 Task: Search one way flight ticket for 1 adult, 6 children, 1 infant in seat and 1 infant on lap in business from Tulsa: Tulsa International Airport to Fort Wayne: Fort Wayne International Airport on 8-4-2023. Choice of flights is Westjet. Number of bags: 8 checked bags. Price is upto 85000. Outbound departure time preference is 20:00.
Action: Mouse moved to (393, 340)
Screenshot: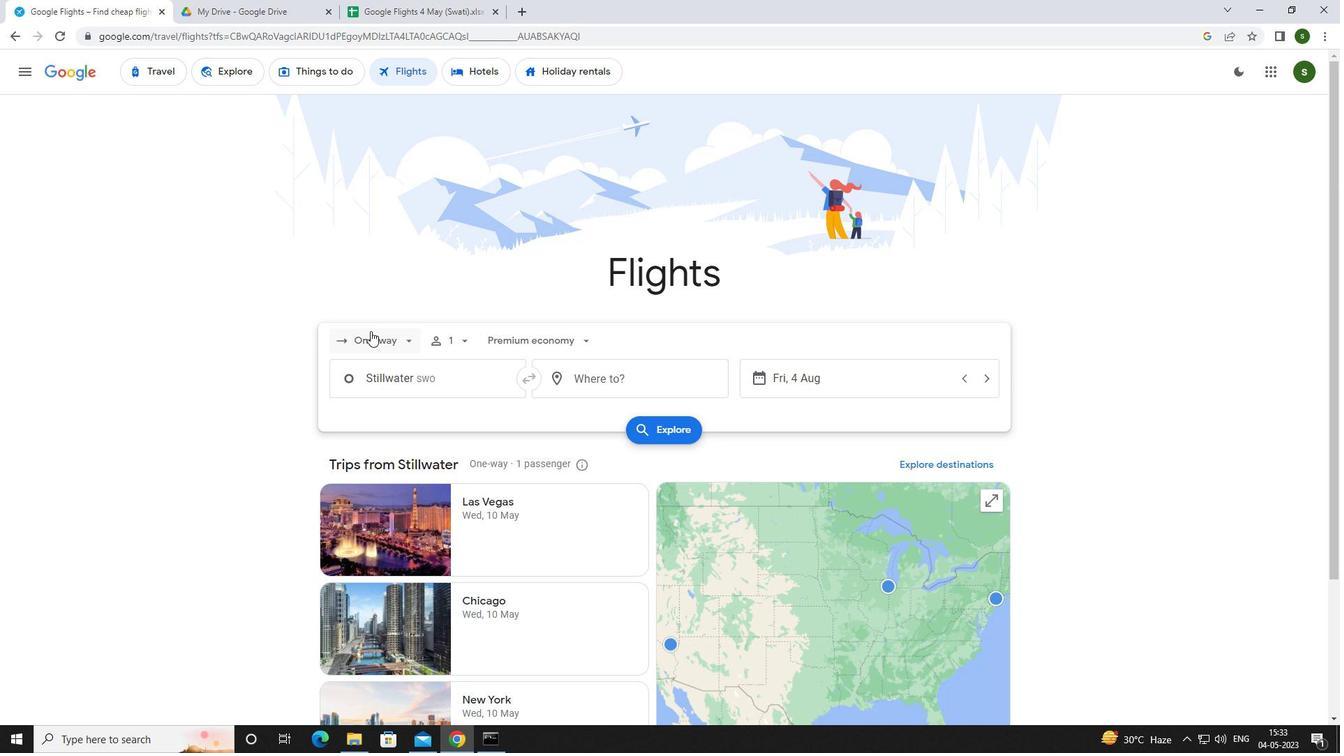 
Action: Mouse pressed left at (393, 340)
Screenshot: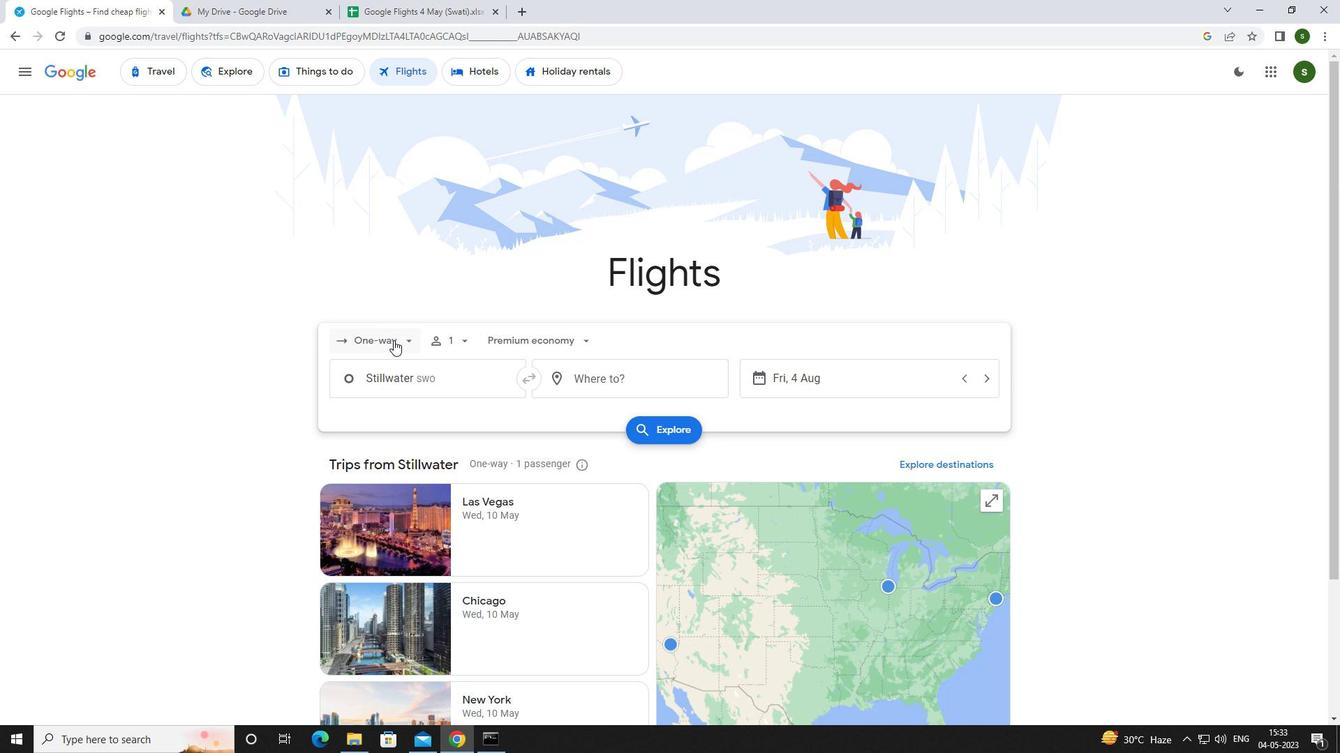 
Action: Mouse moved to (405, 404)
Screenshot: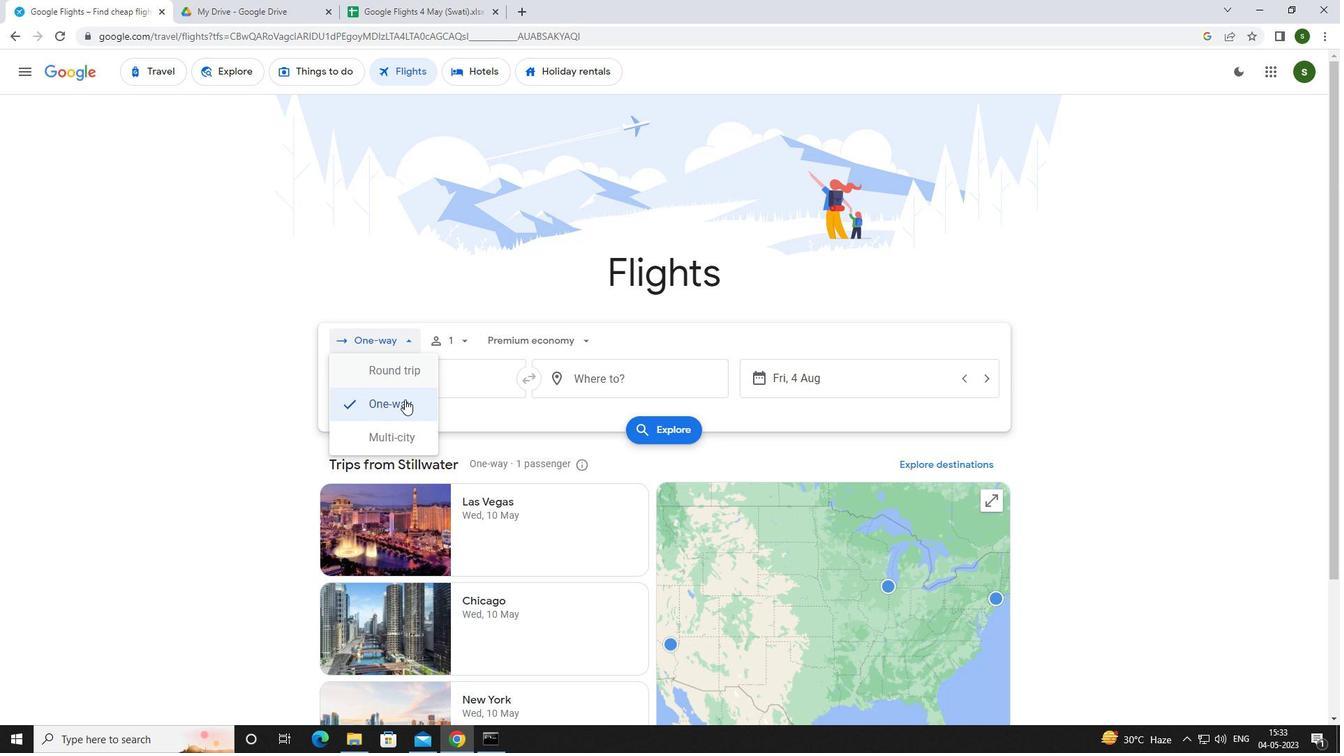 
Action: Mouse pressed left at (405, 404)
Screenshot: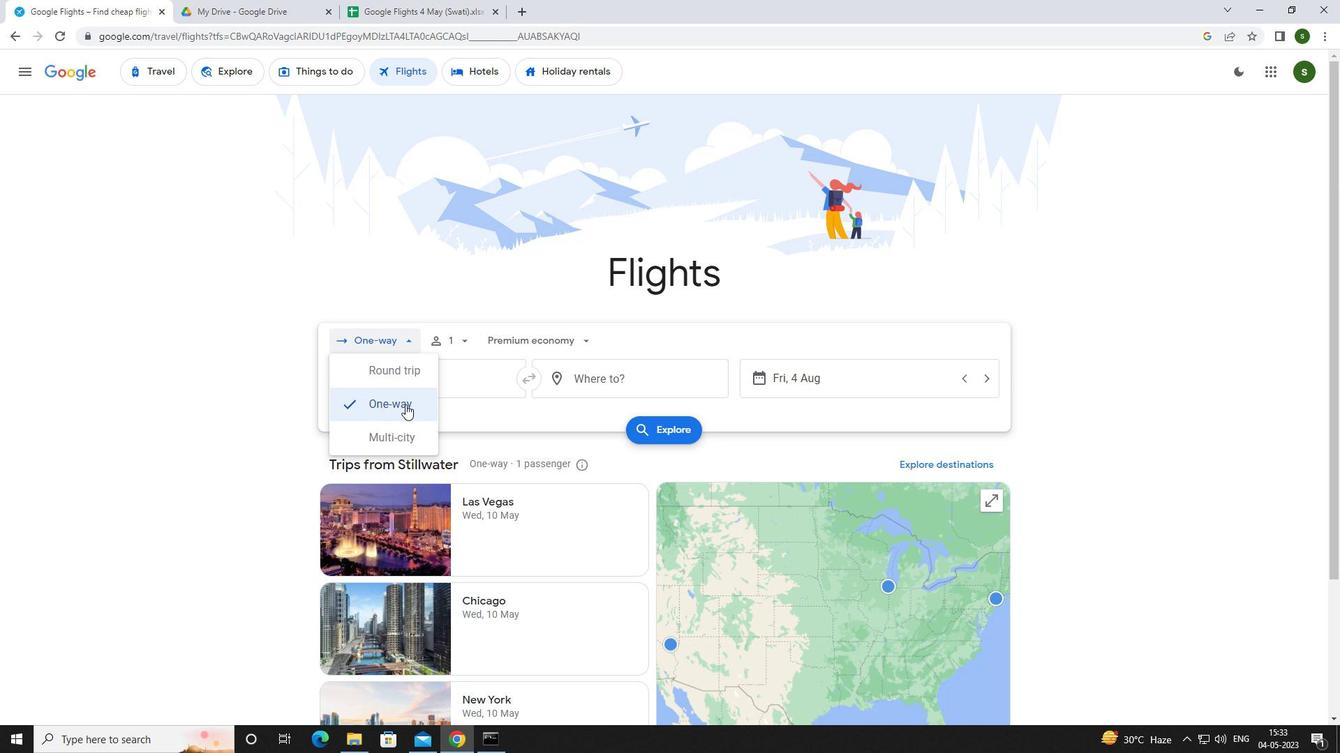 
Action: Mouse moved to (455, 337)
Screenshot: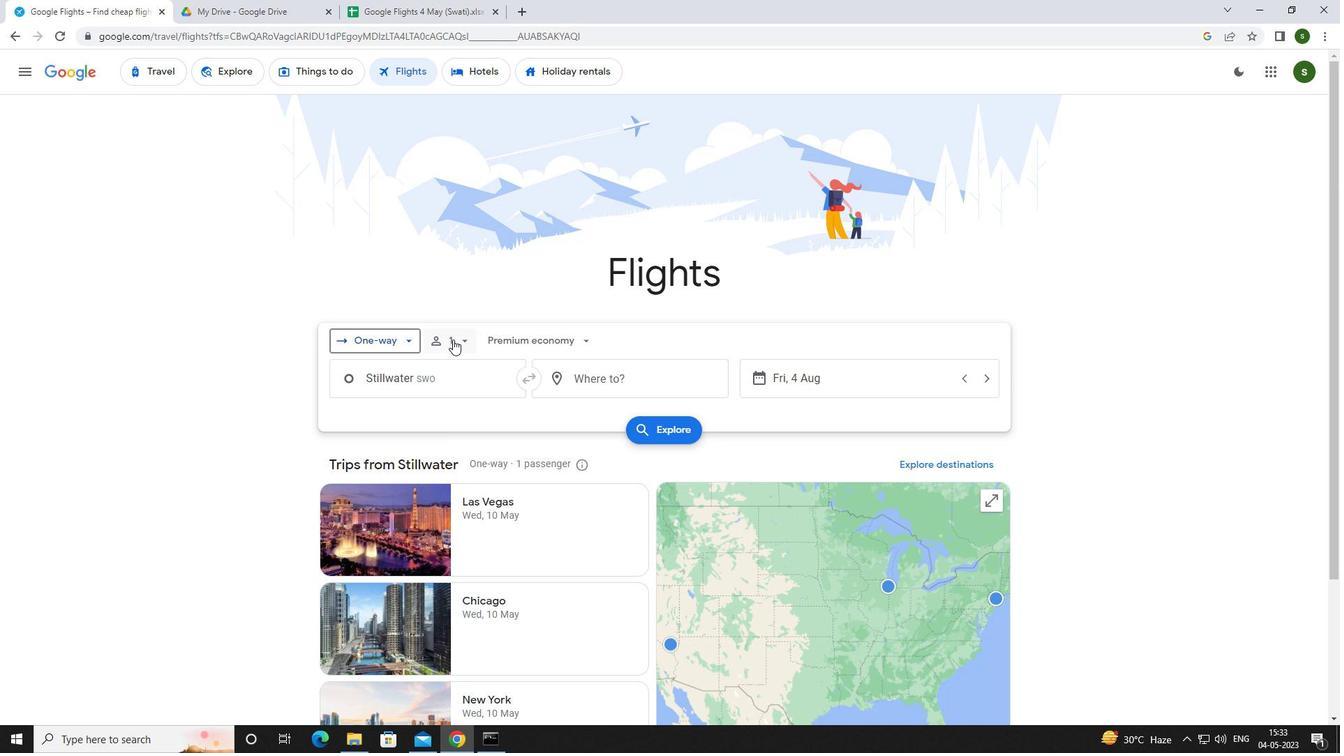 
Action: Mouse pressed left at (455, 337)
Screenshot: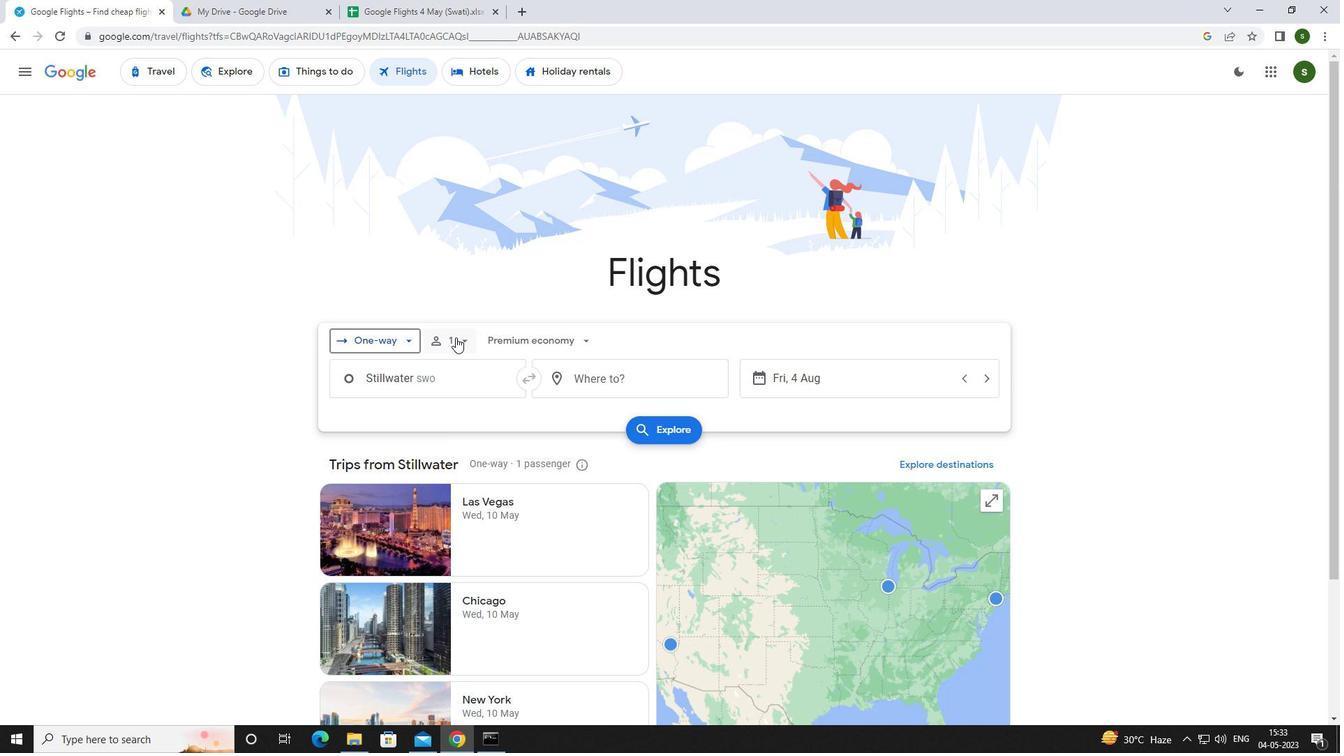 
Action: Mouse moved to (577, 413)
Screenshot: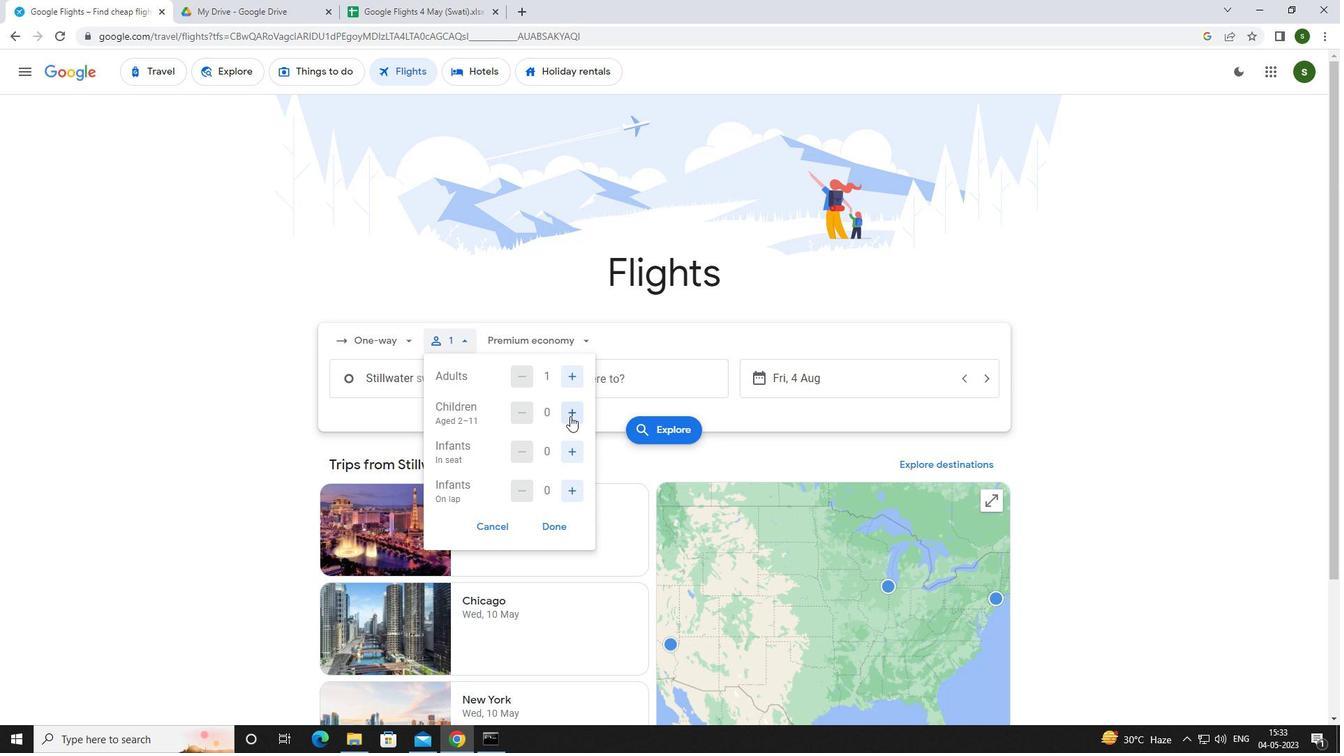
Action: Mouse pressed left at (577, 413)
Screenshot: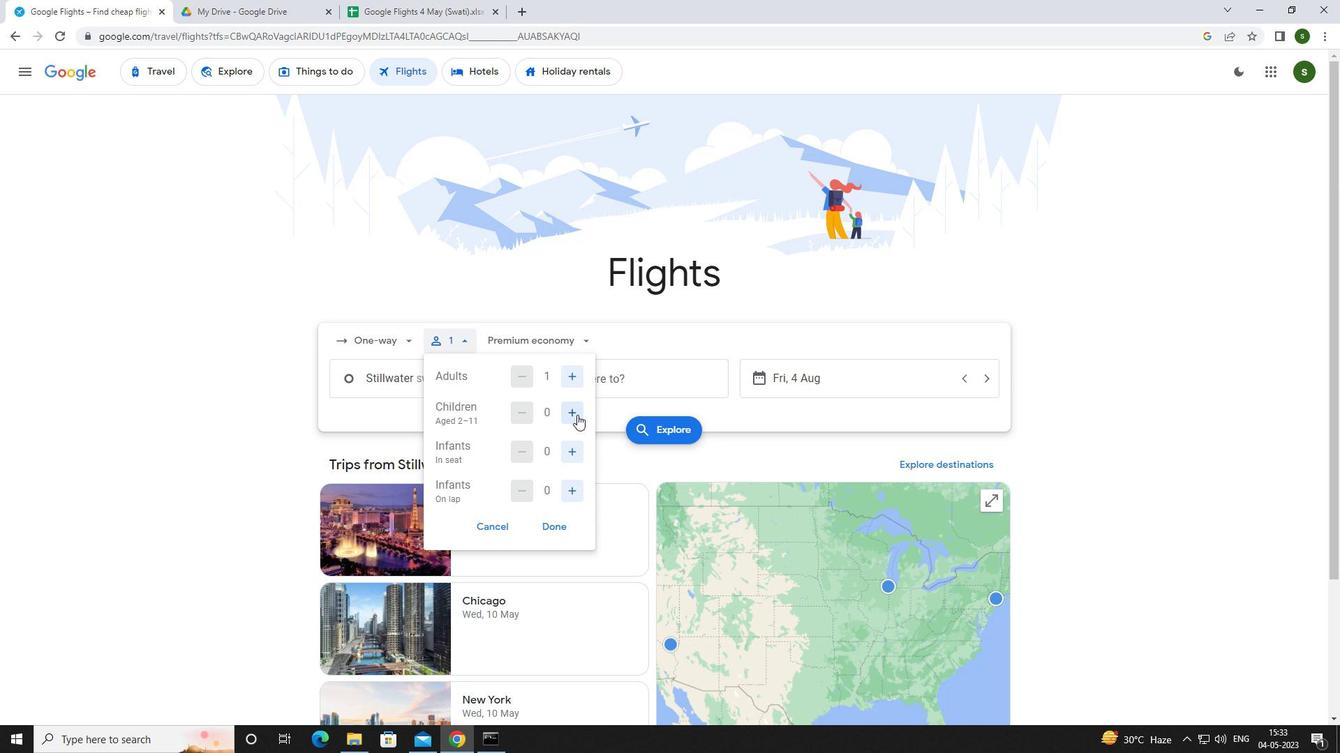 
Action: Mouse pressed left at (577, 413)
Screenshot: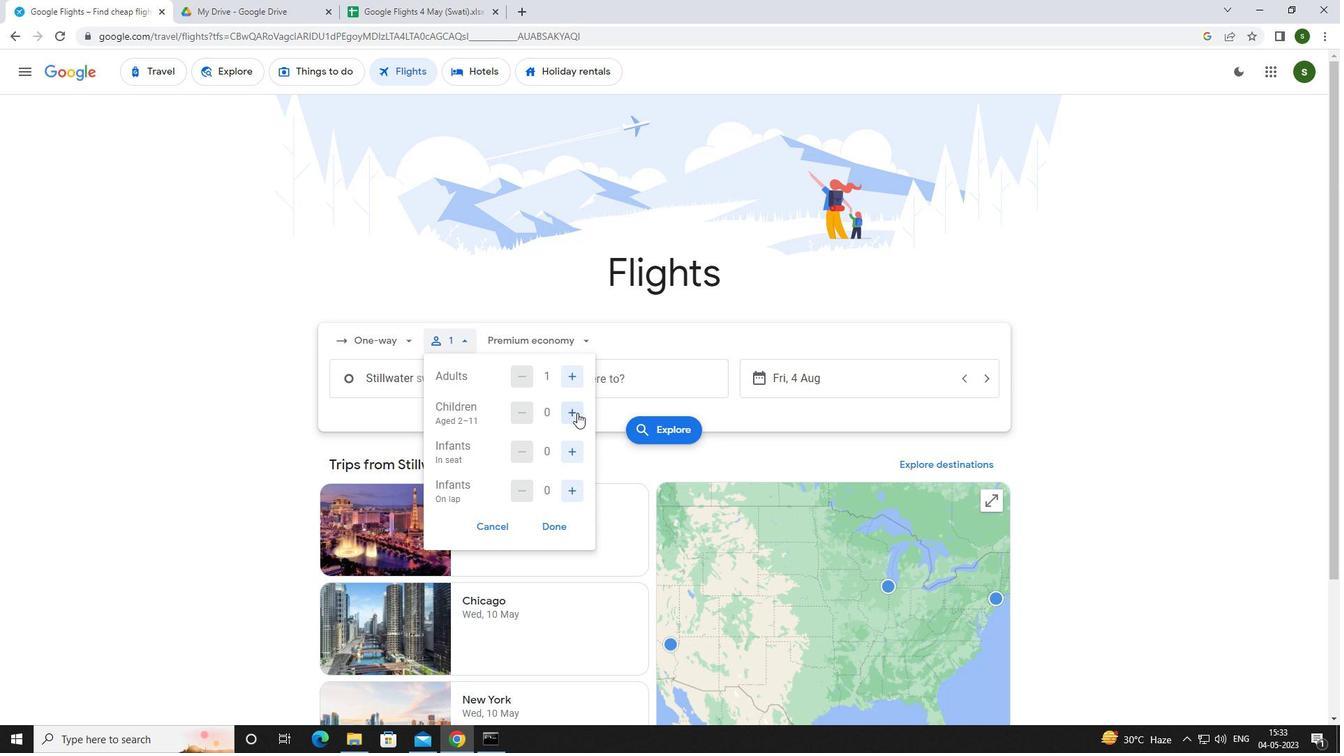
Action: Mouse pressed left at (577, 413)
Screenshot: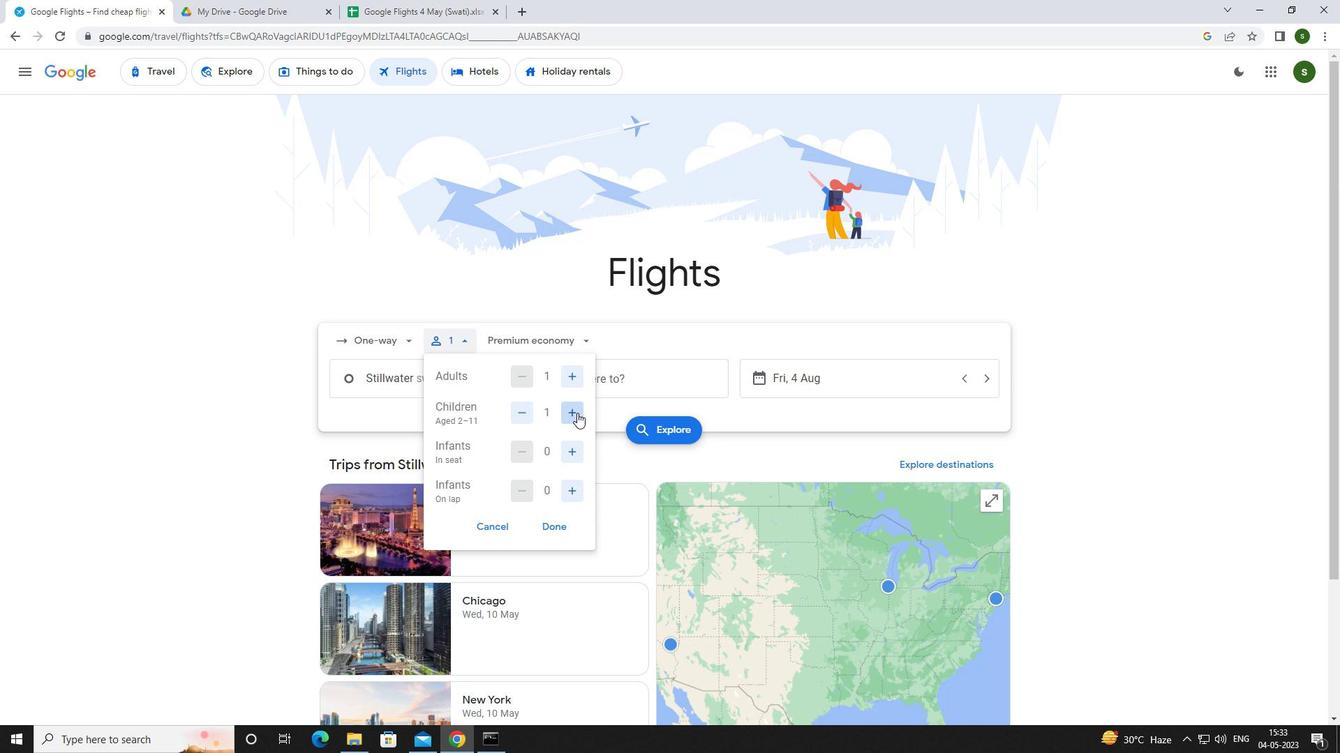 
Action: Mouse pressed left at (577, 413)
Screenshot: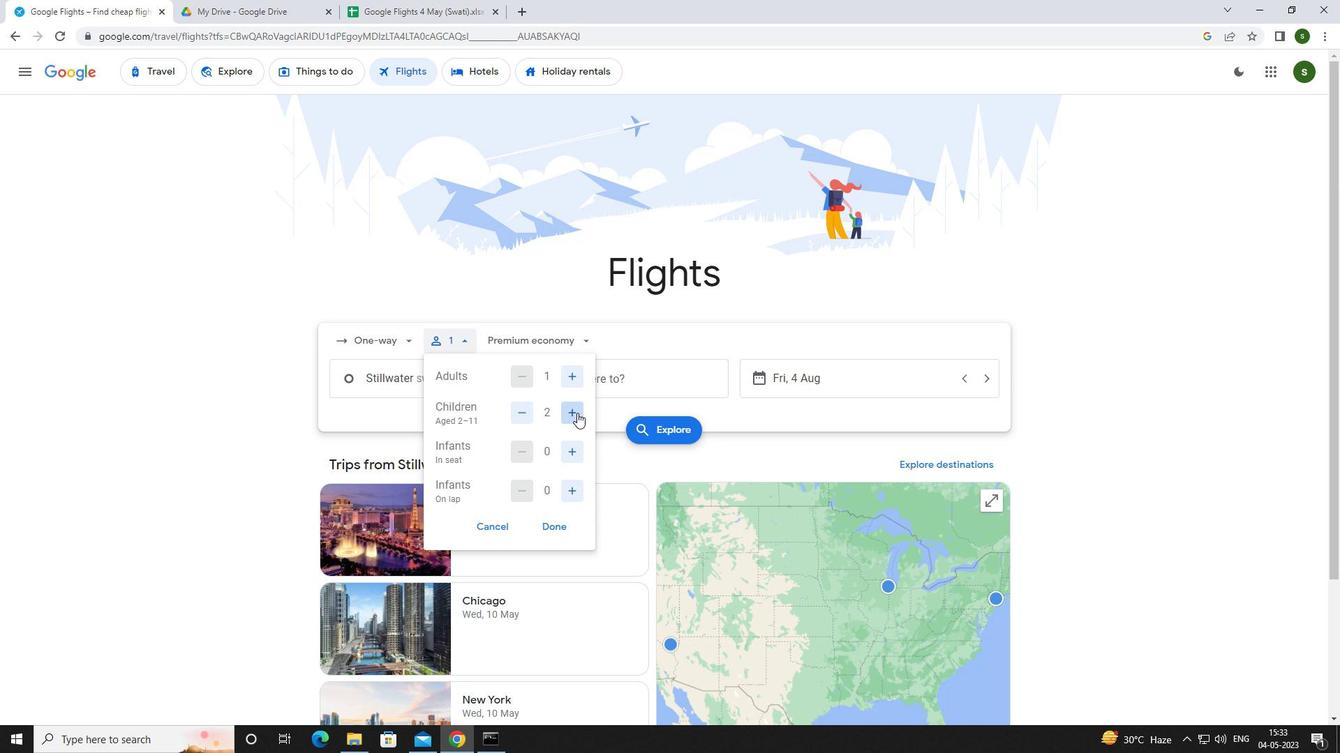 
Action: Mouse pressed left at (577, 413)
Screenshot: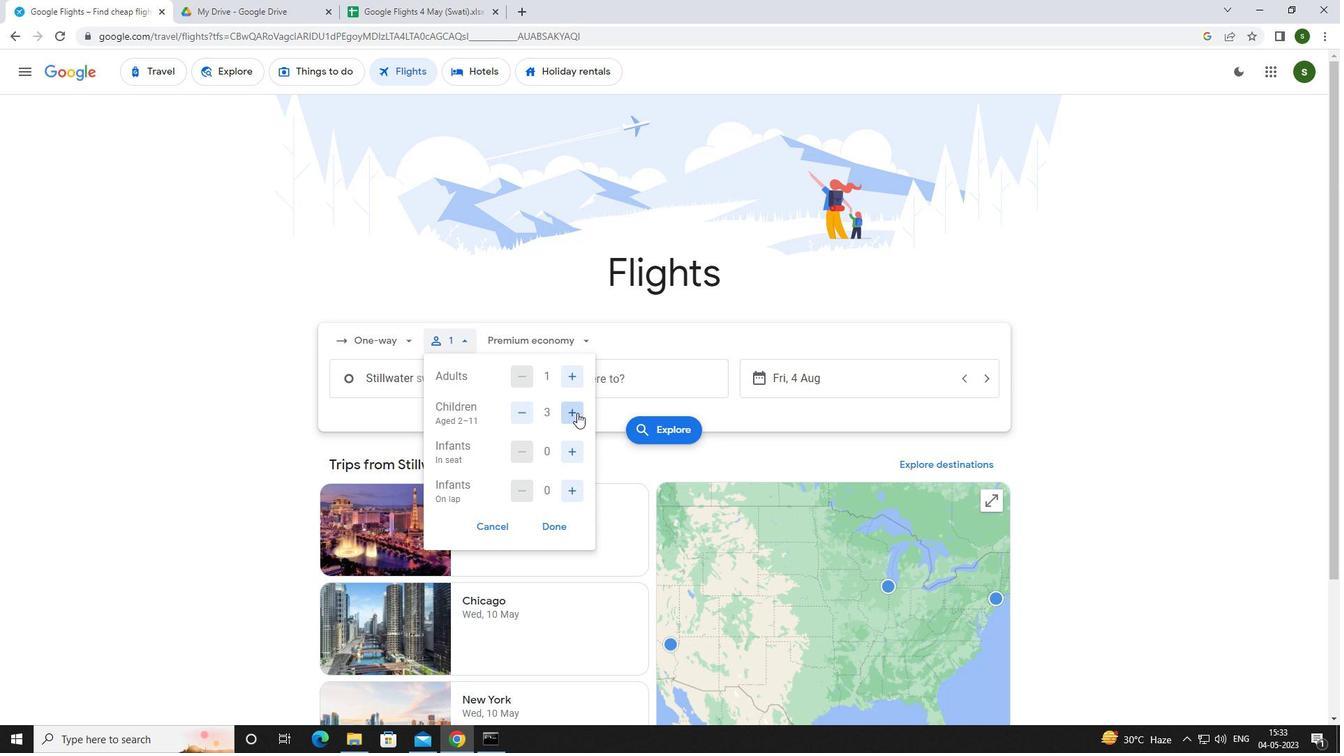 
Action: Mouse moved to (577, 412)
Screenshot: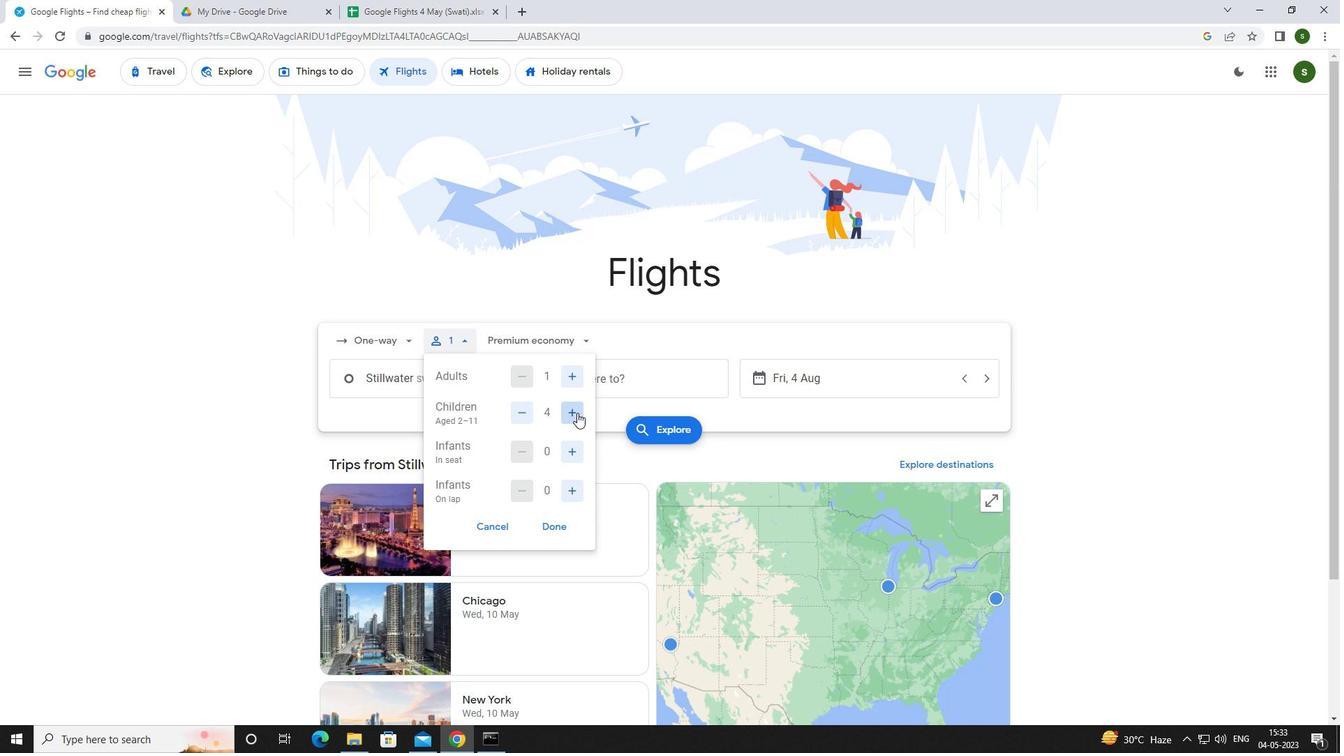 
Action: Mouse pressed left at (577, 412)
Screenshot: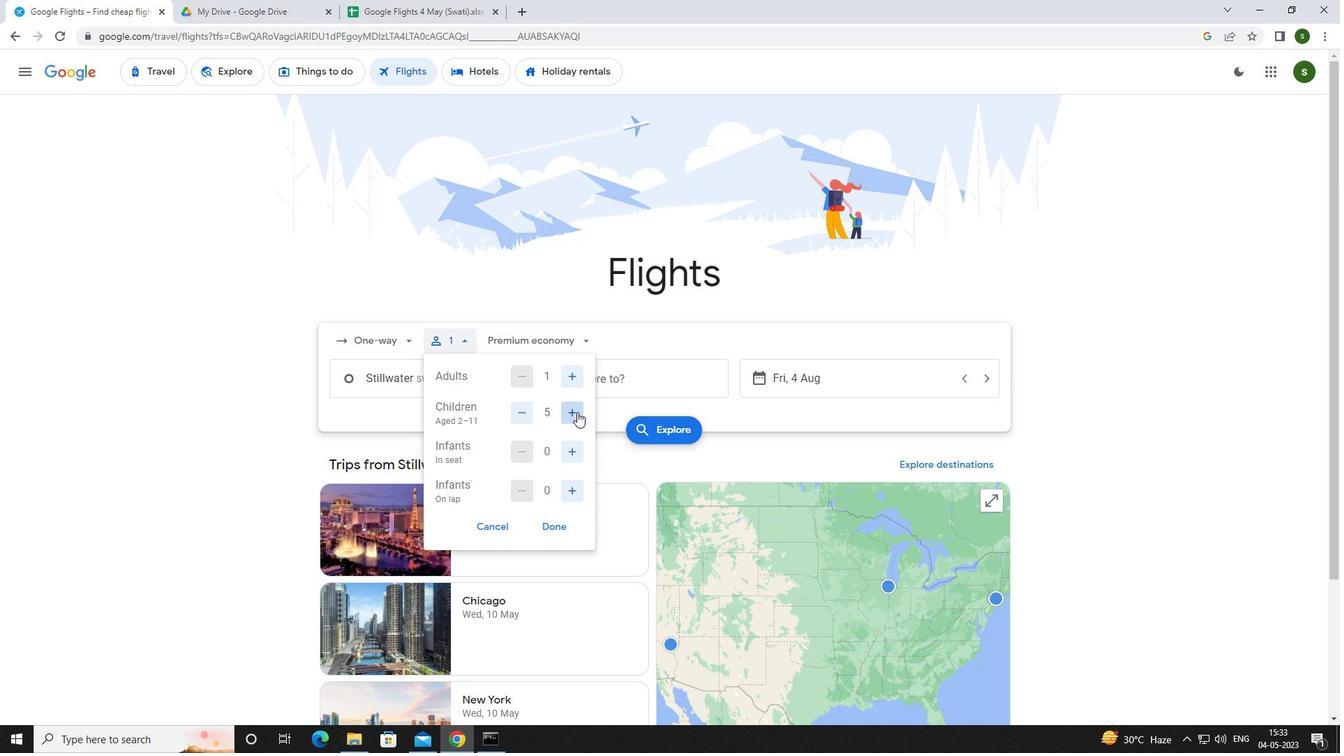 
Action: Mouse moved to (568, 455)
Screenshot: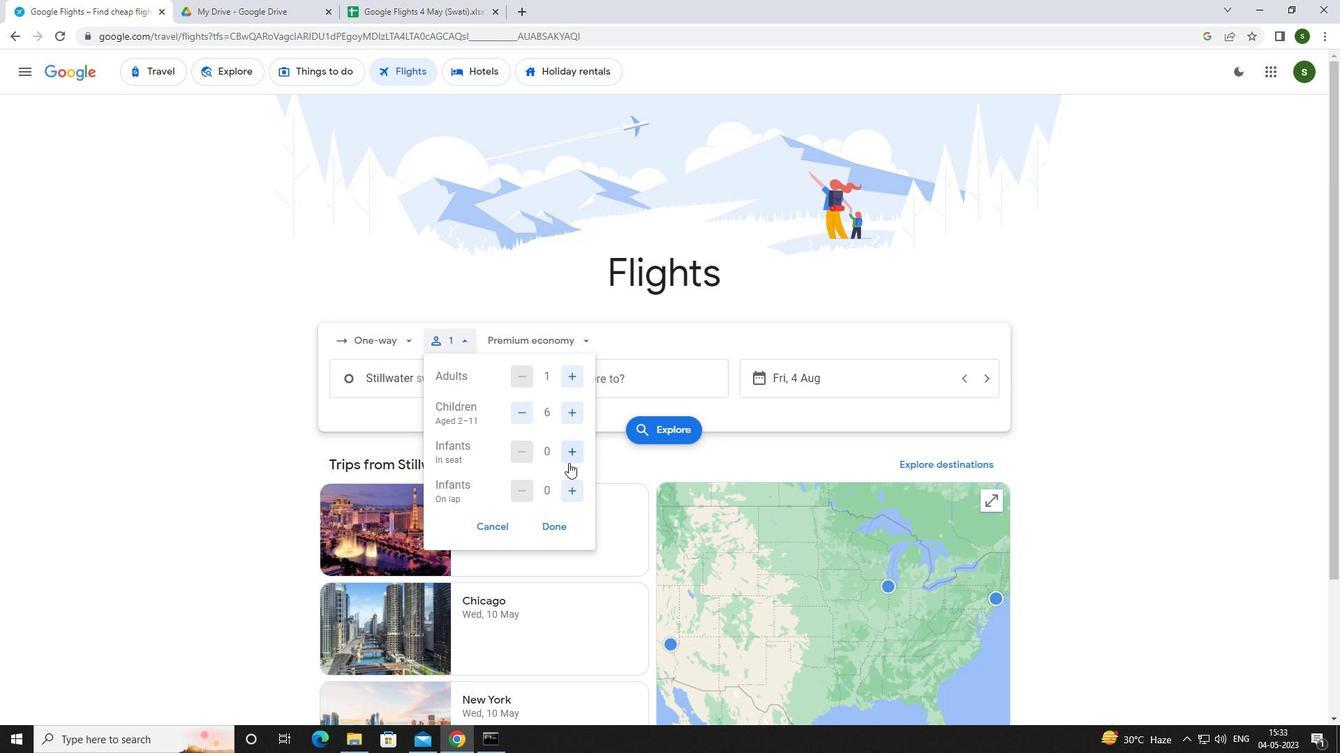 
Action: Mouse pressed left at (568, 455)
Screenshot: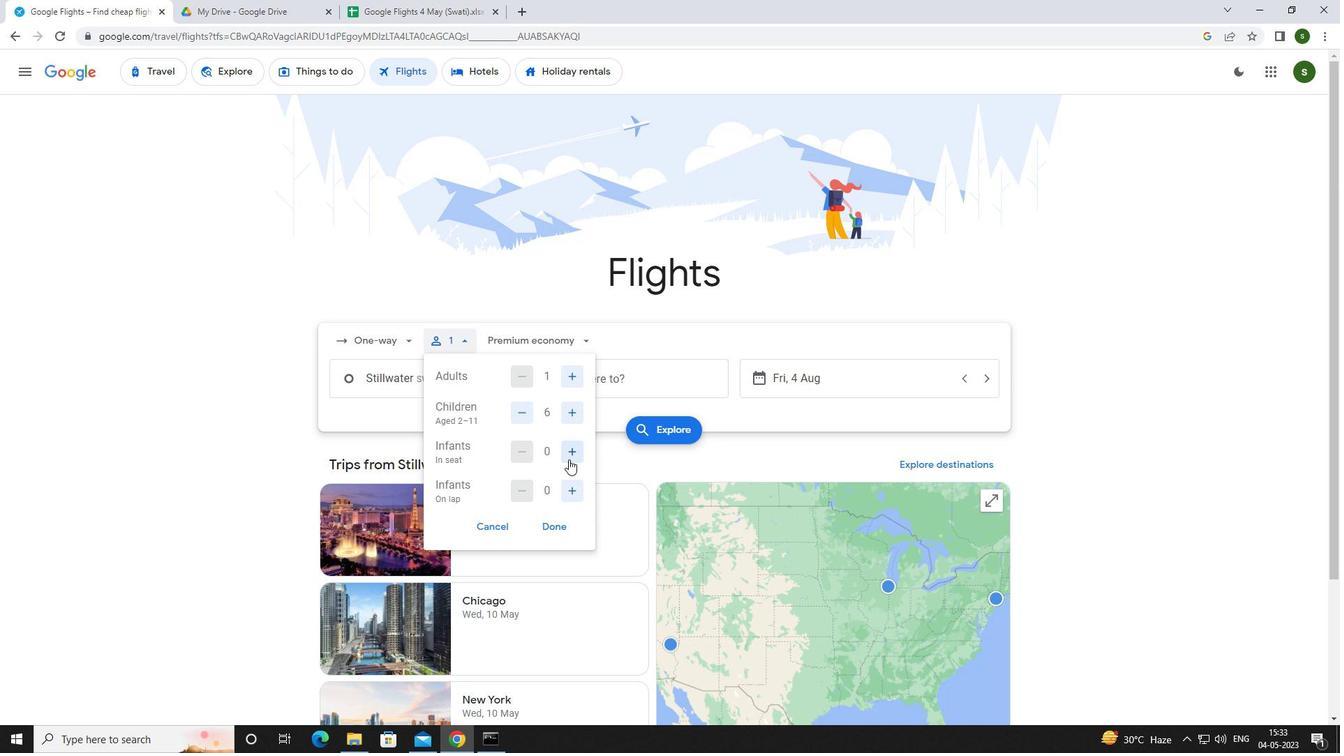 
Action: Mouse moved to (568, 492)
Screenshot: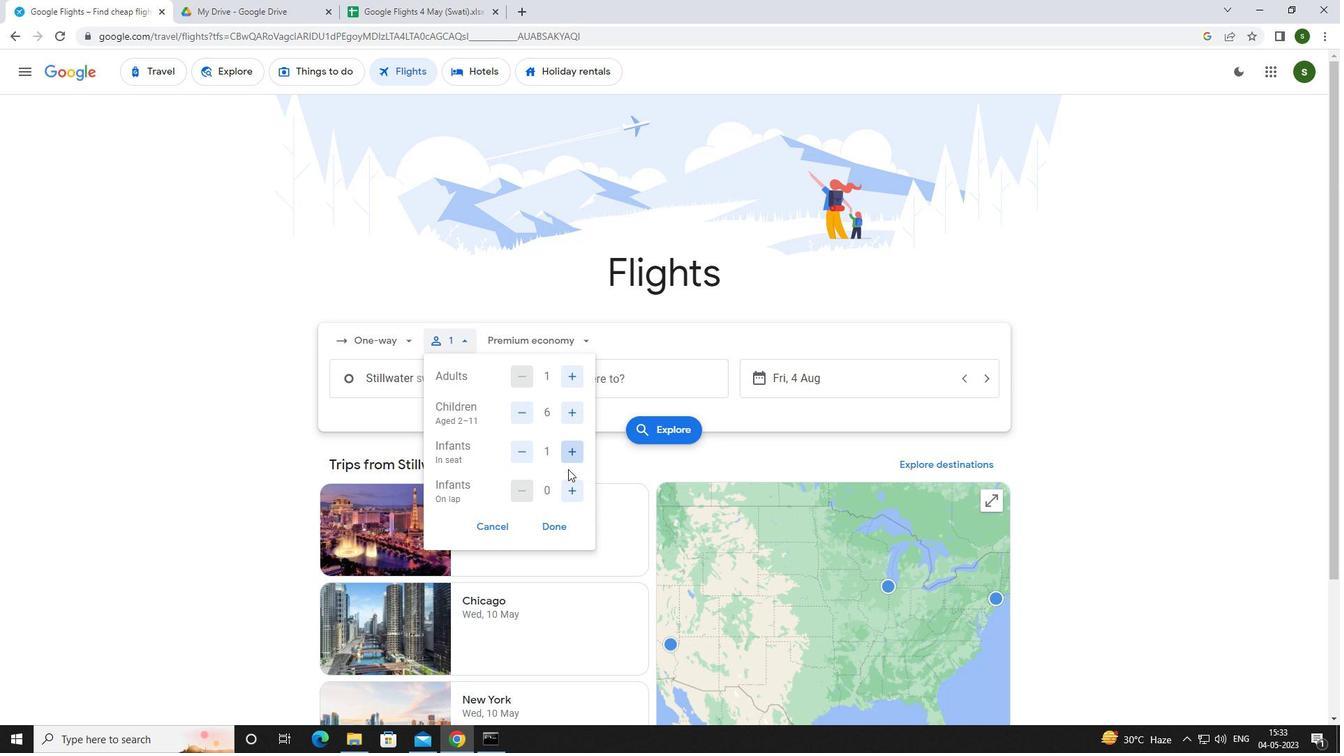
Action: Mouse pressed left at (568, 492)
Screenshot: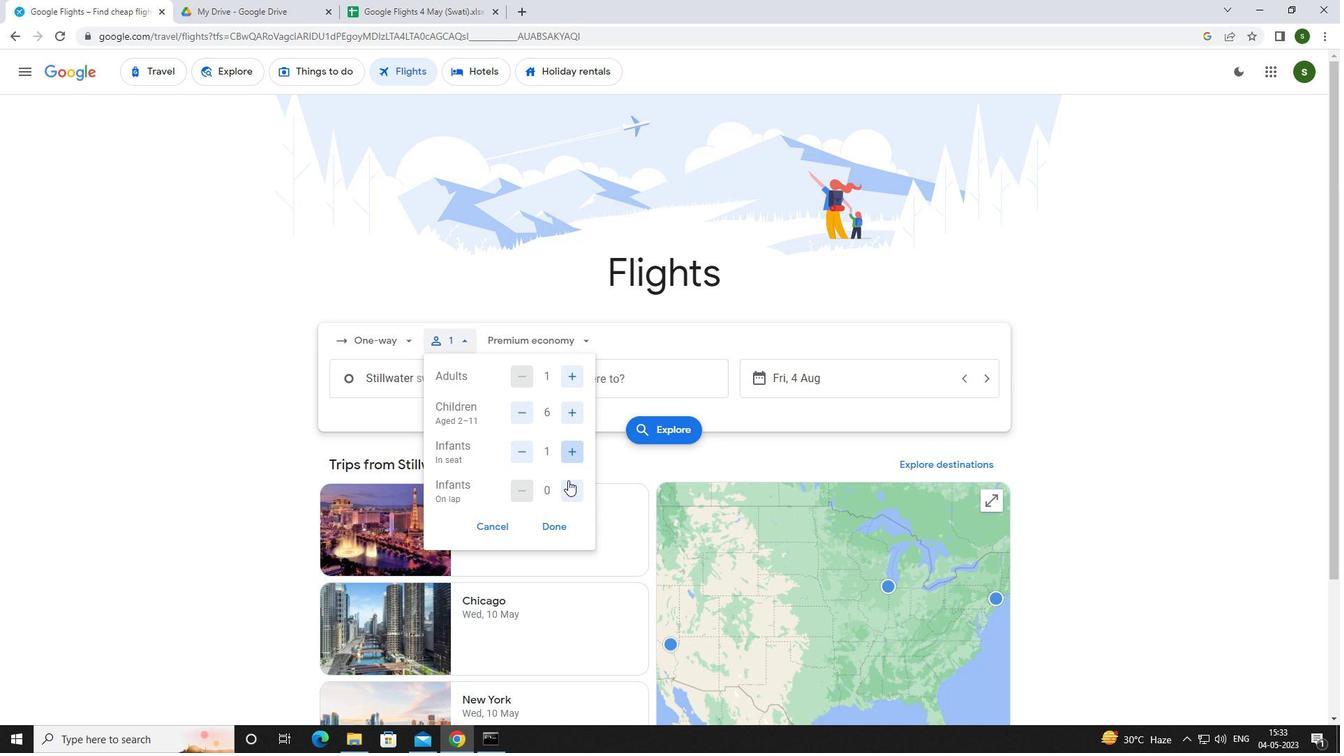 
Action: Mouse moved to (559, 345)
Screenshot: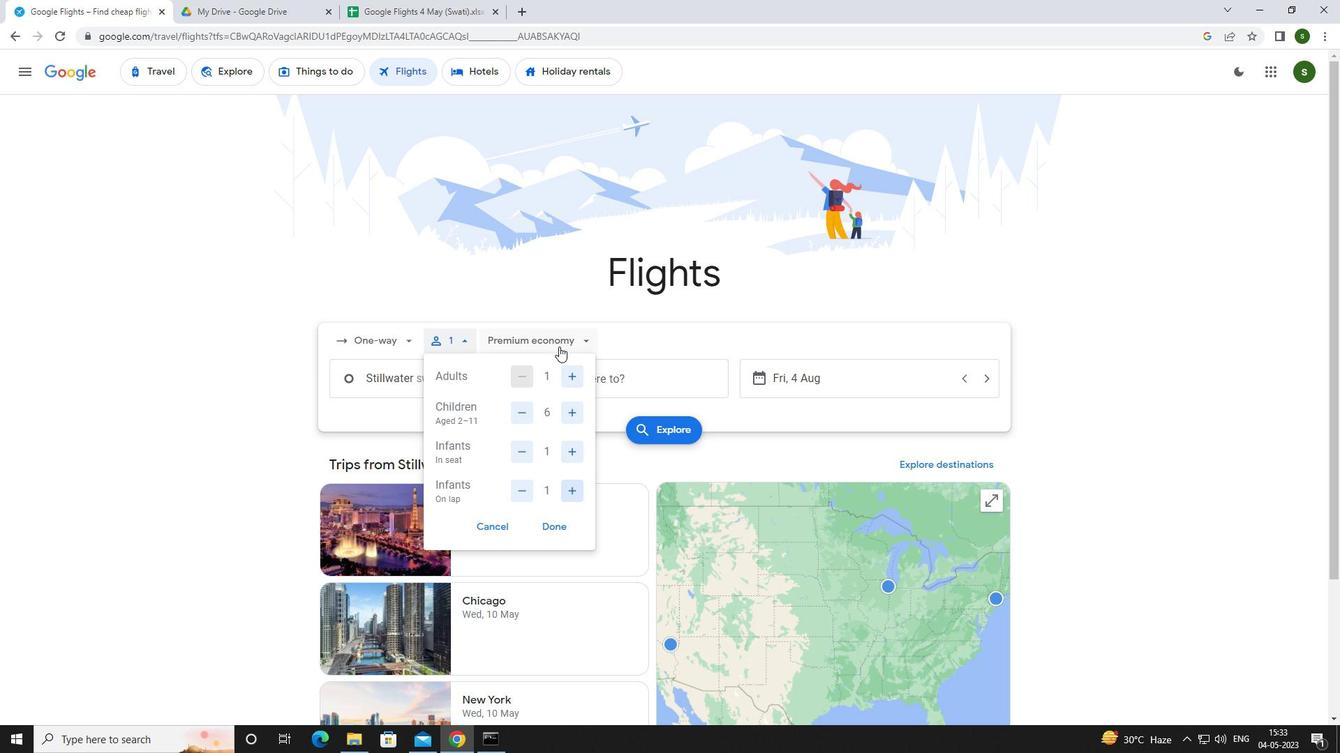 
Action: Mouse pressed left at (559, 345)
Screenshot: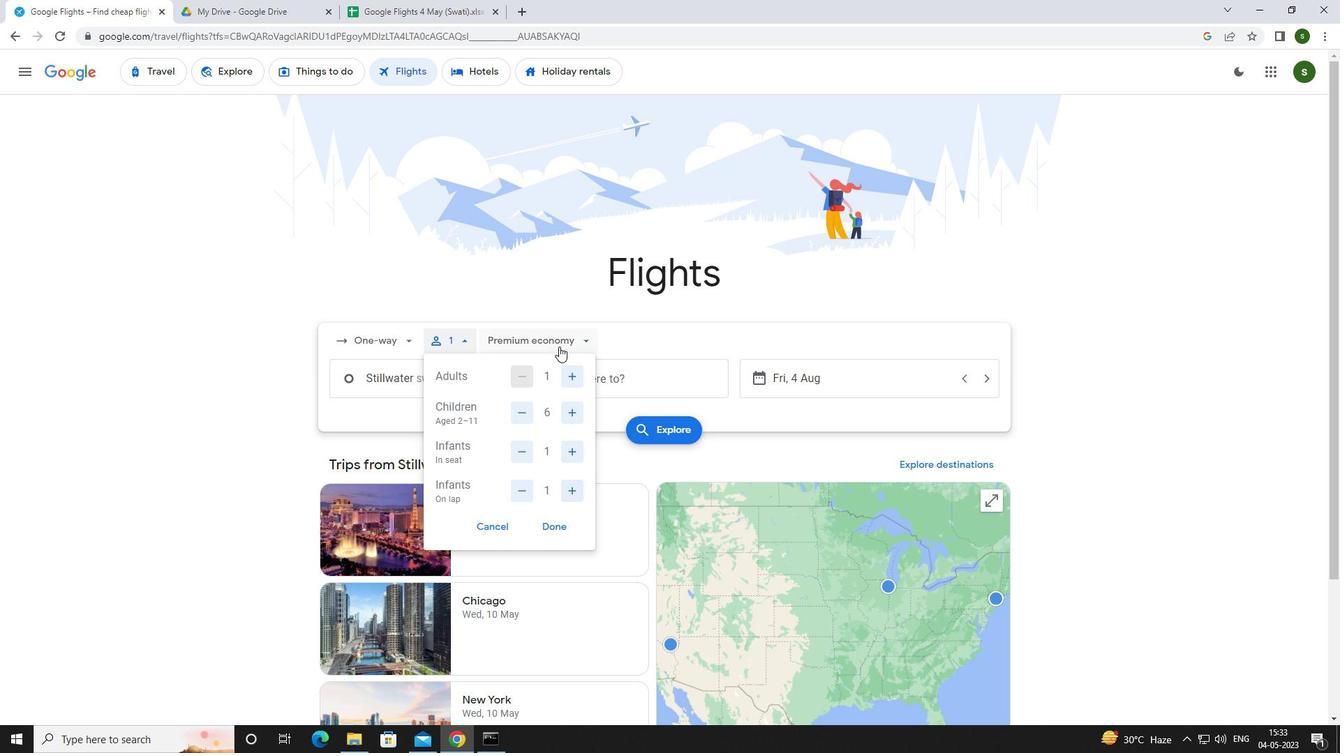 
Action: Mouse moved to (550, 441)
Screenshot: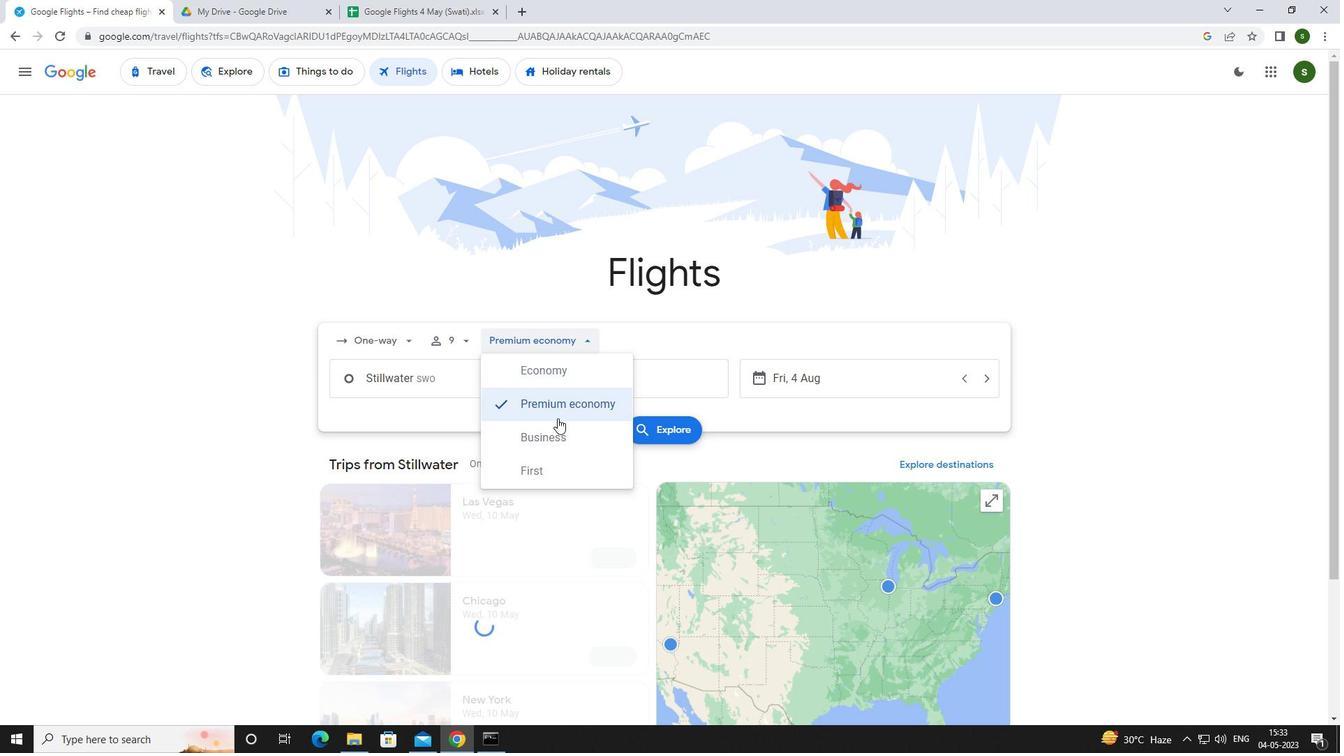 
Action: Mouse pressed left at (550, 441)
Screenshot: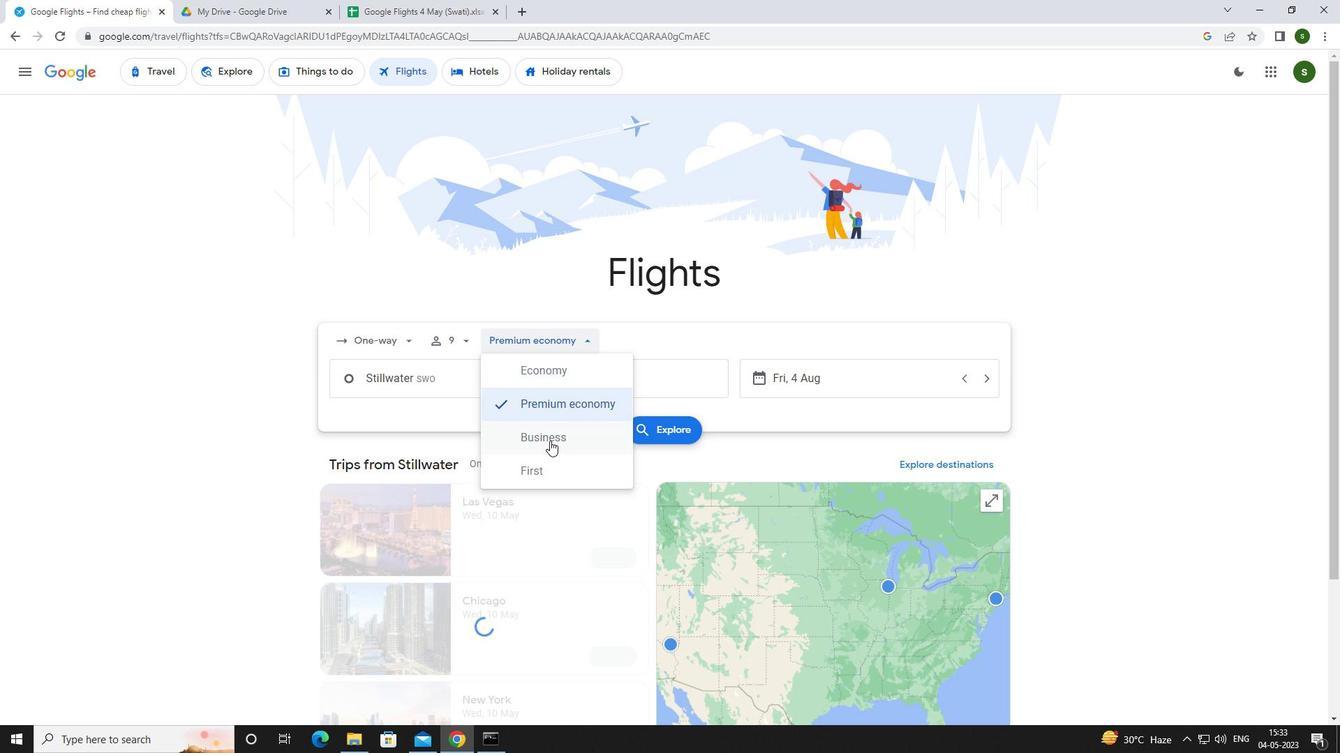 
Action: Mouse moved to (486, 386)
Screenshot: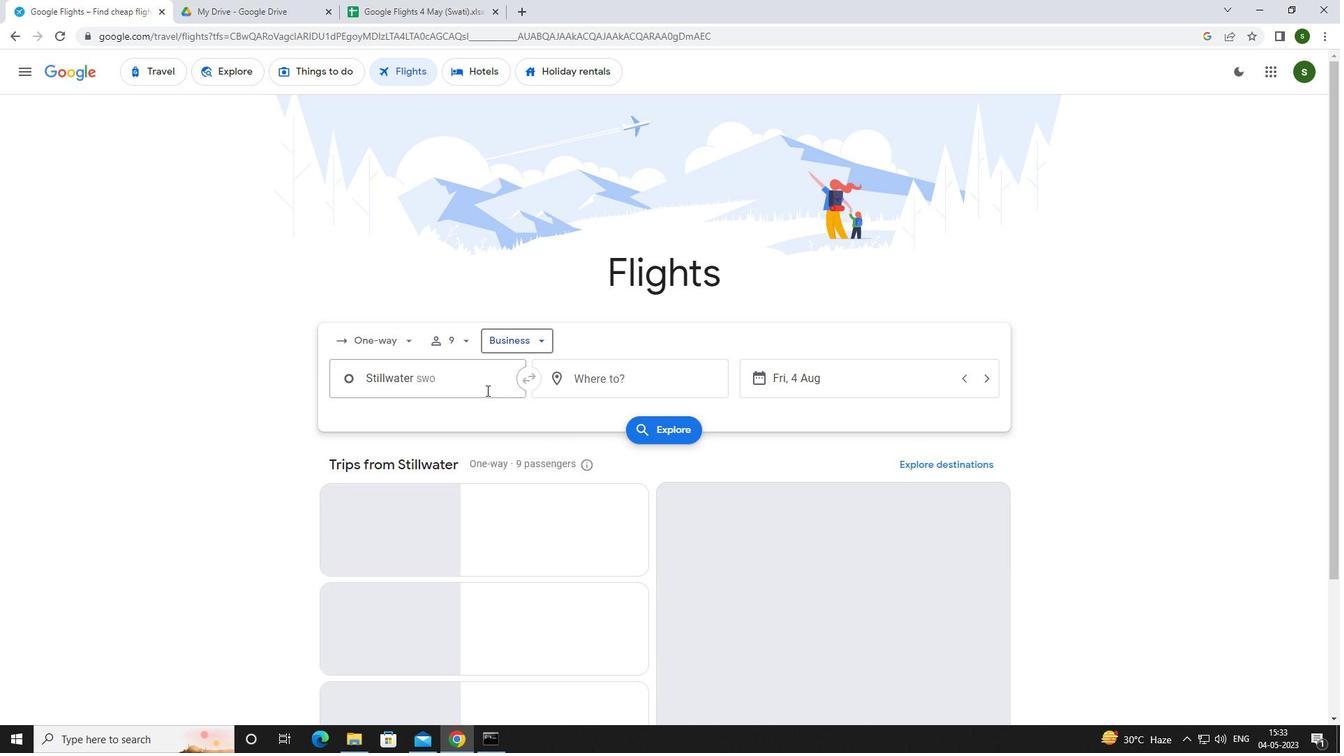 
Action: Mouse pressed left at (486, 386)
Screenshot: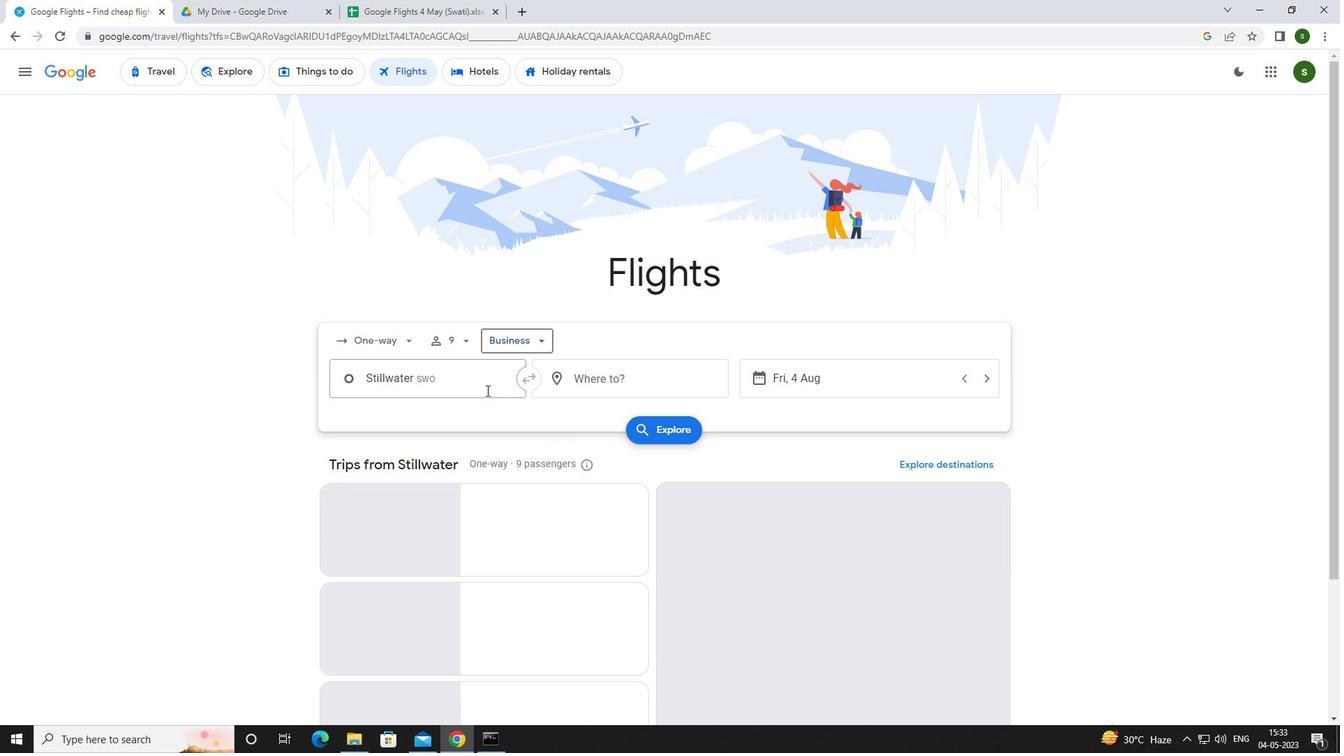 
Action: Mouse moved to (486, 383)
Screenshot: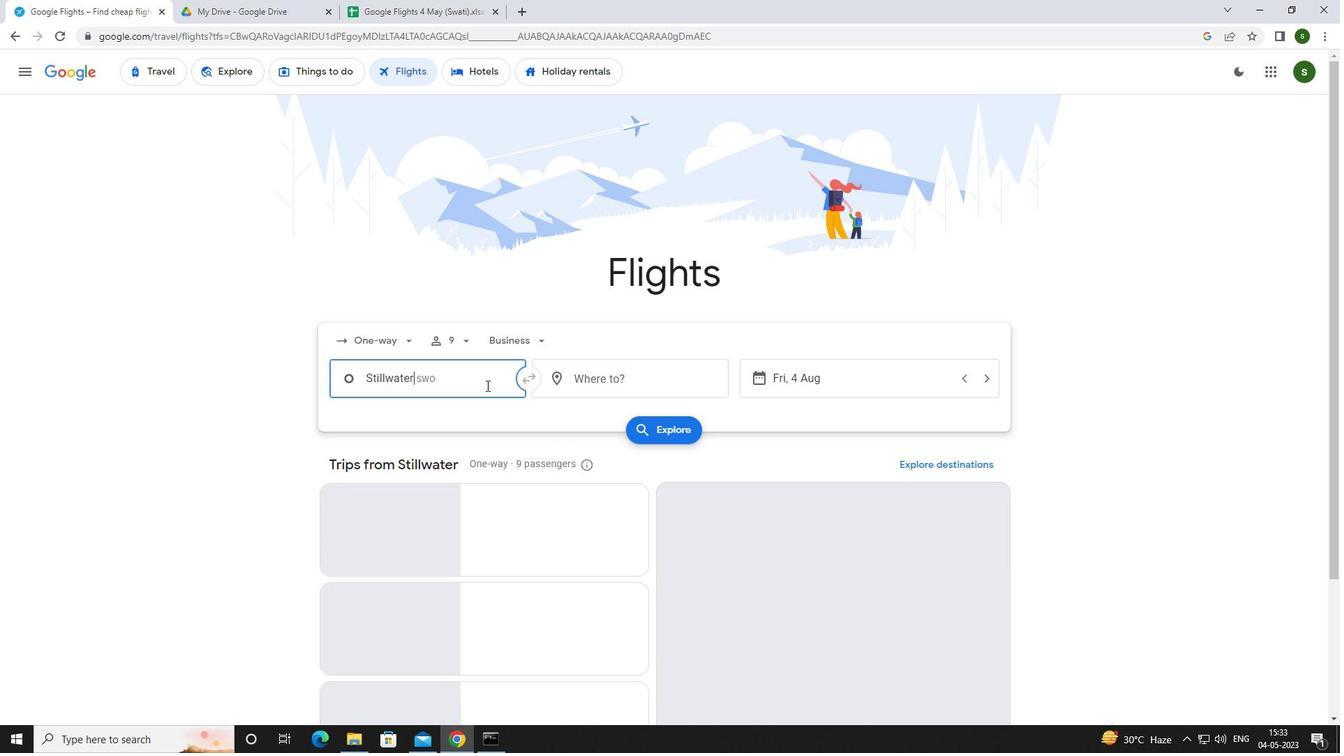 
Action: Key pressed <Key.caps_lock>tuls
Screenshot: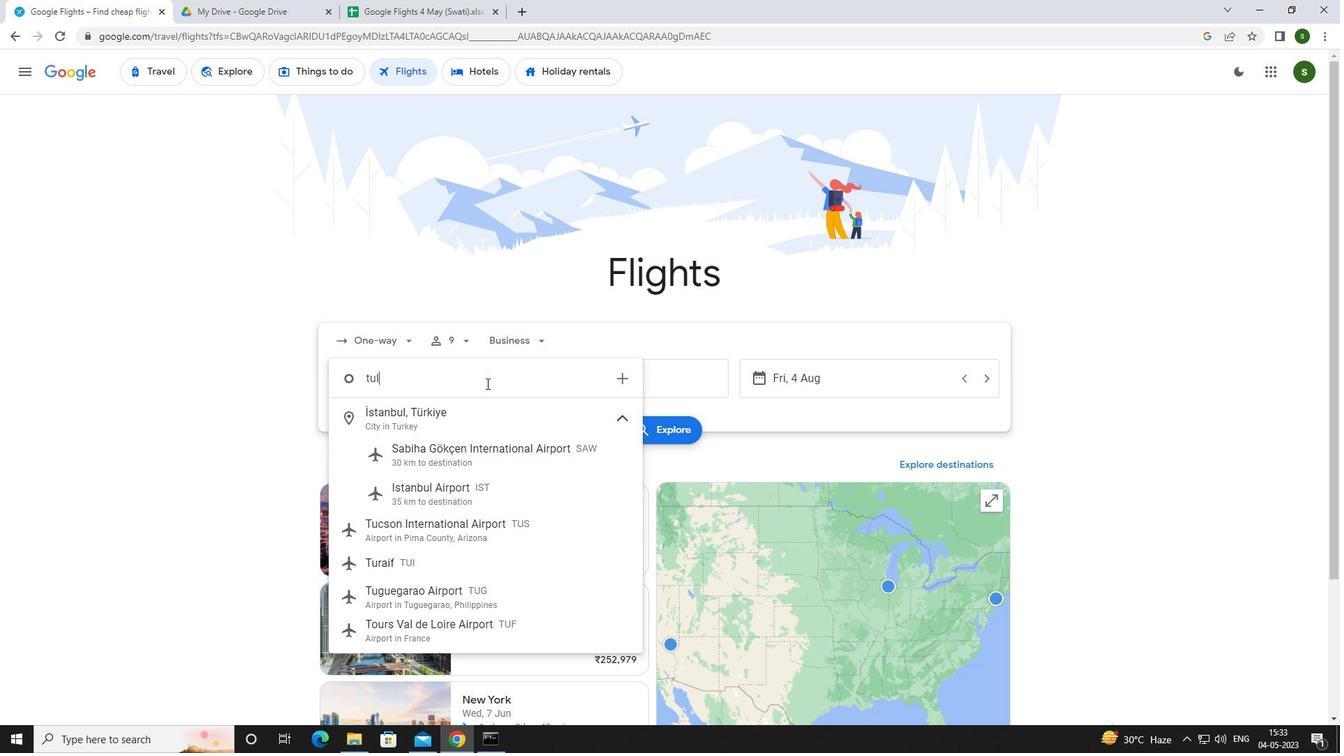 
Action: Mouse moved to (483, 450)
Screenshot: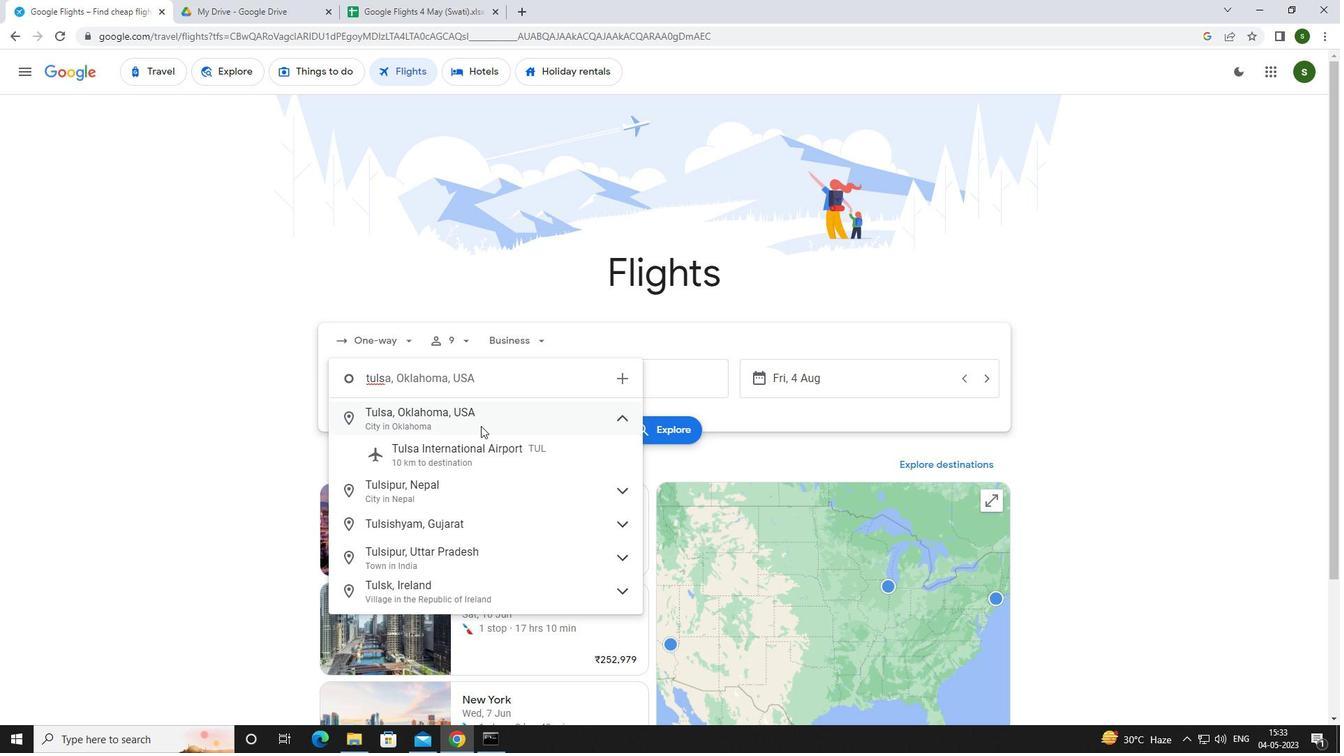 
Action: Mouse pressed left at (483, 450)
Screenshot: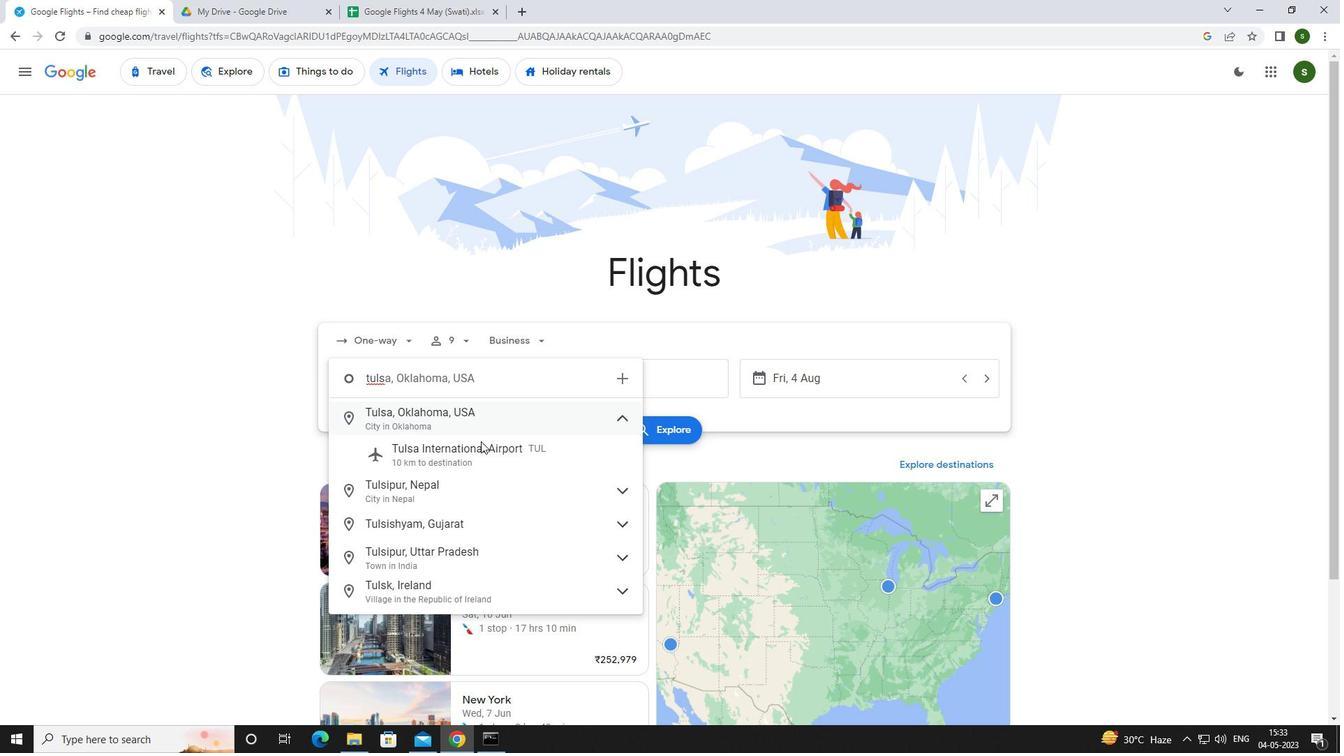 
Action: Mouse moved to (615, 380)
Screenshot: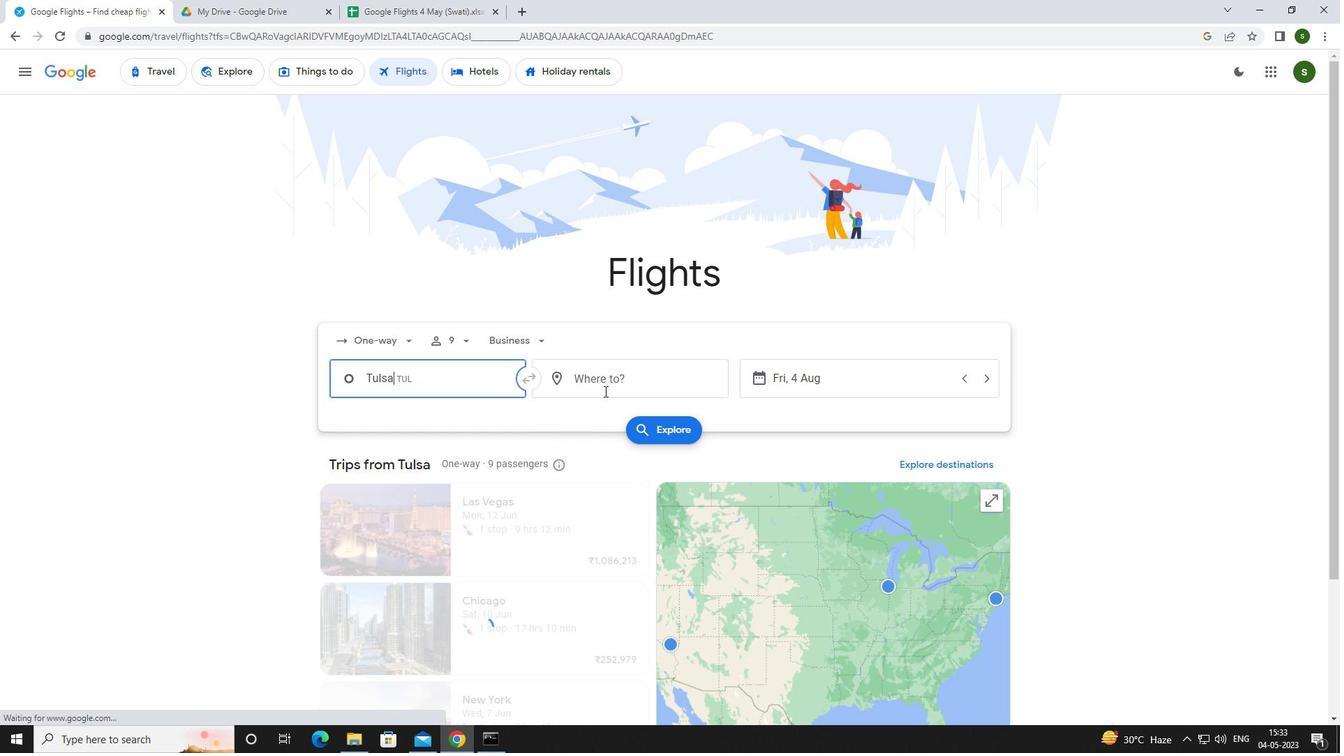 
Action: Mouse pressed left at (615, 380)
Screenshot: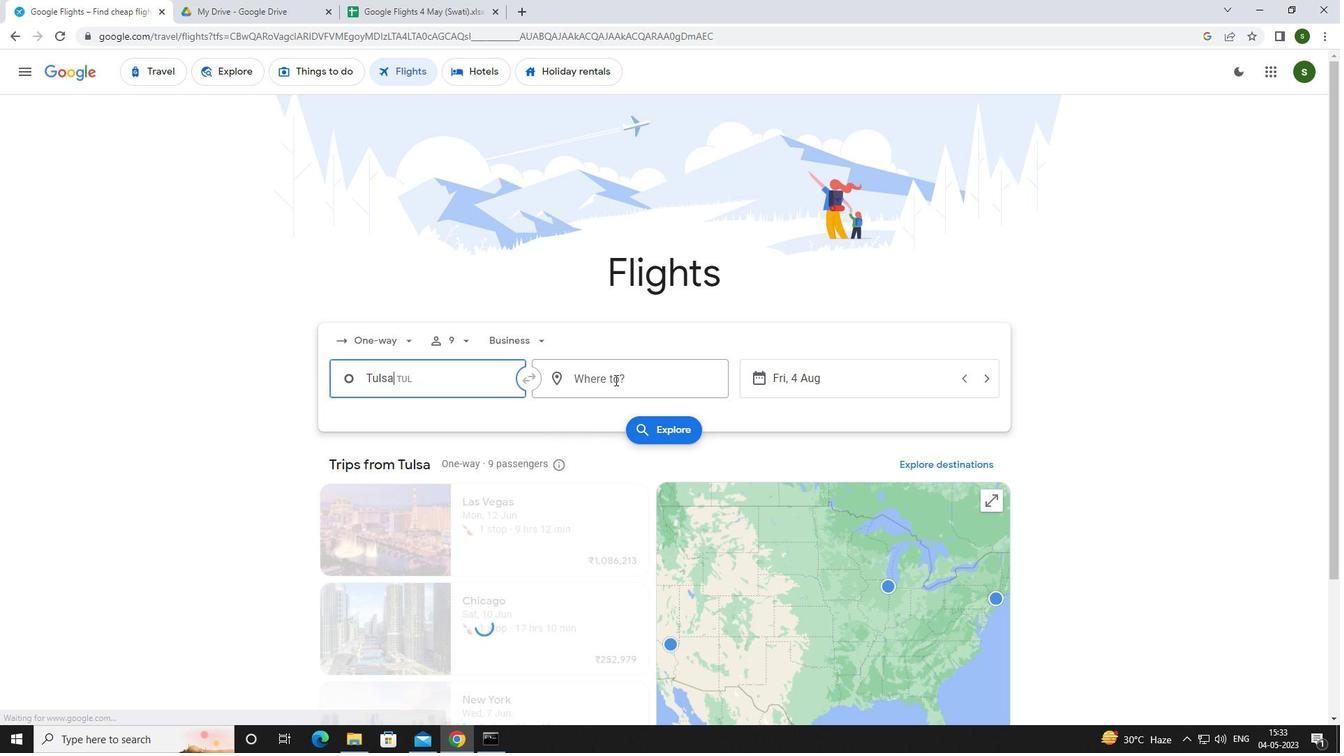 
Action: Mouse moved to (591, 352)
Screenshot: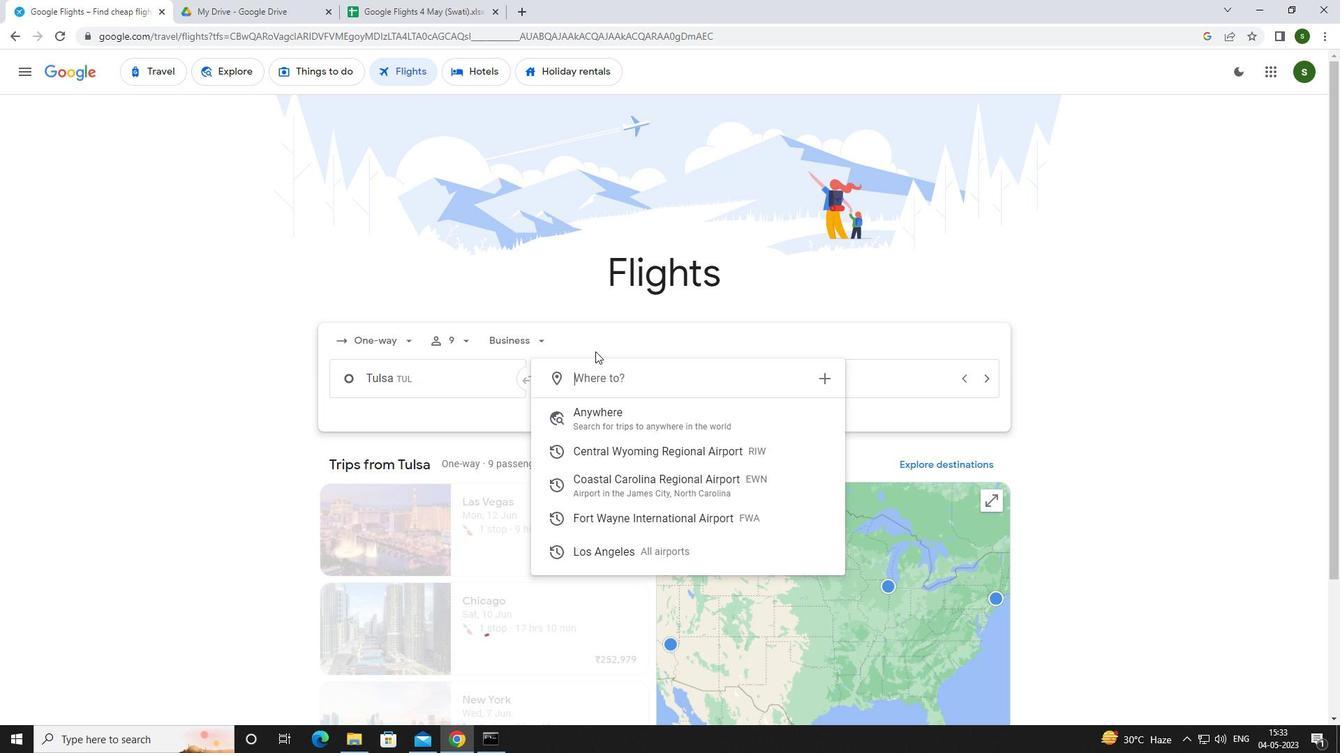 
Action: Key pressed <Key.caps_lock>f<Key.caps_lock>ort<Key.space><Key.caps_lock>w<Key.caps_lock>ay
Screenshot: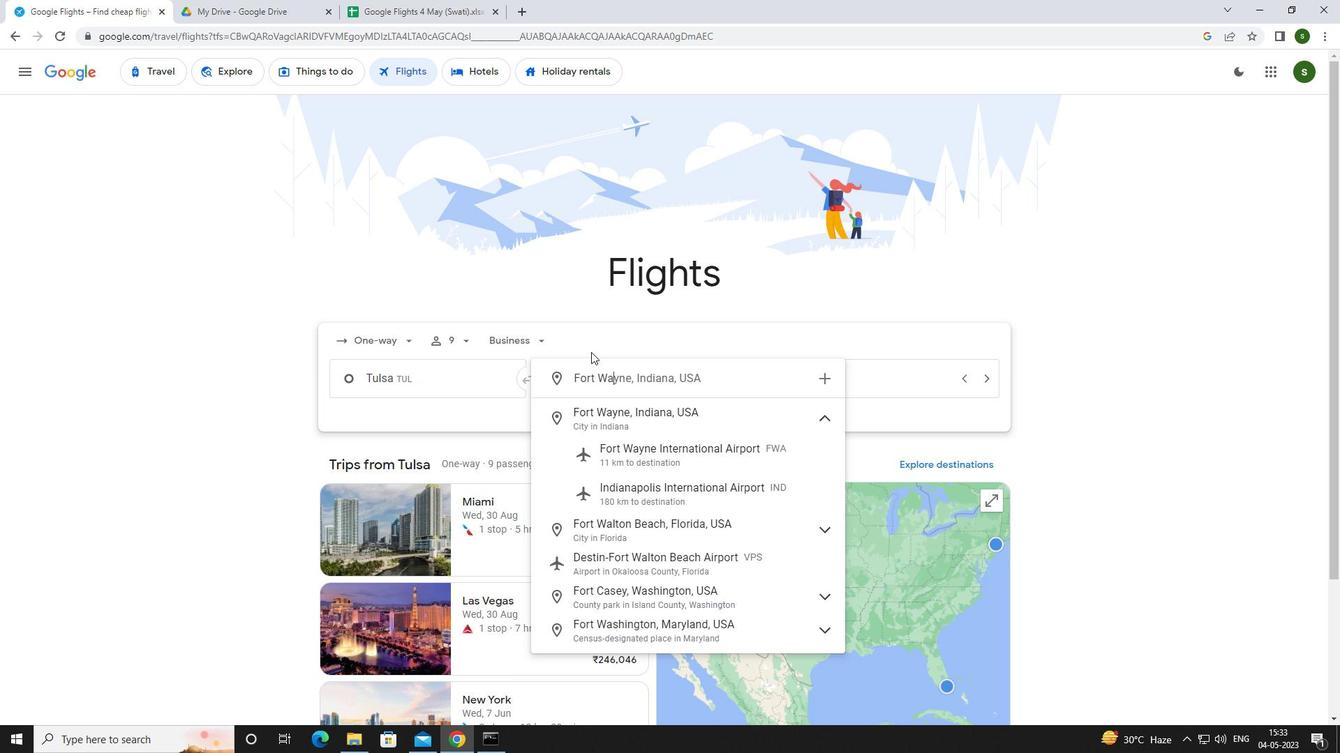 
Action: Mouse moved to (615, 453)
Screenshot: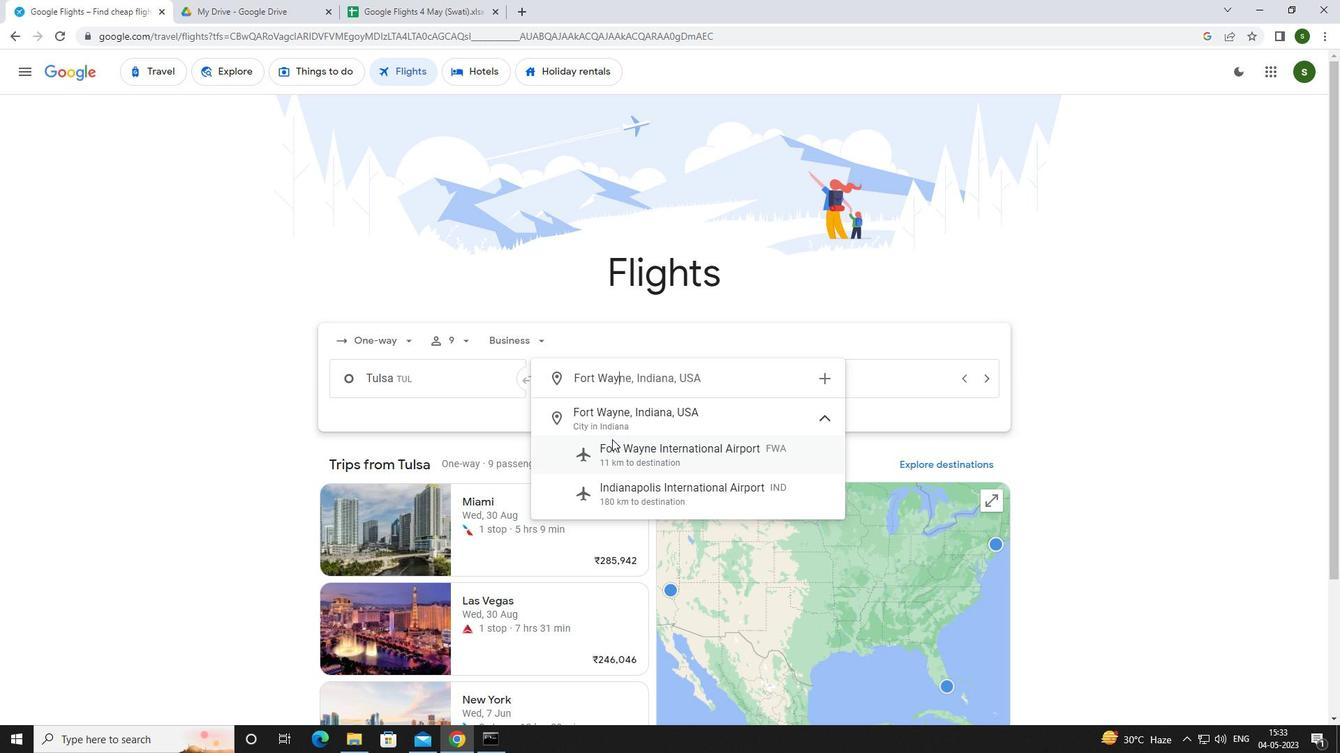 
Action: Mouse pressed left at (615, 453)
Screenshot: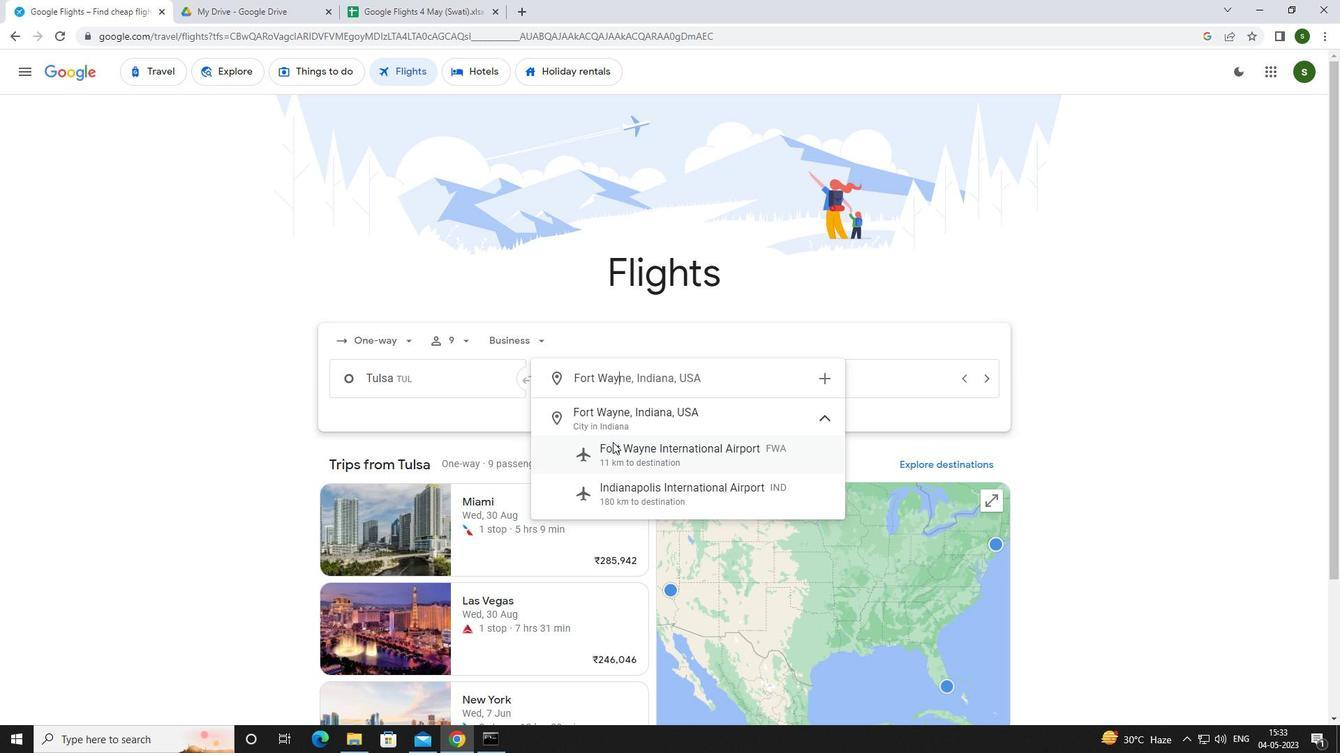 
Action: Mouse moved to (853, 374)
Screenshot: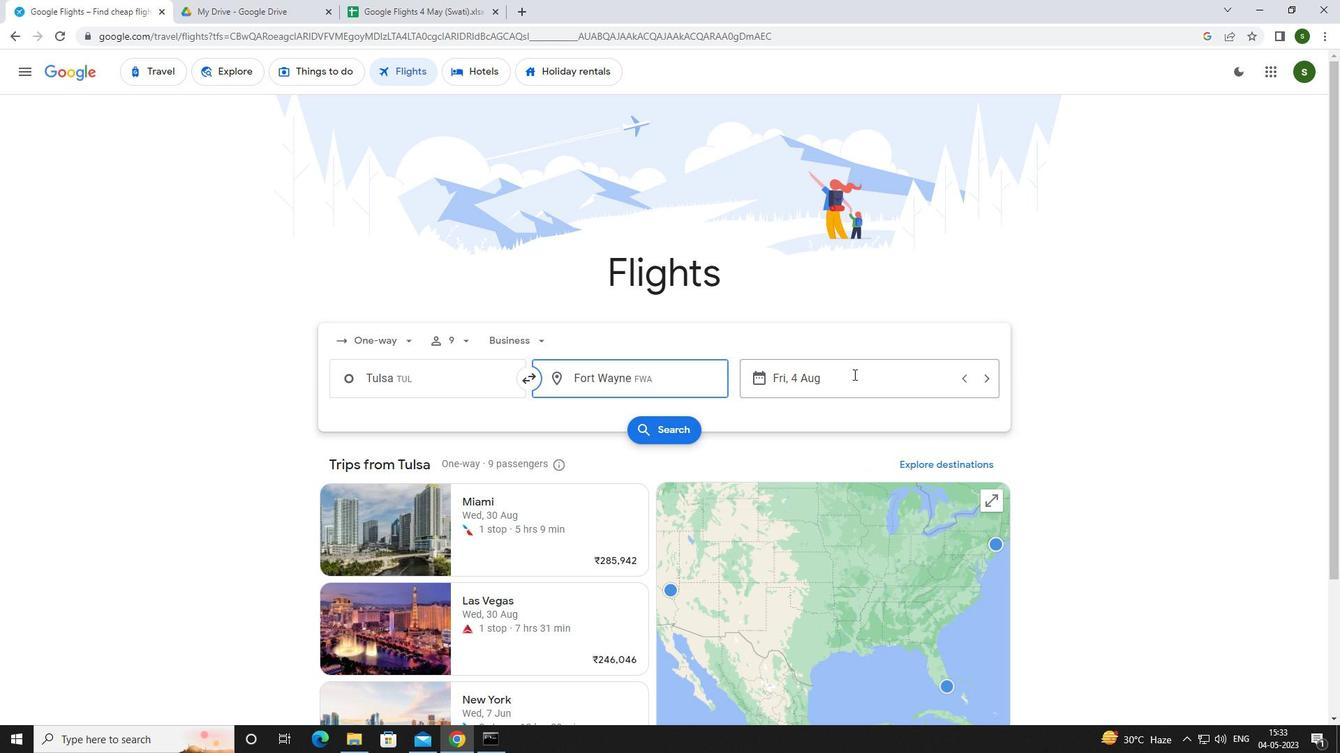 
Action: Mouse pressed left at (853, 374)
Screenshot: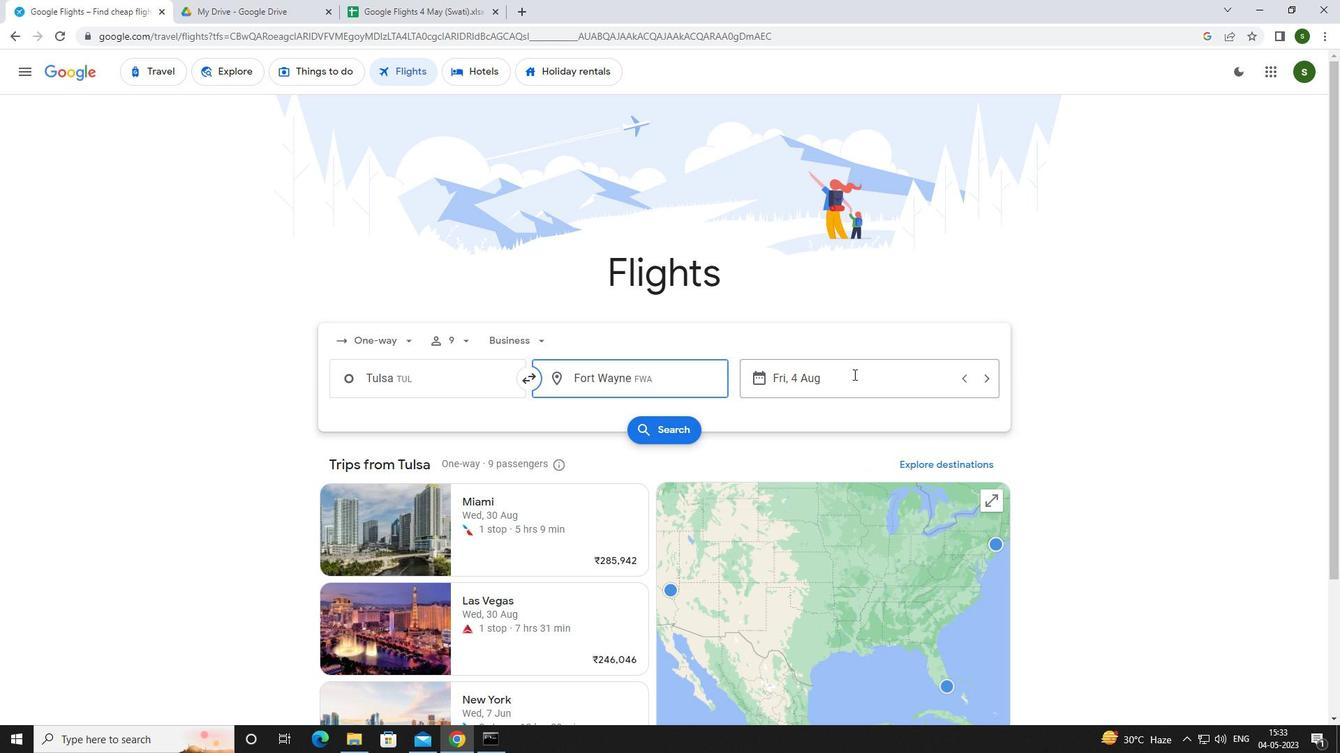 
Action: Mouse moved to (677, 473)
Screenshot: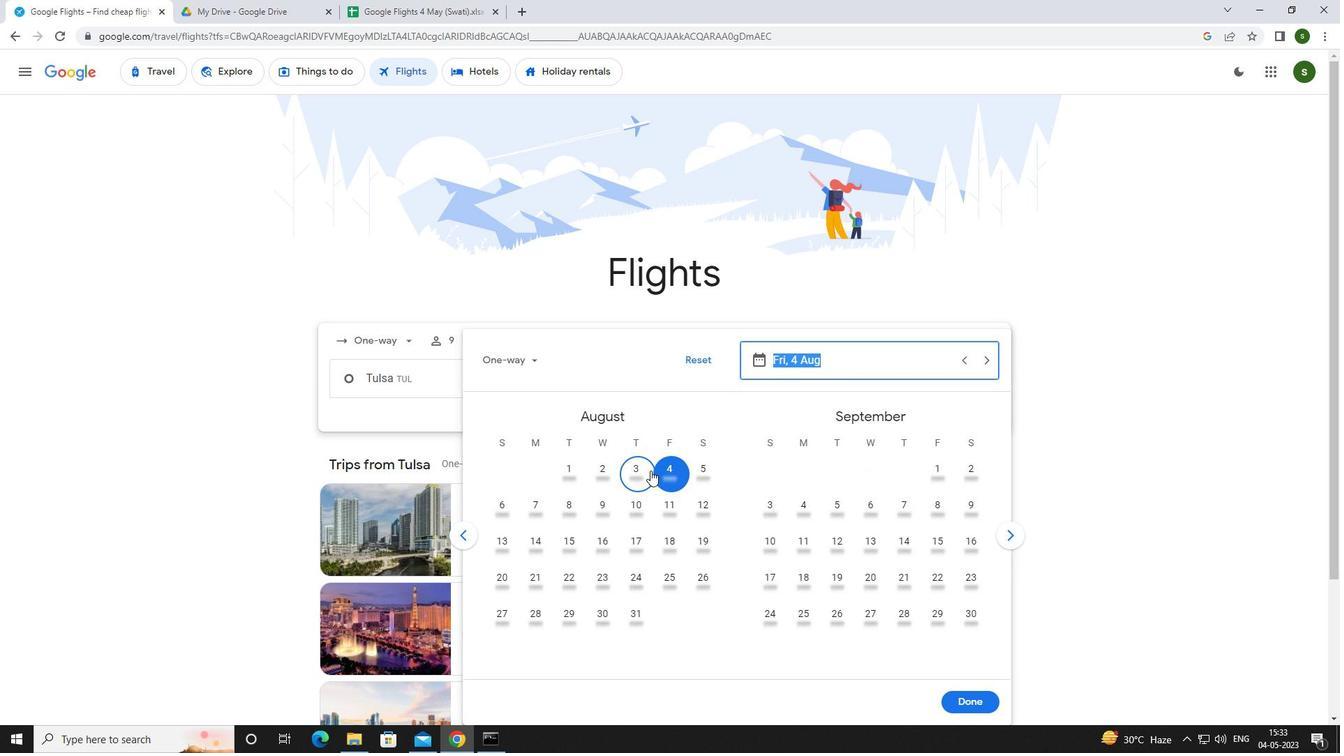 
Action: Mouse pressed left at (677, 473)
Screenshot: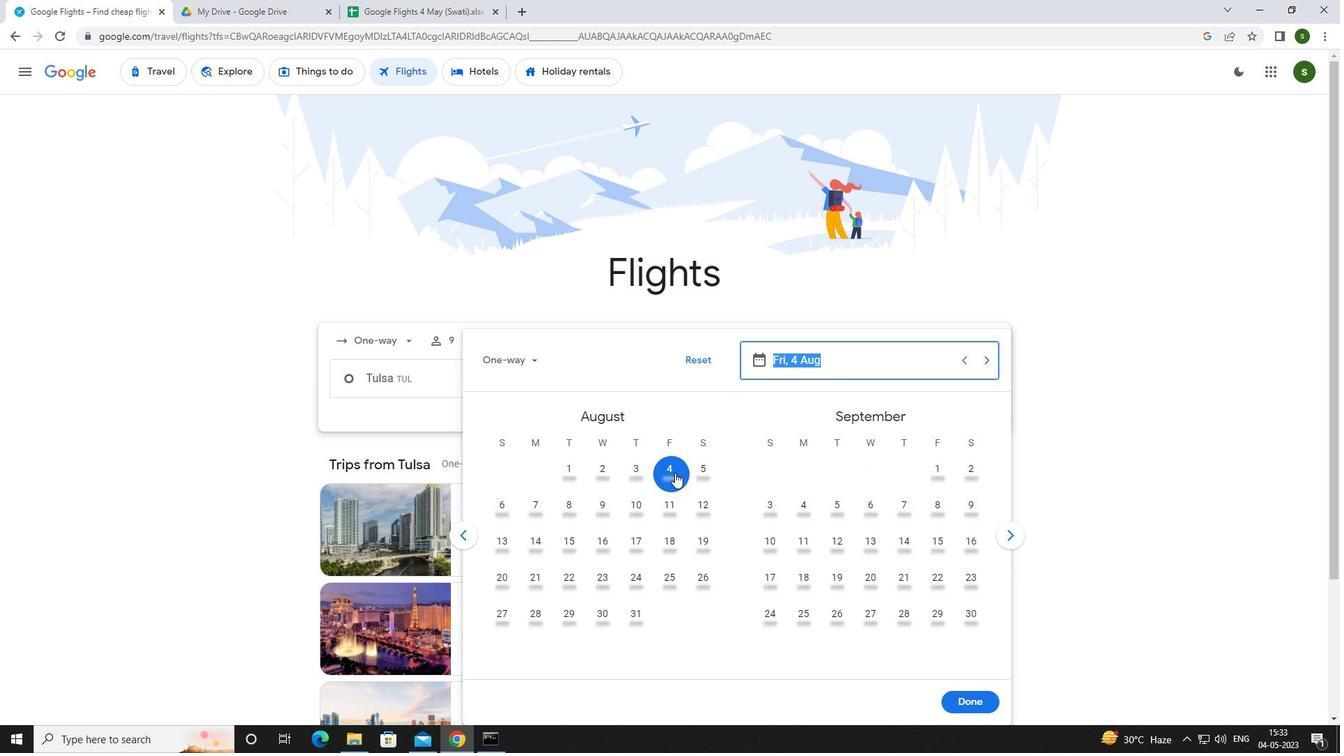 
Action: Mouse moved to (987, 695)
Screenshot: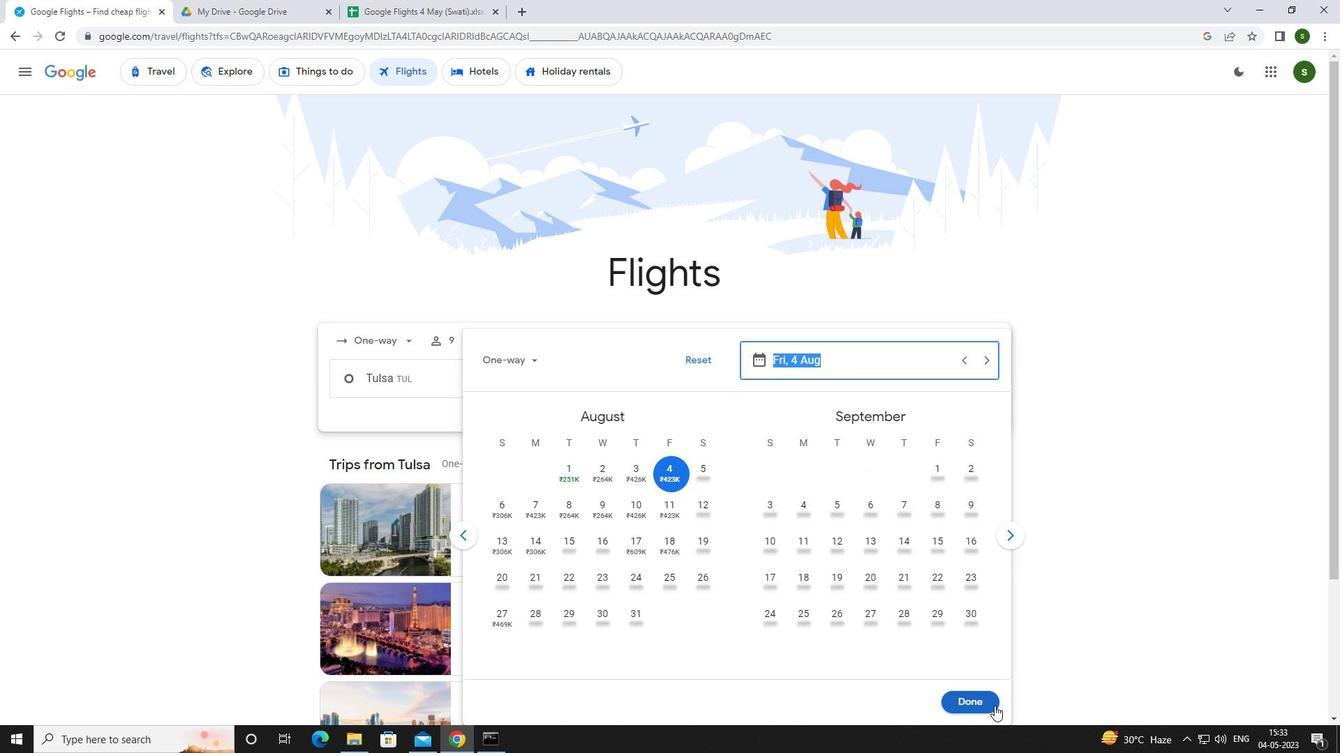
Action: Mouse pressed left at (987, 695)
Screenshot: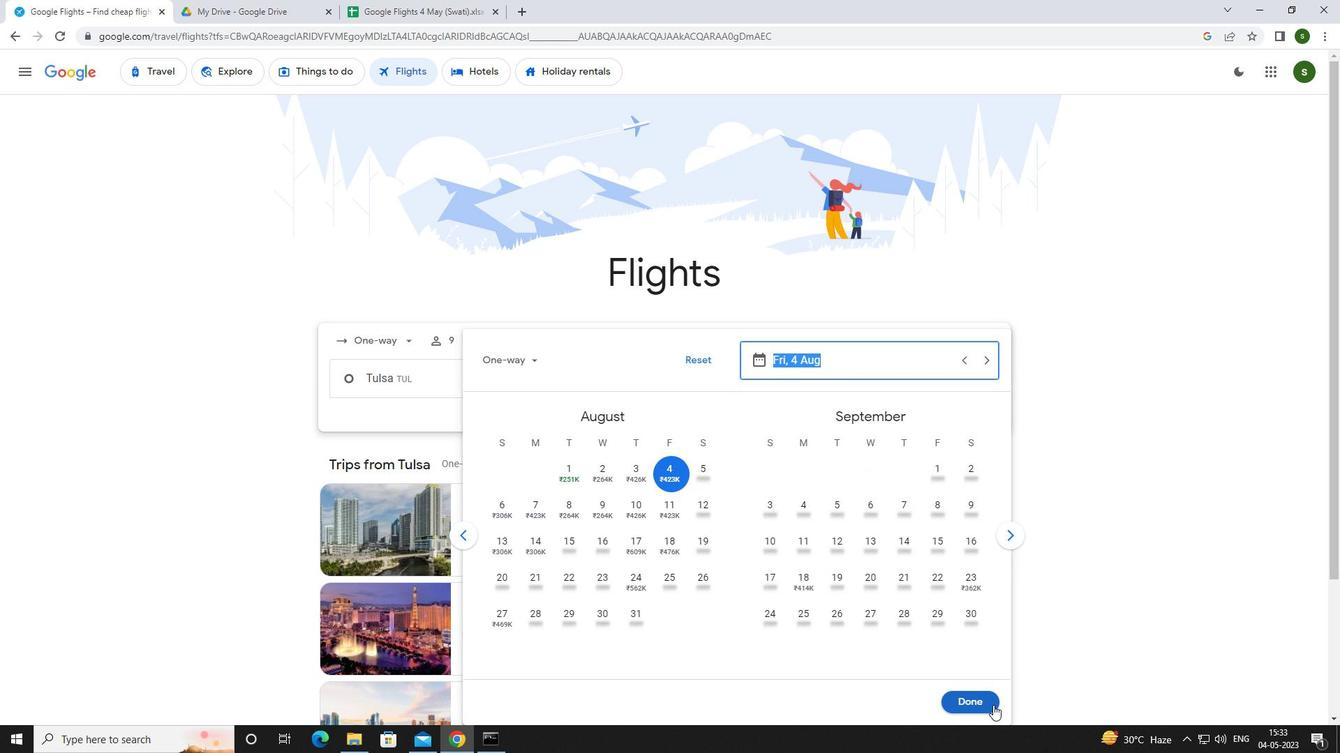 
Action: Mouse moved to (665, 427)
Screenshot: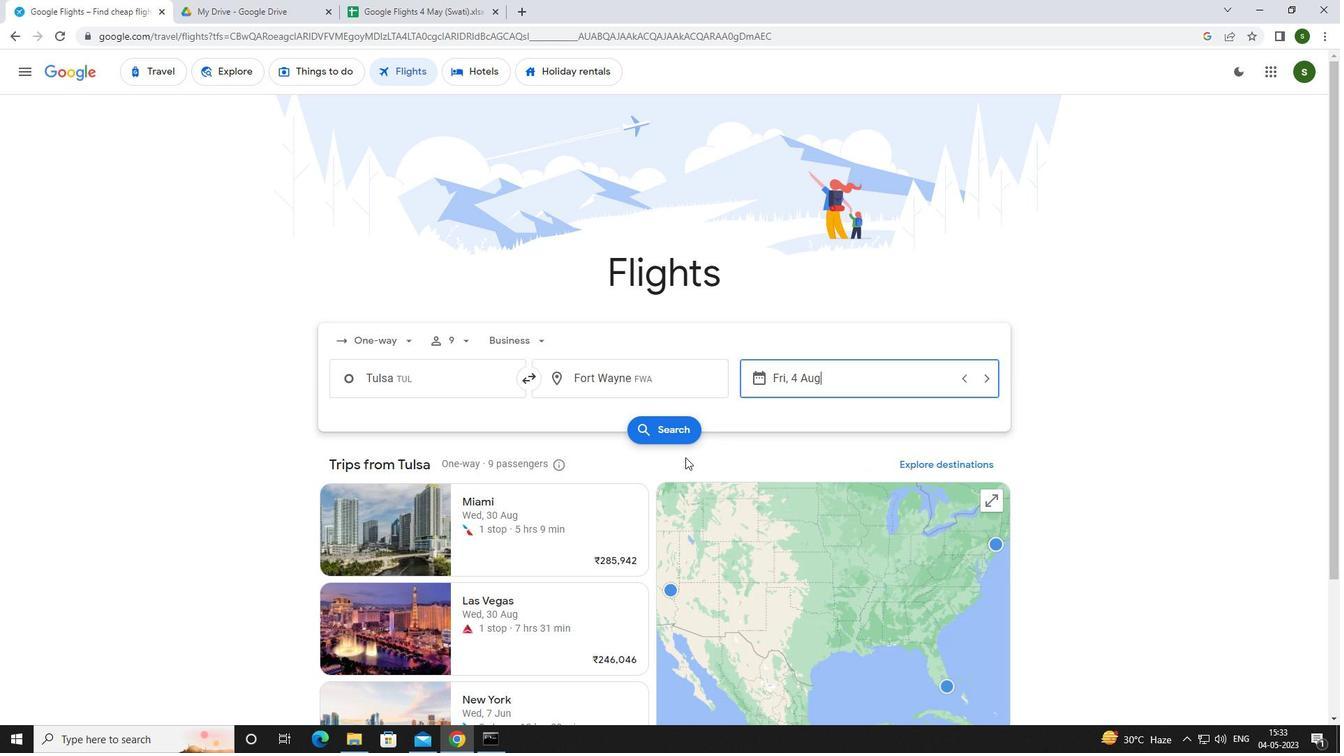 
Action: Mouse pressed left at (665, 427)
Screenshot: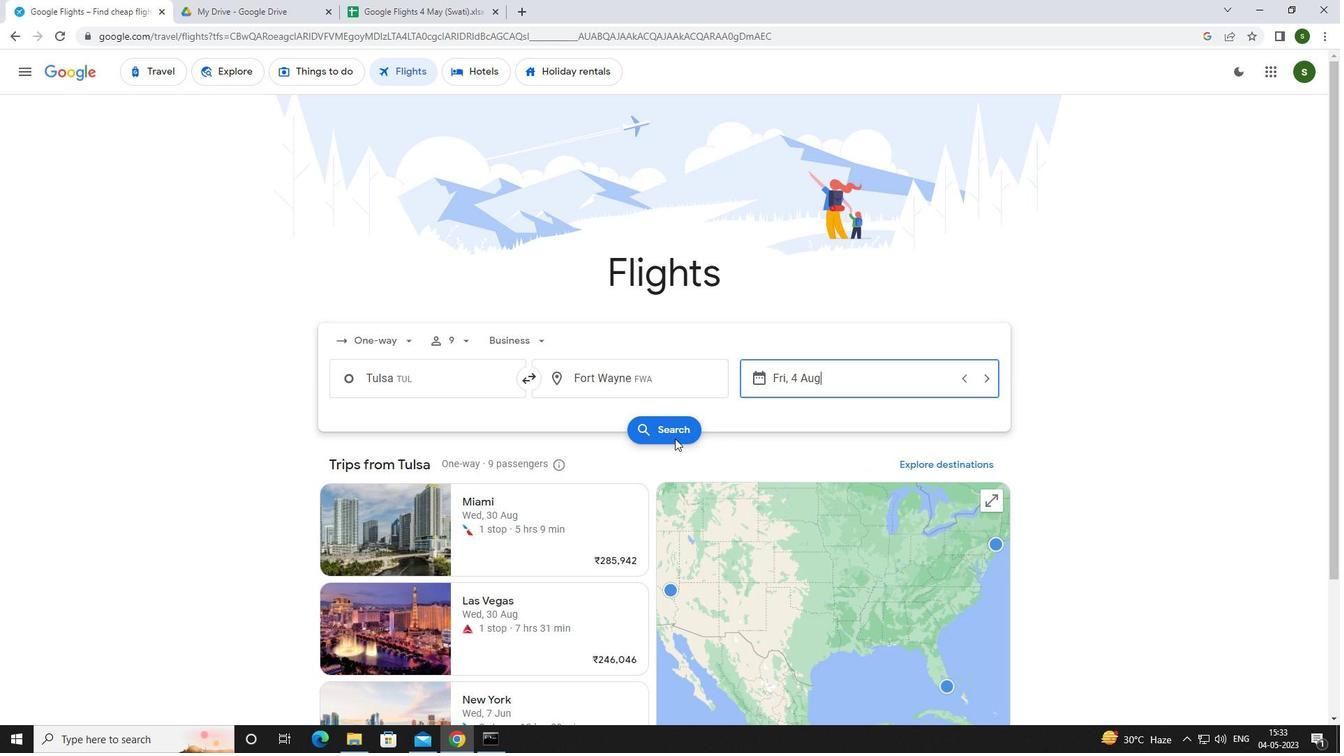 
Action: Mouse moved to (372, 203)
Screenshot: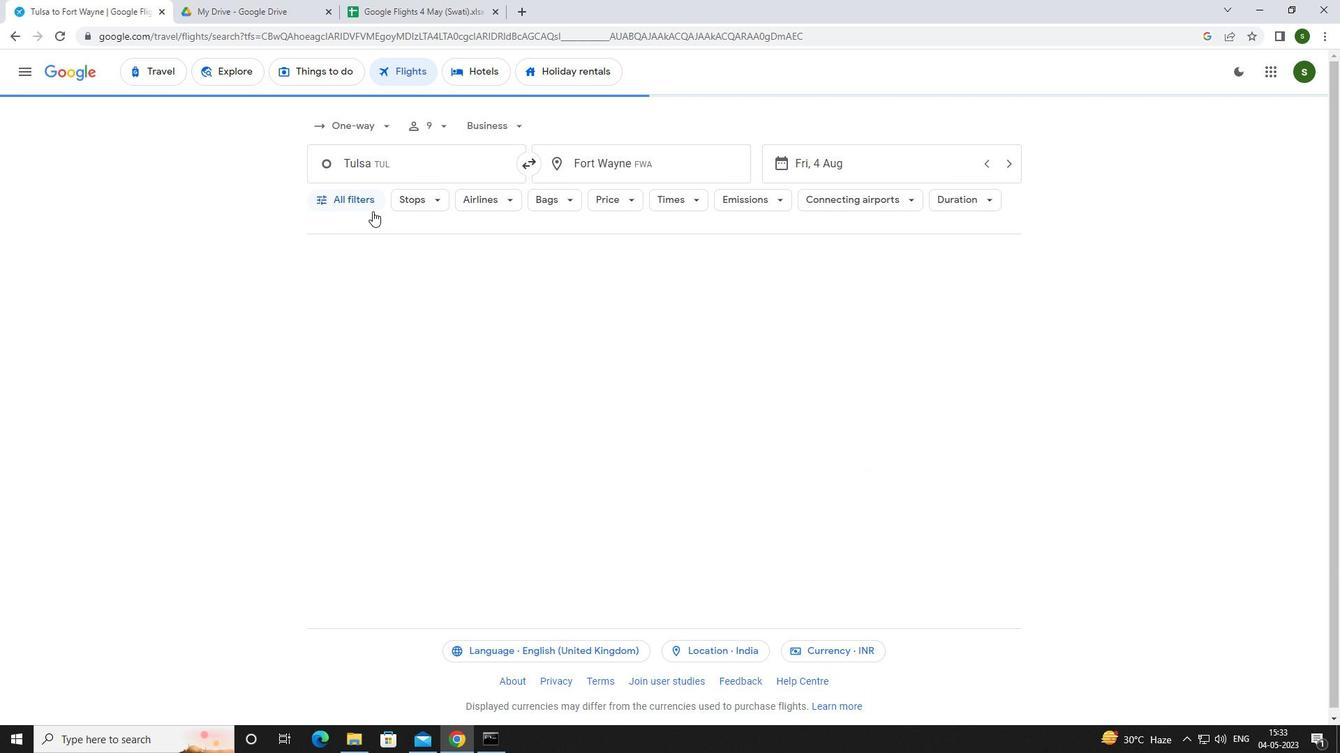 
Action: Mouse pressed left at (372, 203)
Screenshot: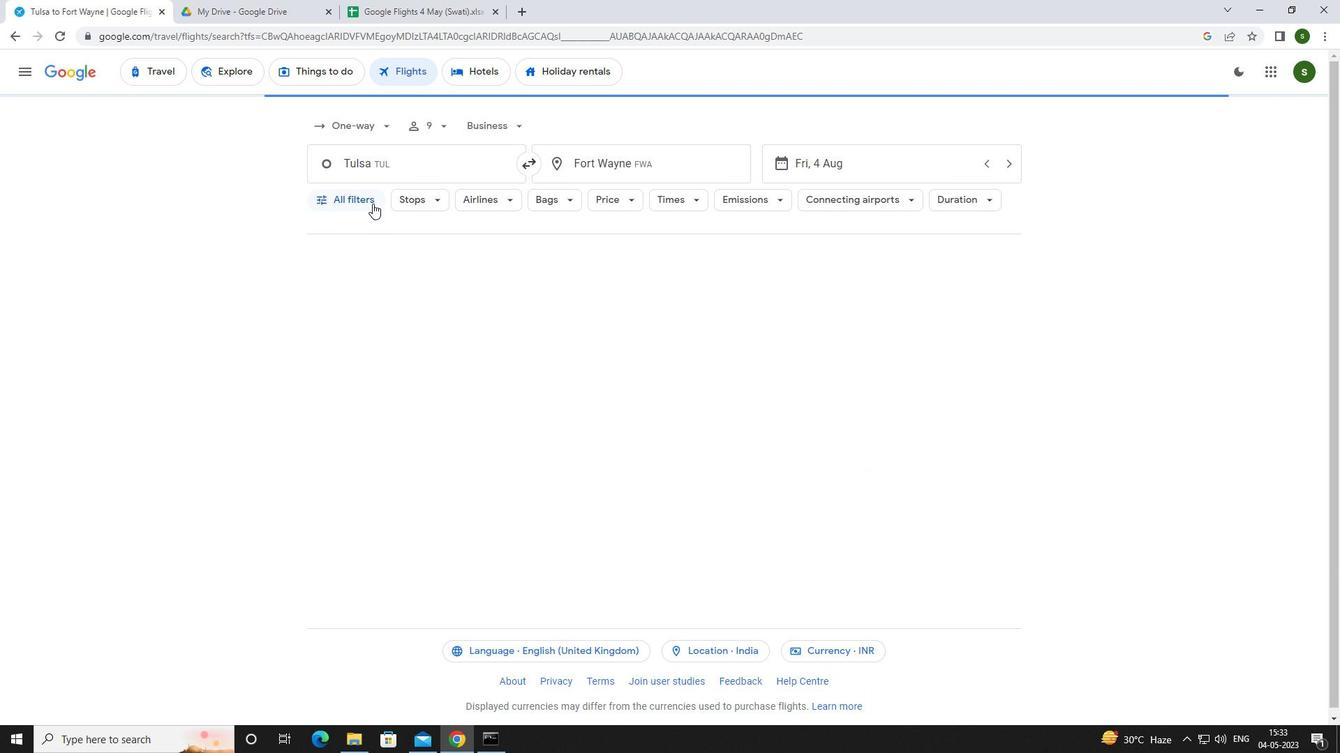 
Action: Mouse moved to (523, 494)
Screenshot: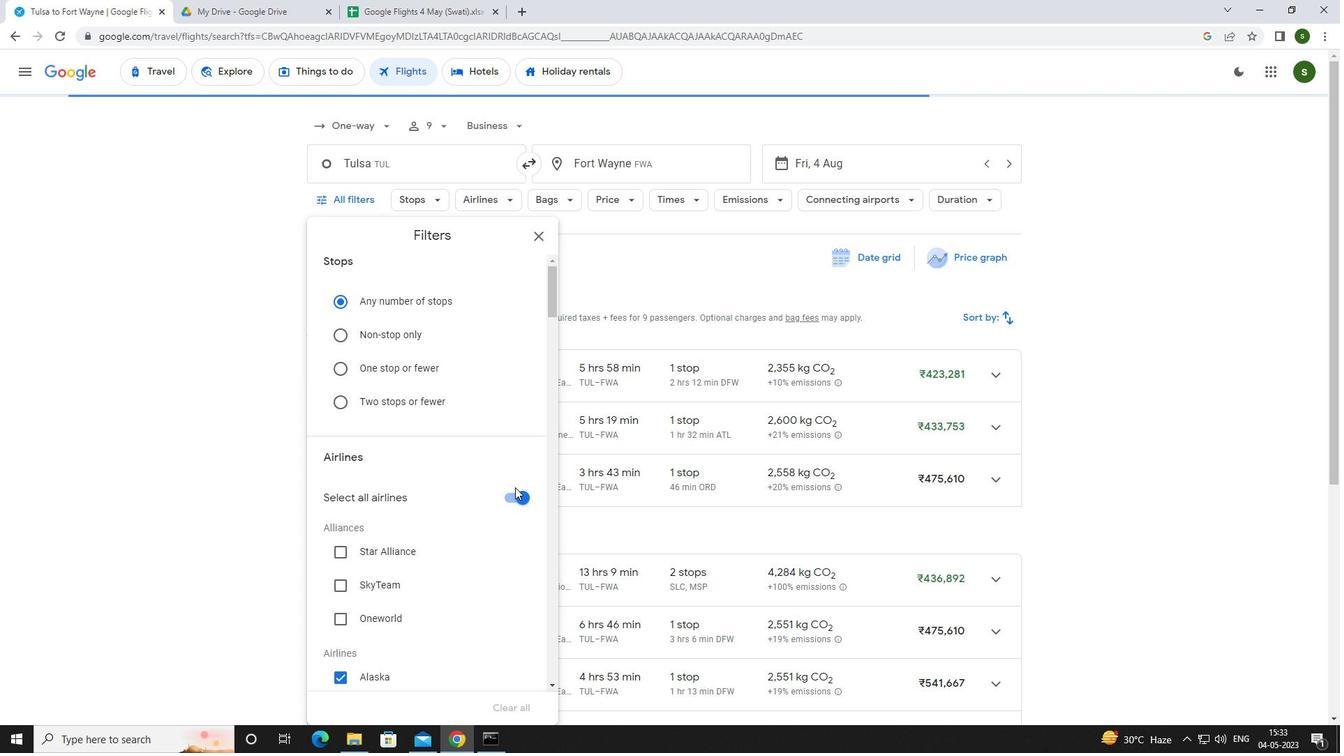 
Action: Mouse pressed left at (523, 494)
Screenshot: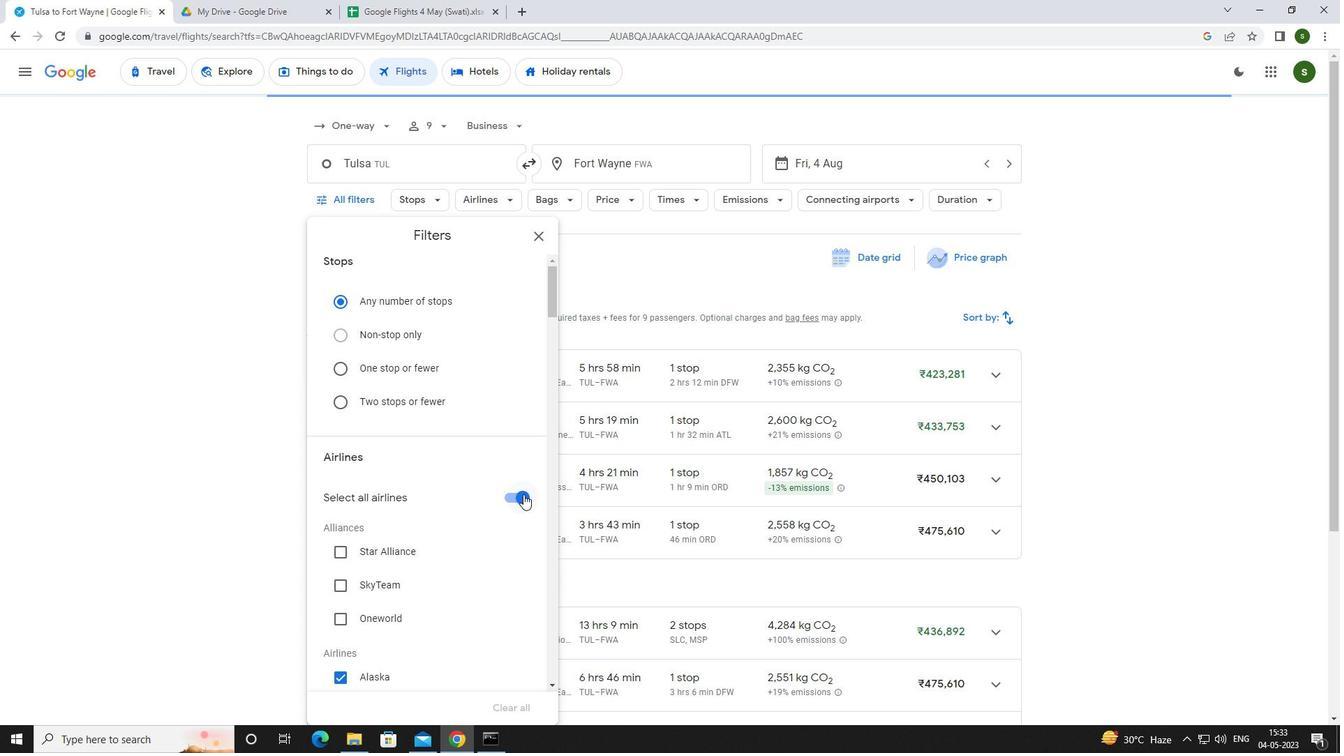 
Action: Mouse moved to (492, 453)
Screenshot: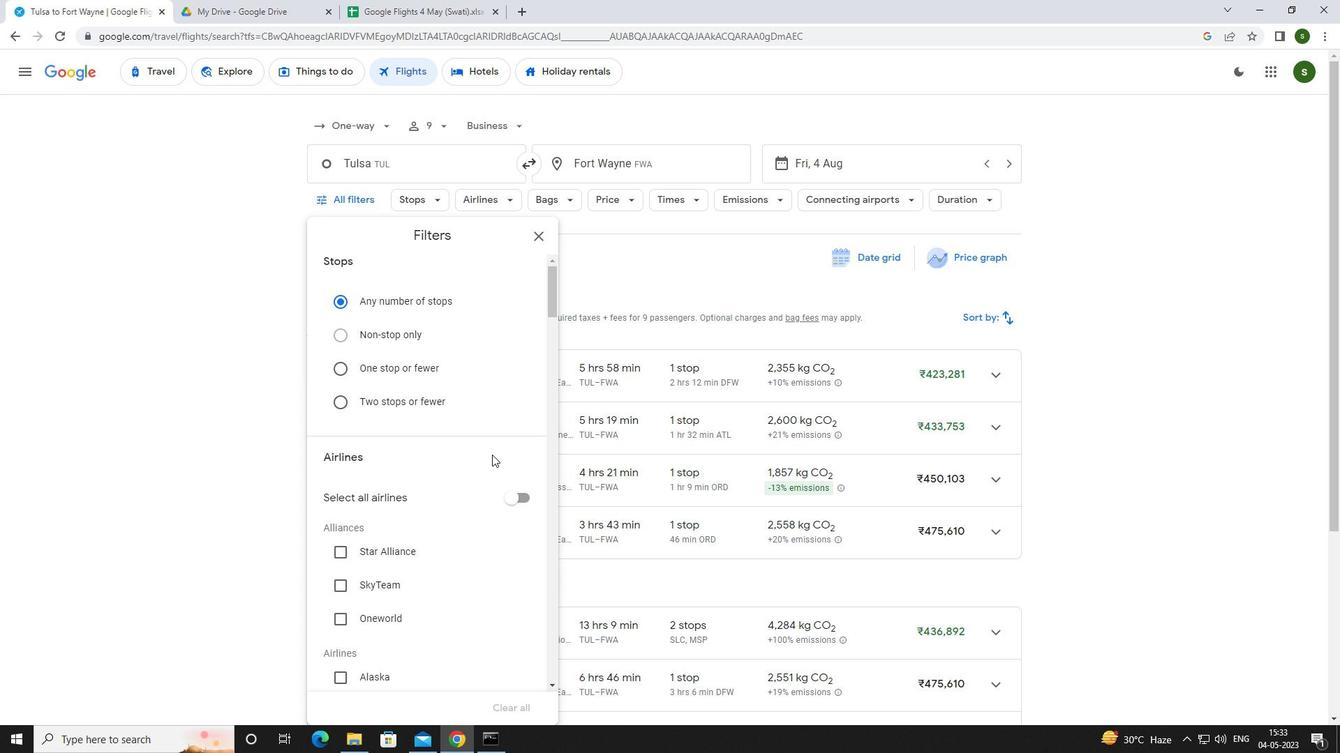 
Action: Mouse scrolled (492, 452) with delta (0, 0)
Screenshot: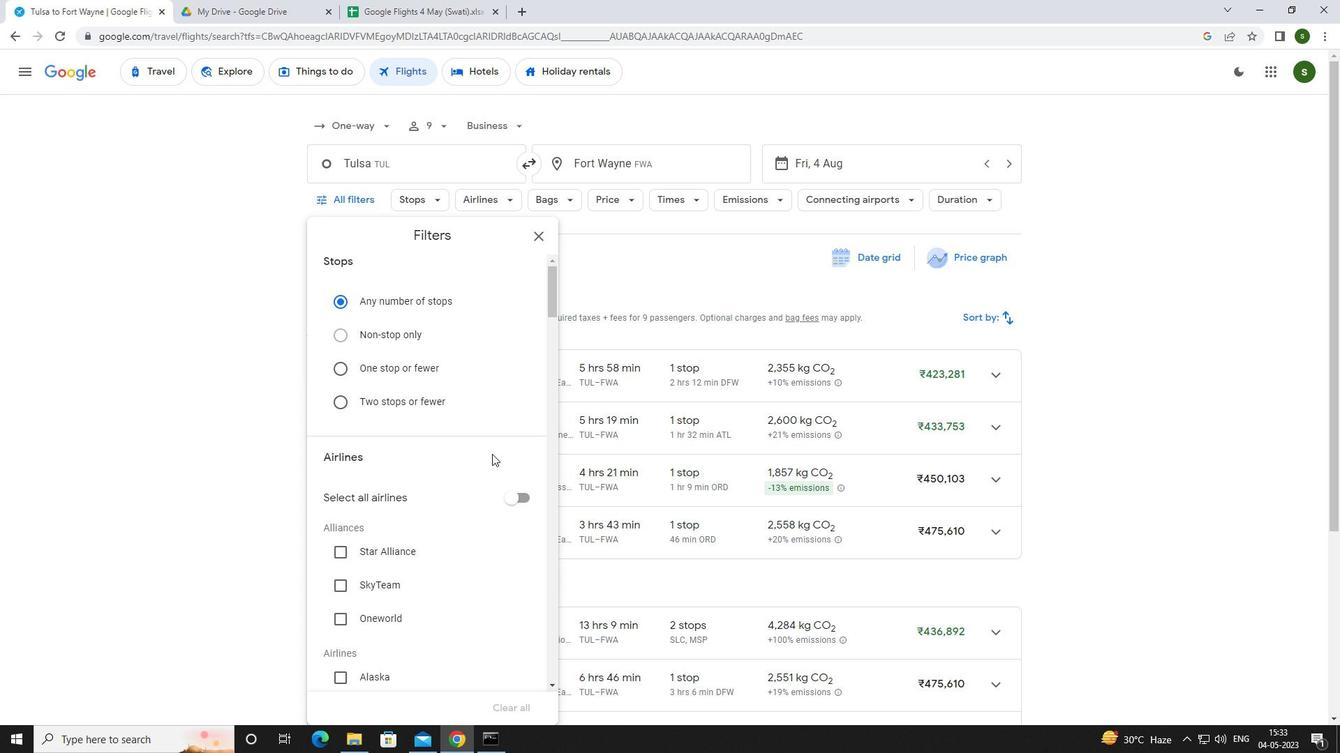
Action: Mouse scrolled (492, 452) with delta (0, 0)
Screenshot: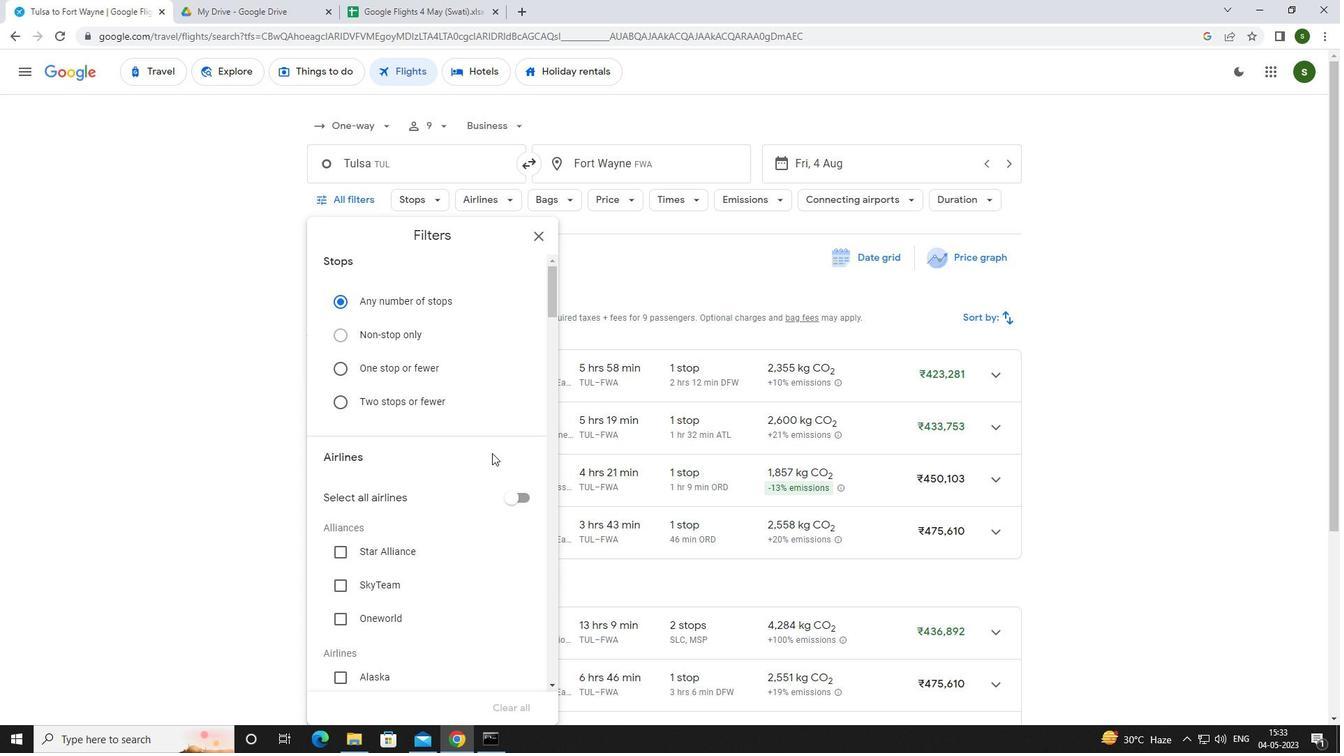 
Action: Mouse scrolled (492, 452) with delta (0, 0)
Screenshot: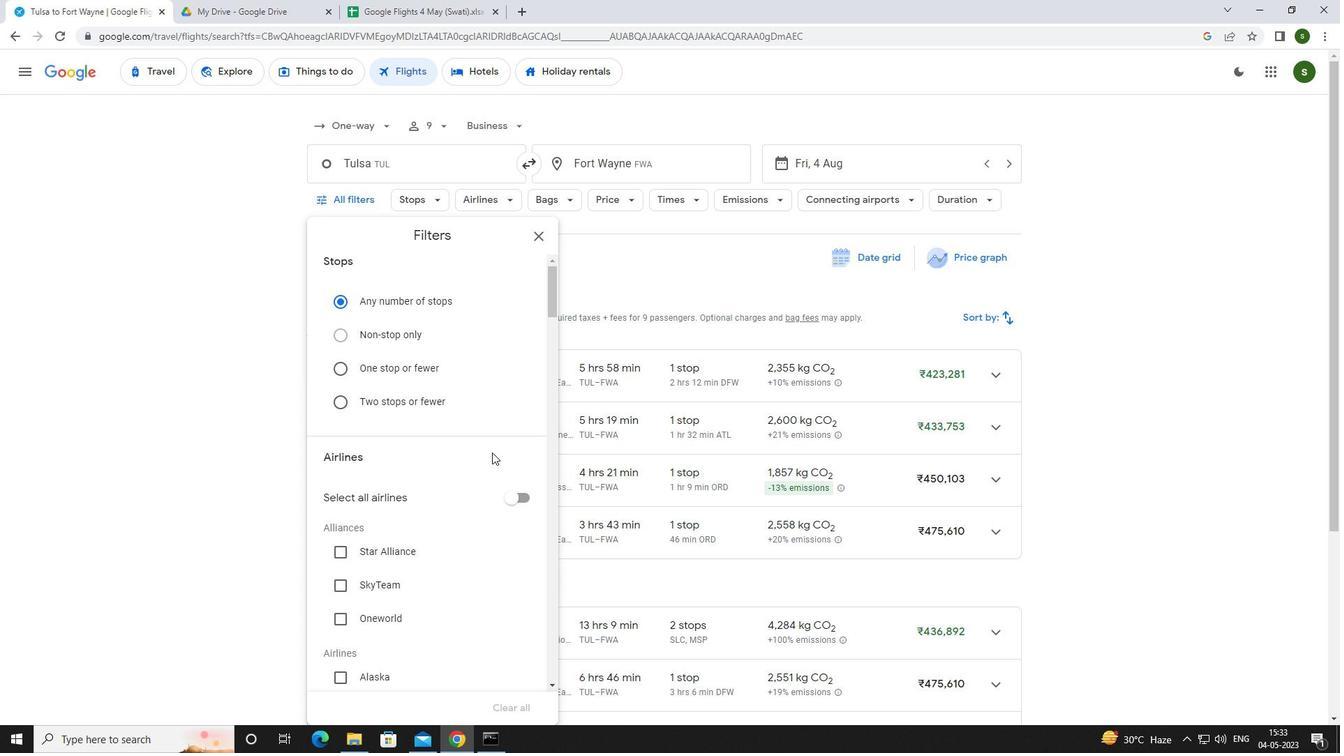 
Action: Mouse scrolled (492, 452) with delta (0, 0)
Screenshot: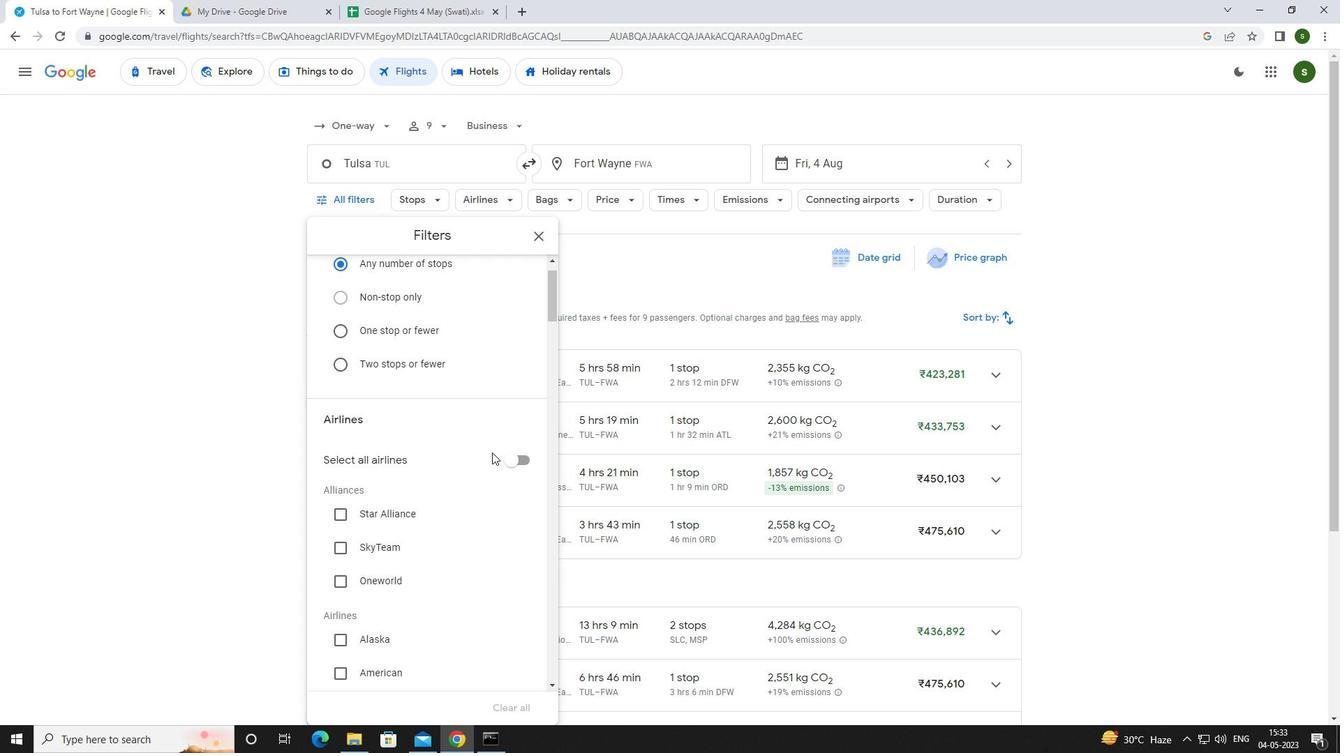 
Action: Mouse scrolled (492, 452) with delta (0, 0)
Screenshot: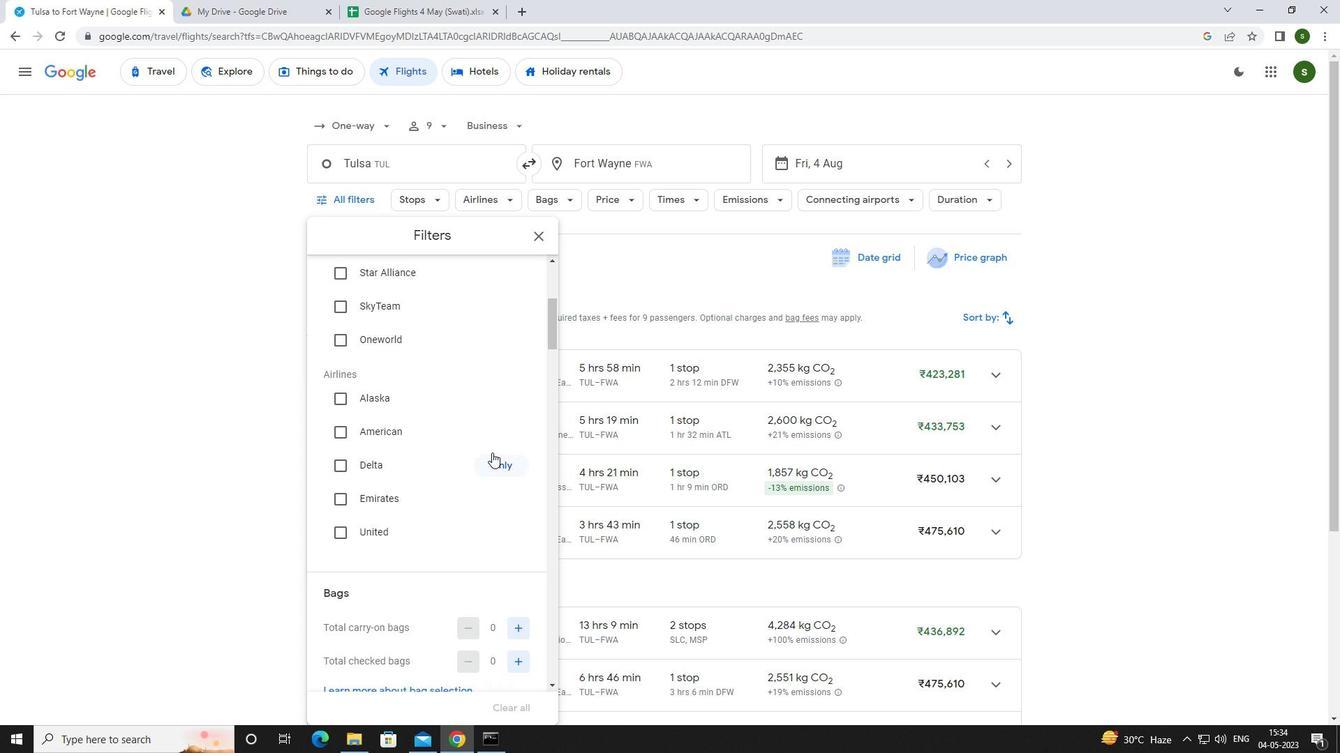 
Action: Mouse scrolled (492, 452) with delta (0, 0)
Screenshot: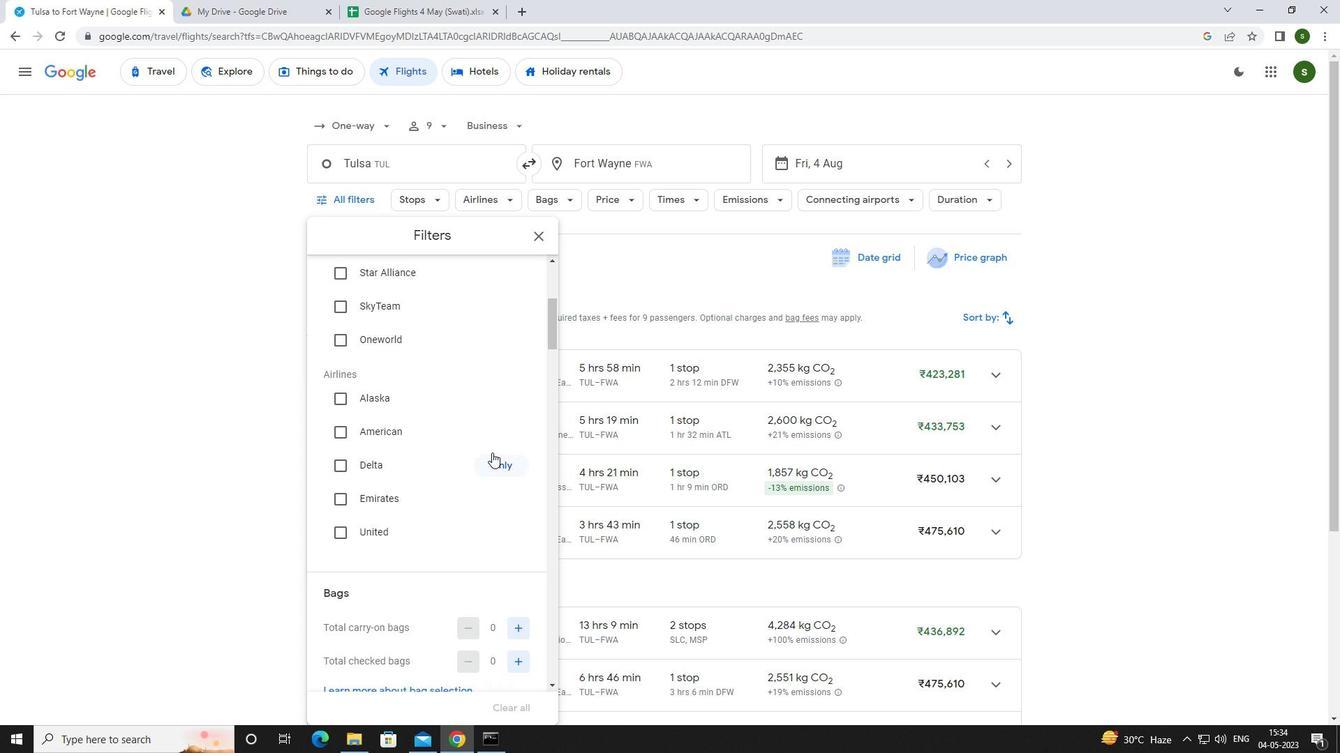 
Action: Mouse scrolled (492, 452) with delta (0, 0)
Screenshot: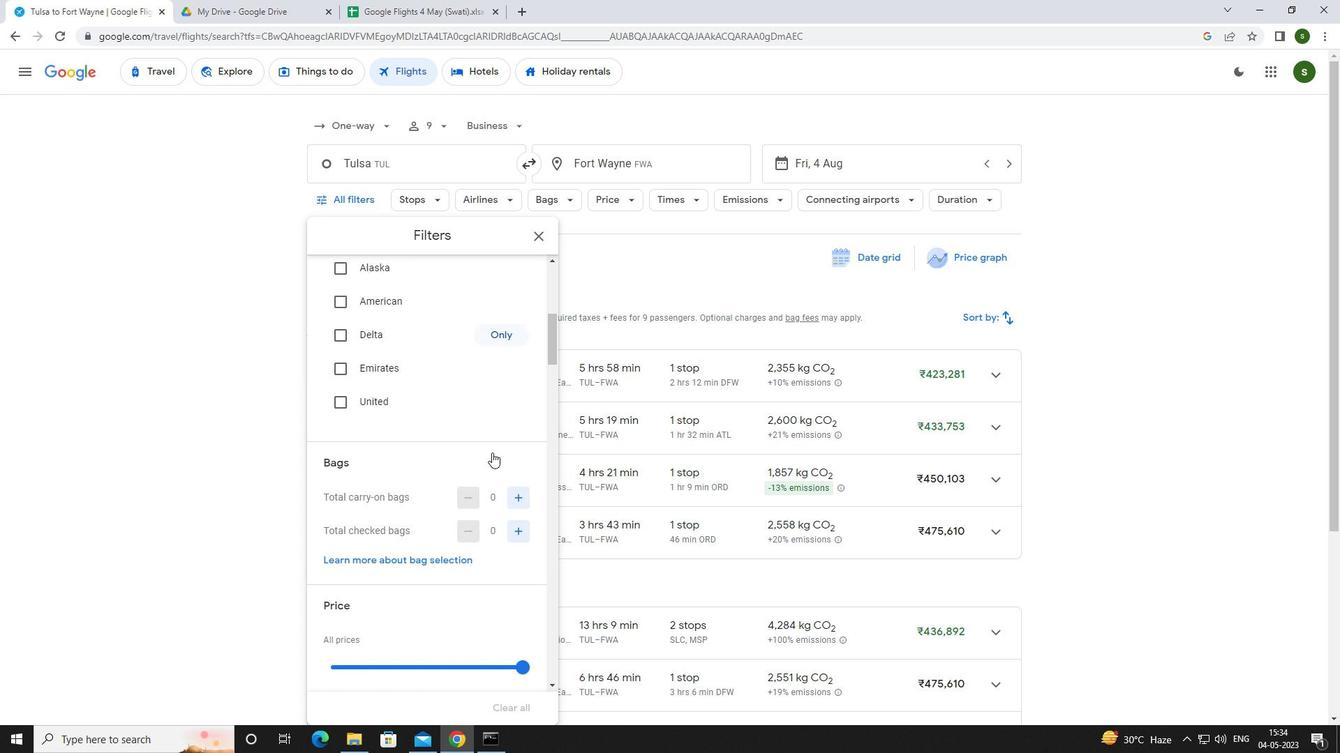 
Action: Mouse moved to (515, 446)
Screenshot: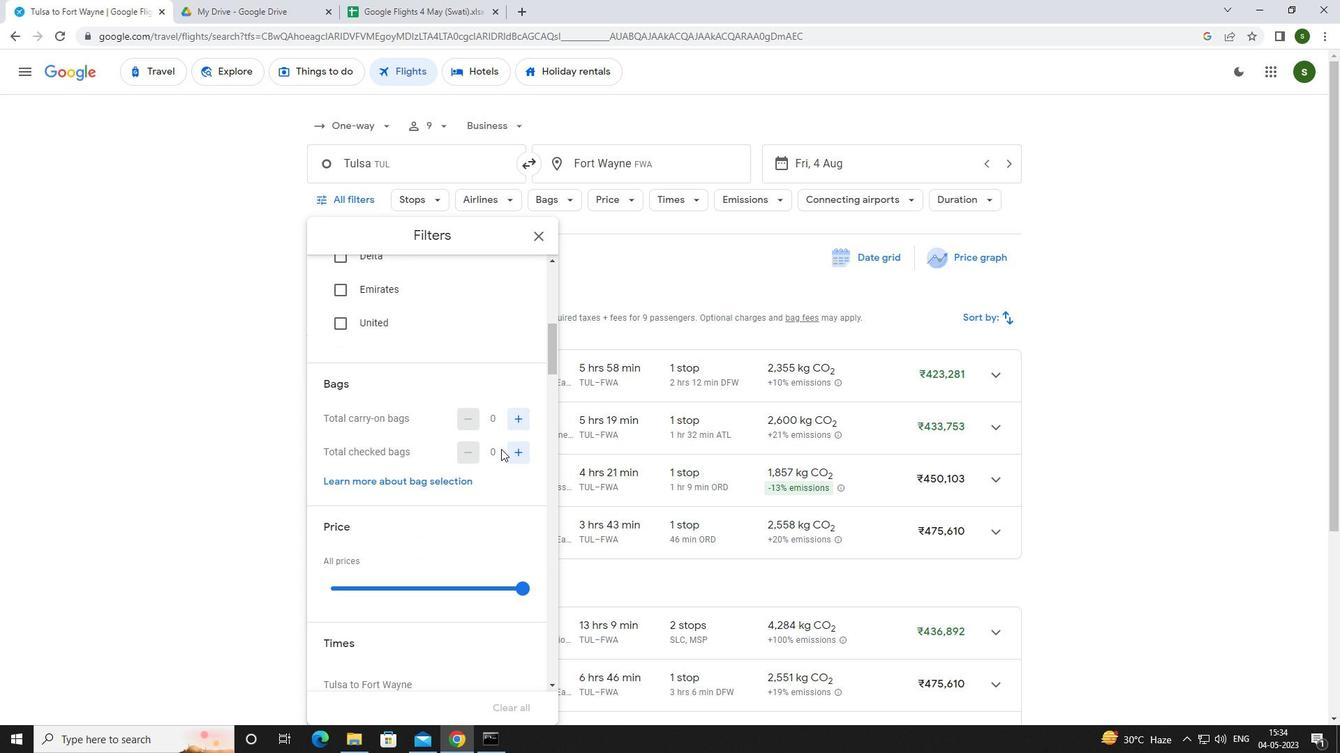 
Action: Mouse pressed left at (515, 446)
Screenshot: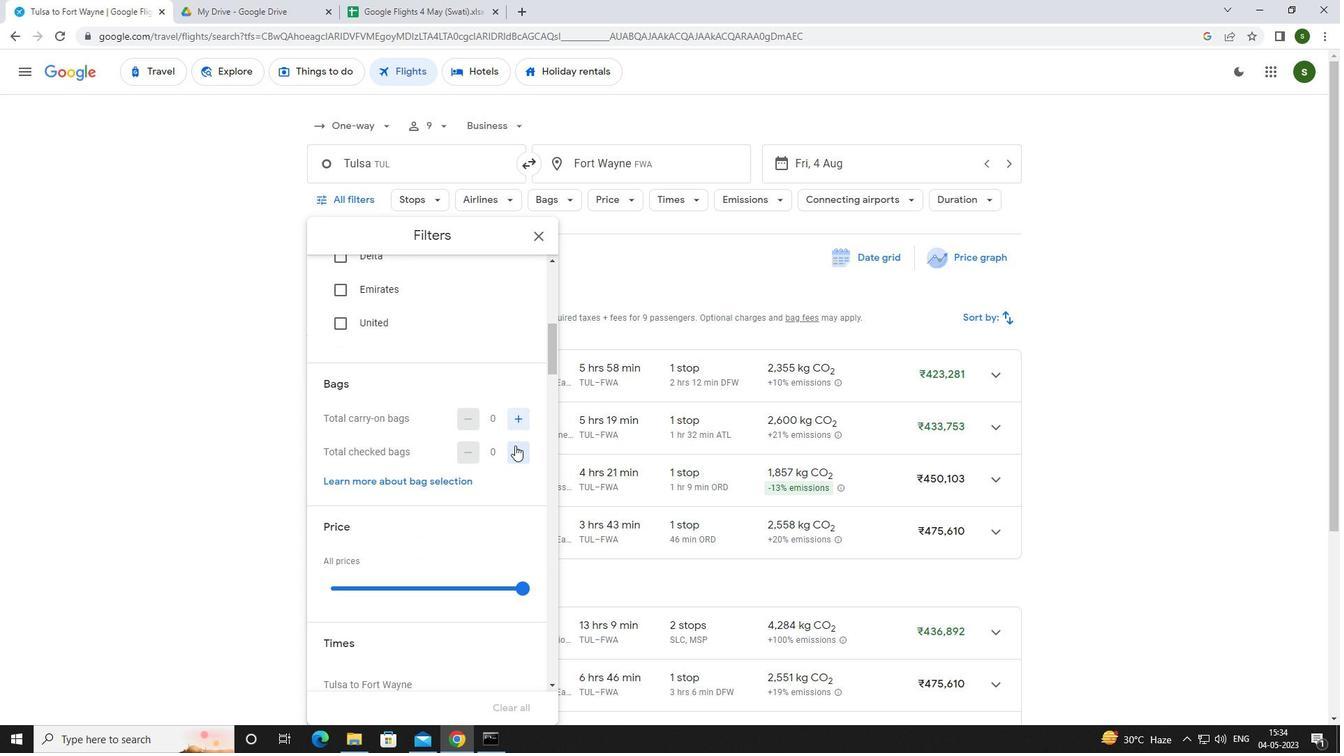 
Action: Mouse pressed left at (515, 446)
Screenshot: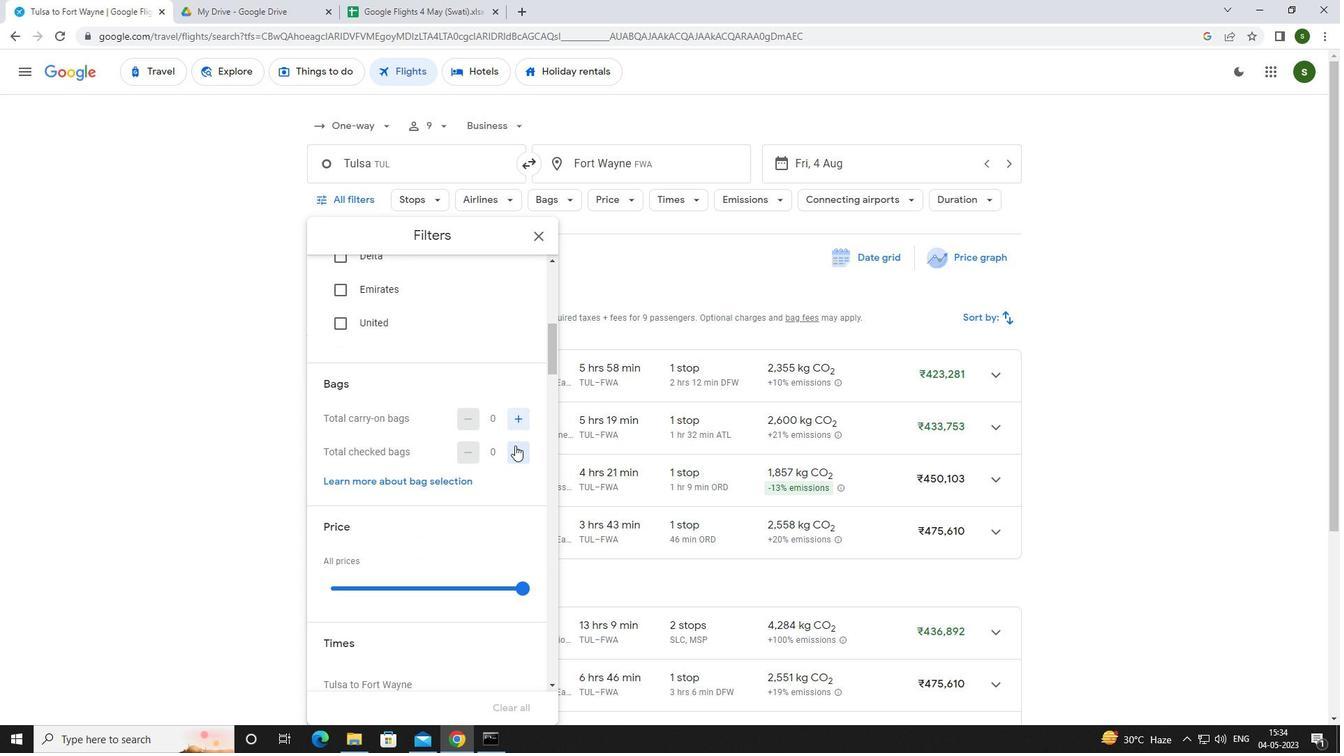 
Action: Mouse pressed left at (515, 446)
Screenshot: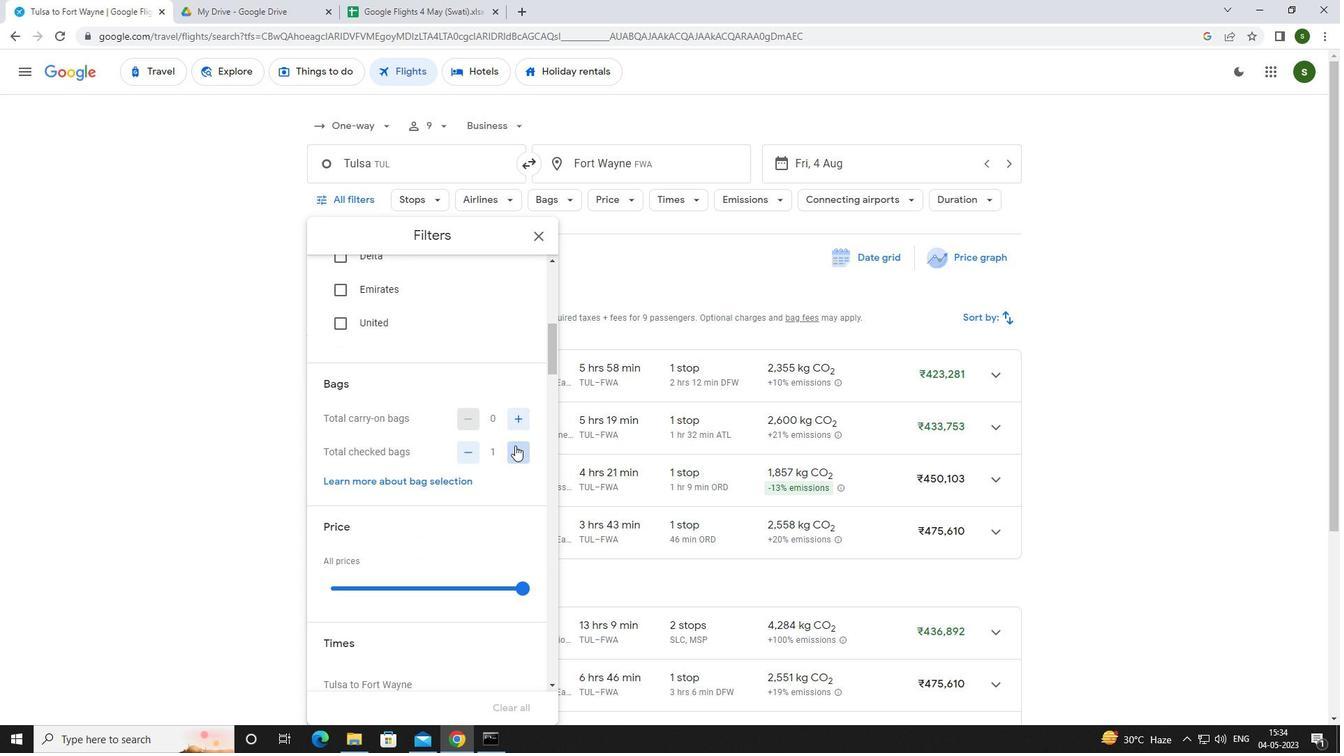 
Action: Mouse pressed left at (515, 446)
Screenshot: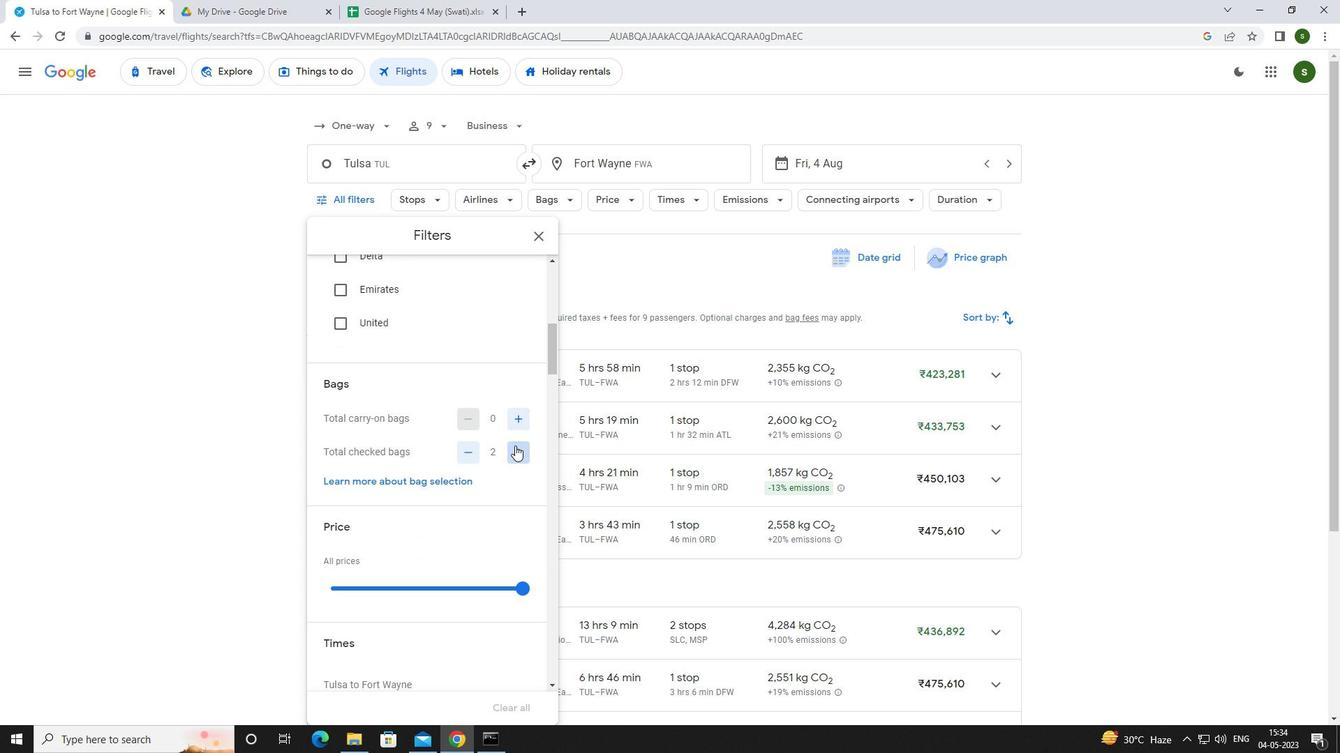 
Action: Mouse pressed left at (515, 446)
Screenshot: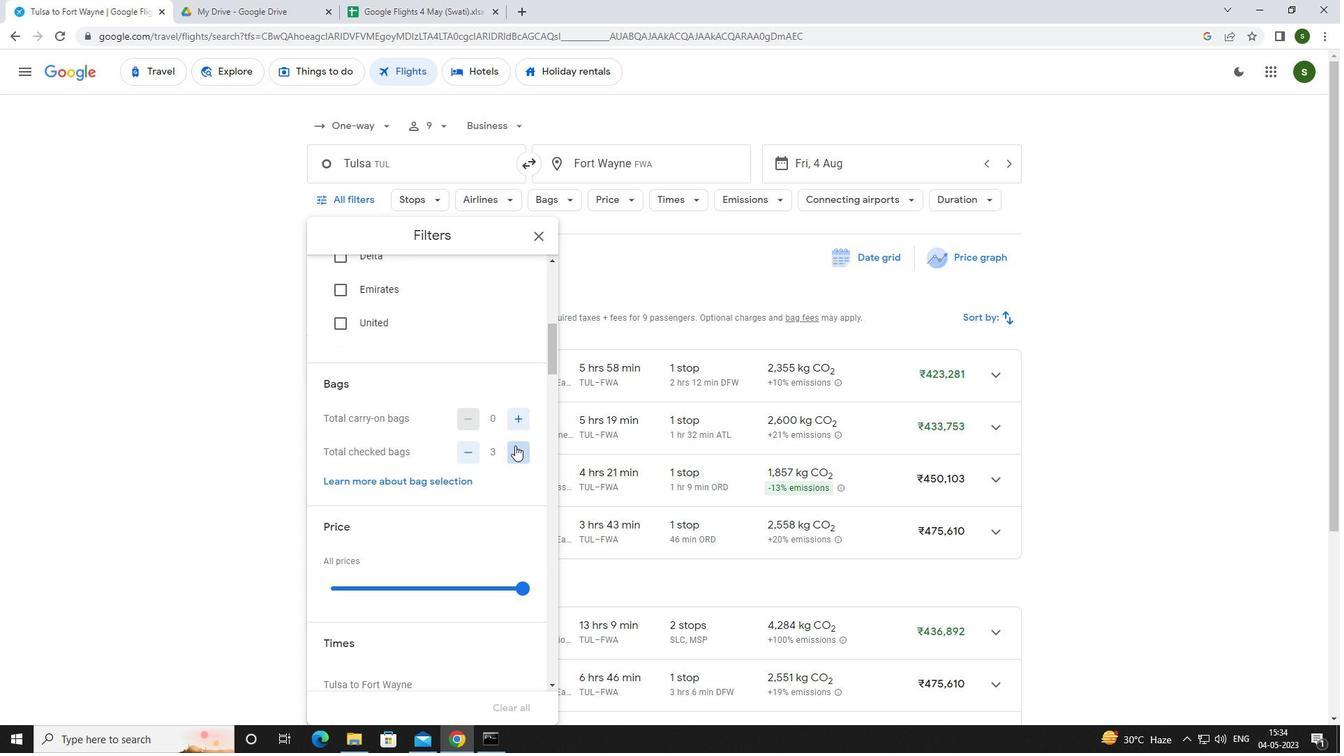 
Action: Mouse pressed left at (515, 446)
Screenshot: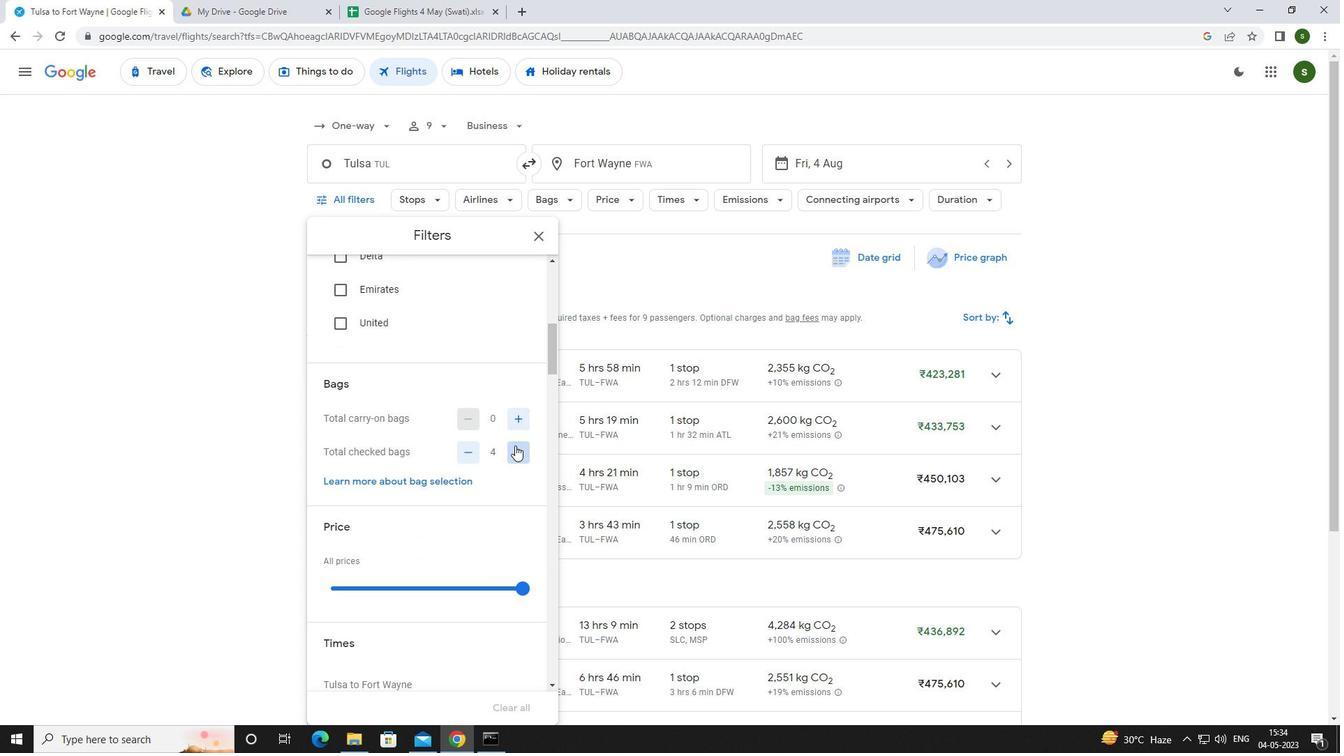 
Action: Mouse pressed left at (515, 446)
Screenshot: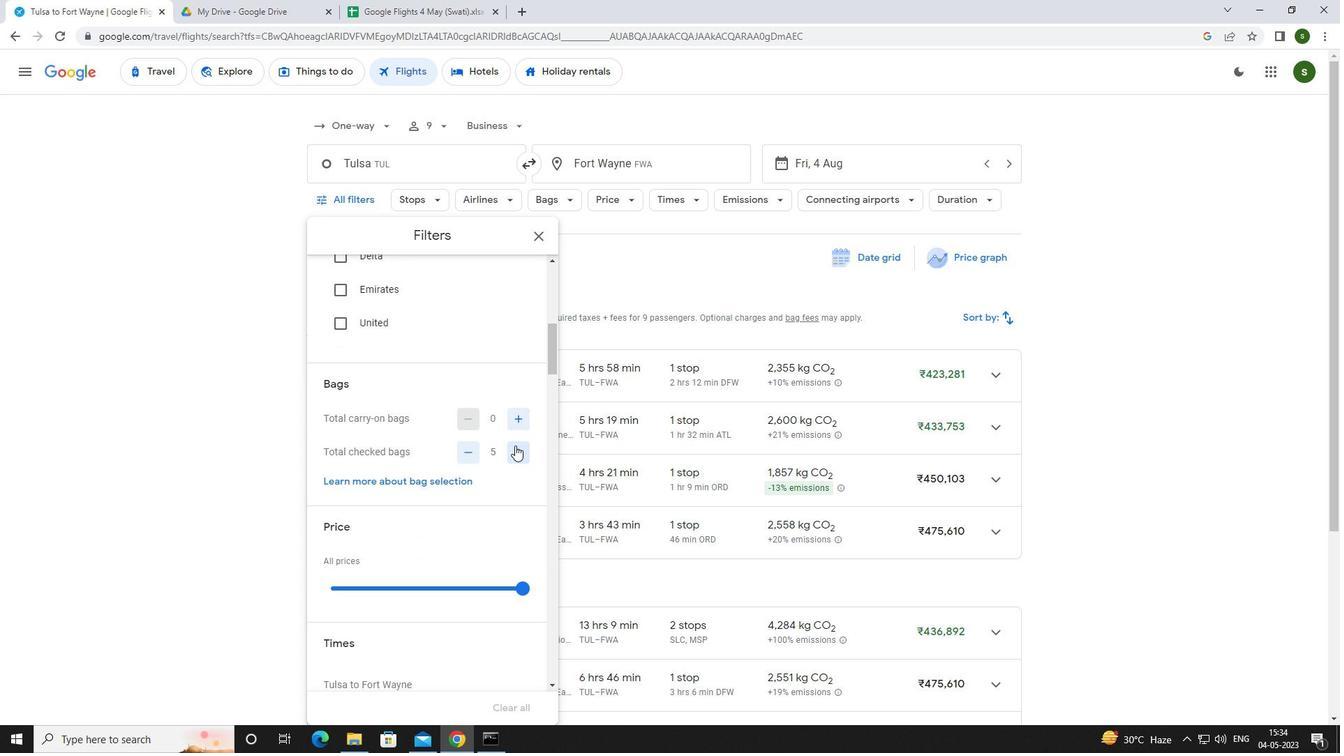 
Action: Mouse pressed left at (515, 446)
Screenshot: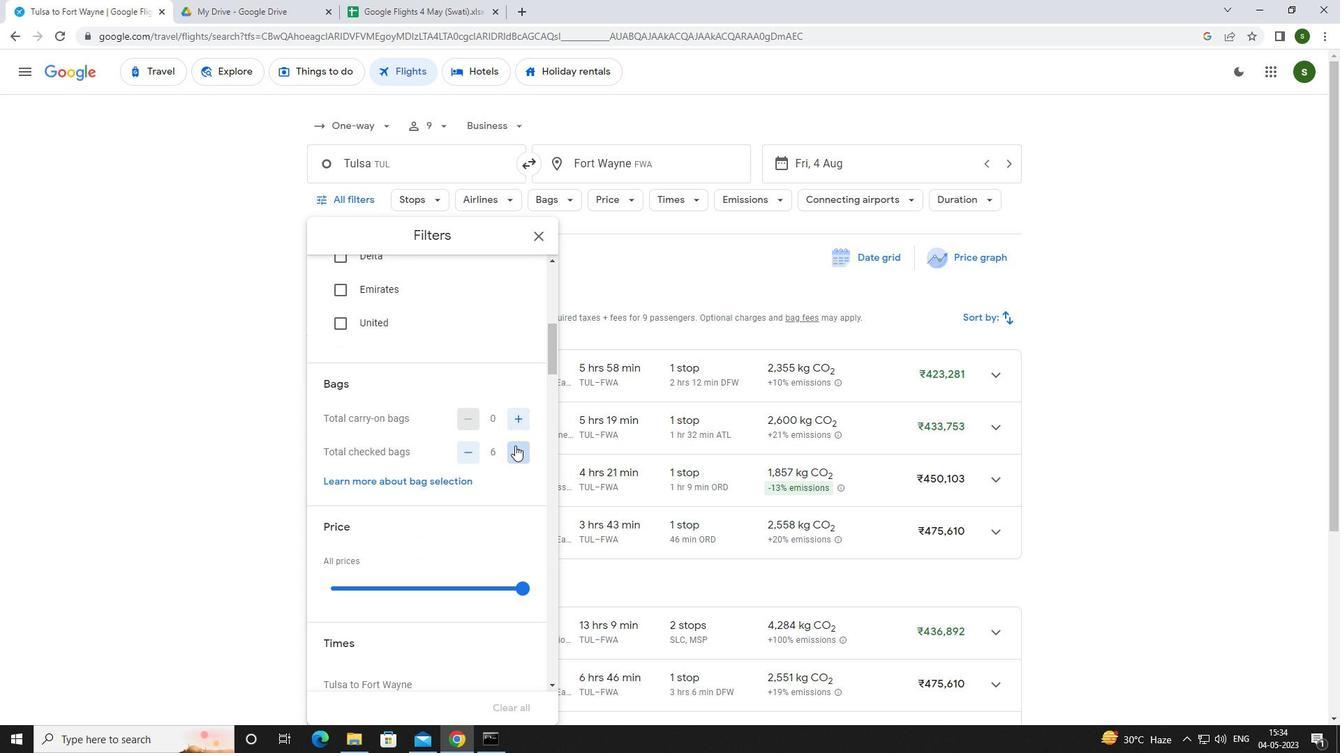 
Action: Mouse pressed left at (515, 446)
Screenshot: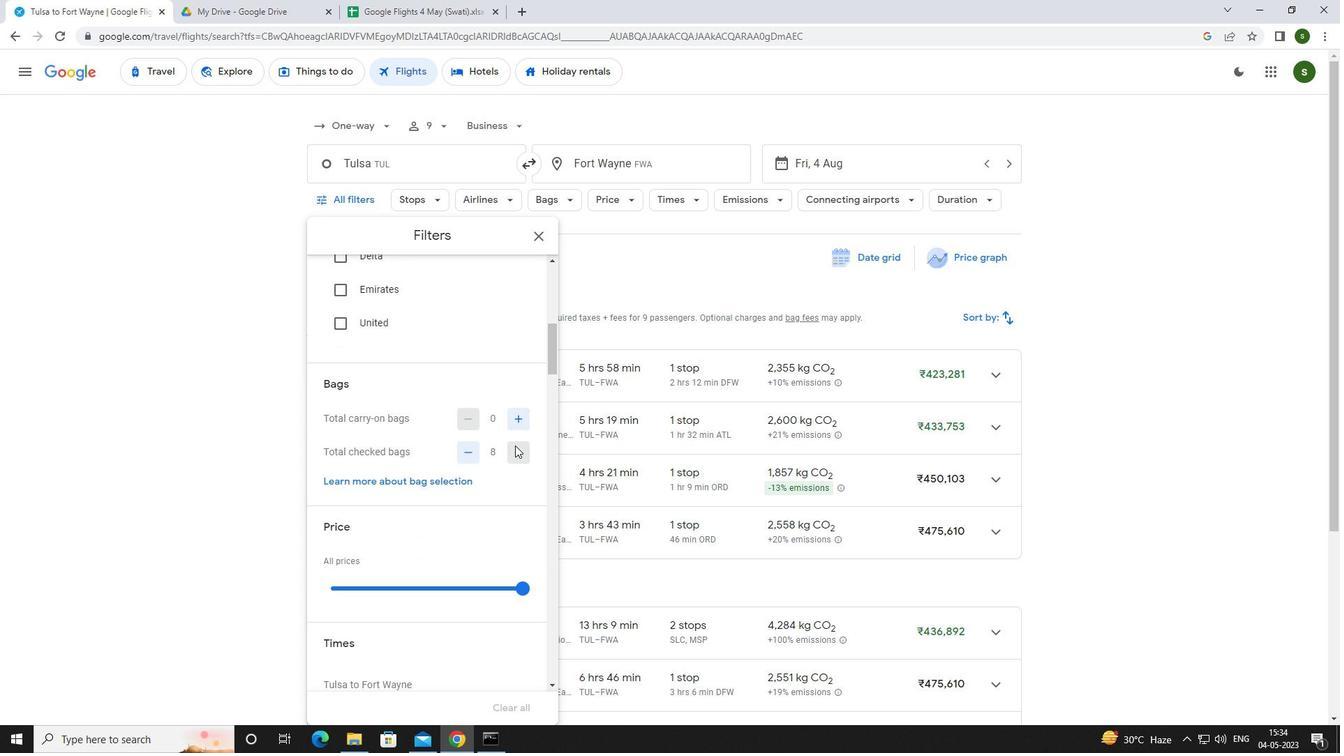 
Action: Mouse scrolled (515, 445) with delta (0, 0)
Screenshot: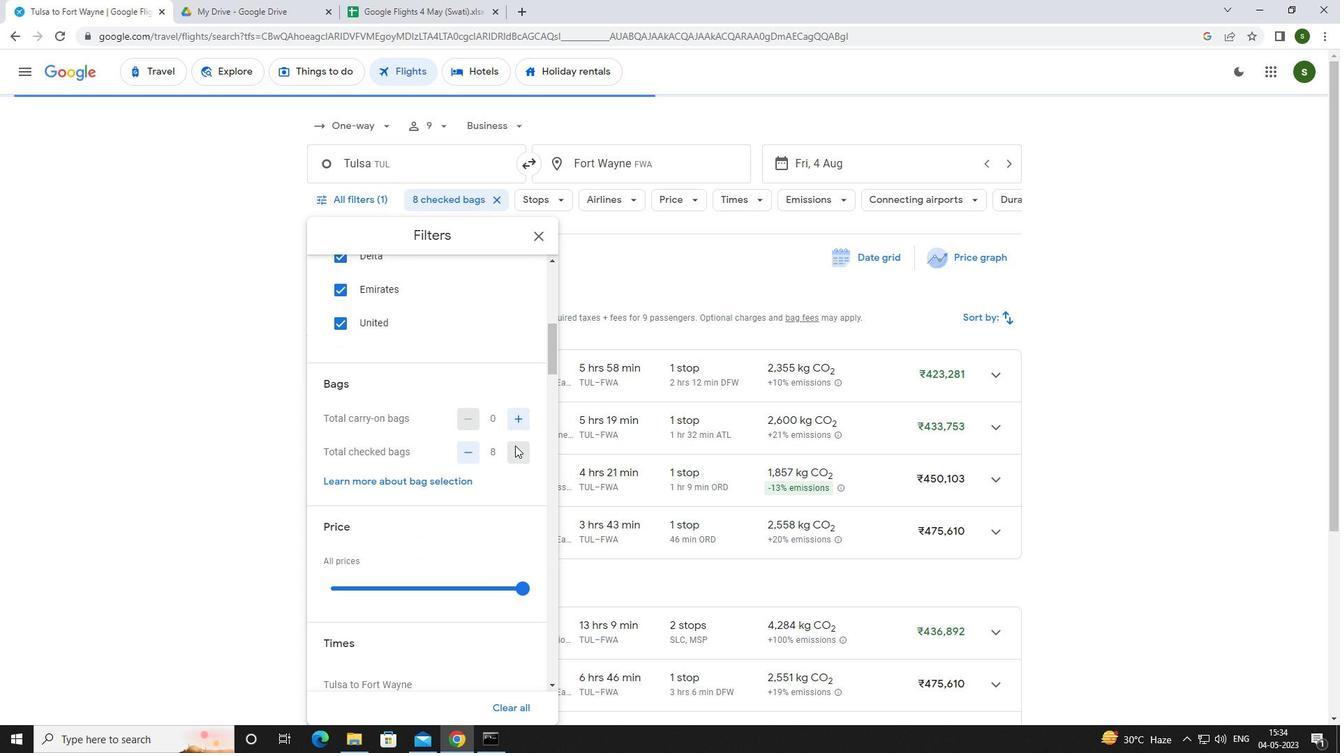 
Action: Mouse moved to (518, 517)
Screenshot: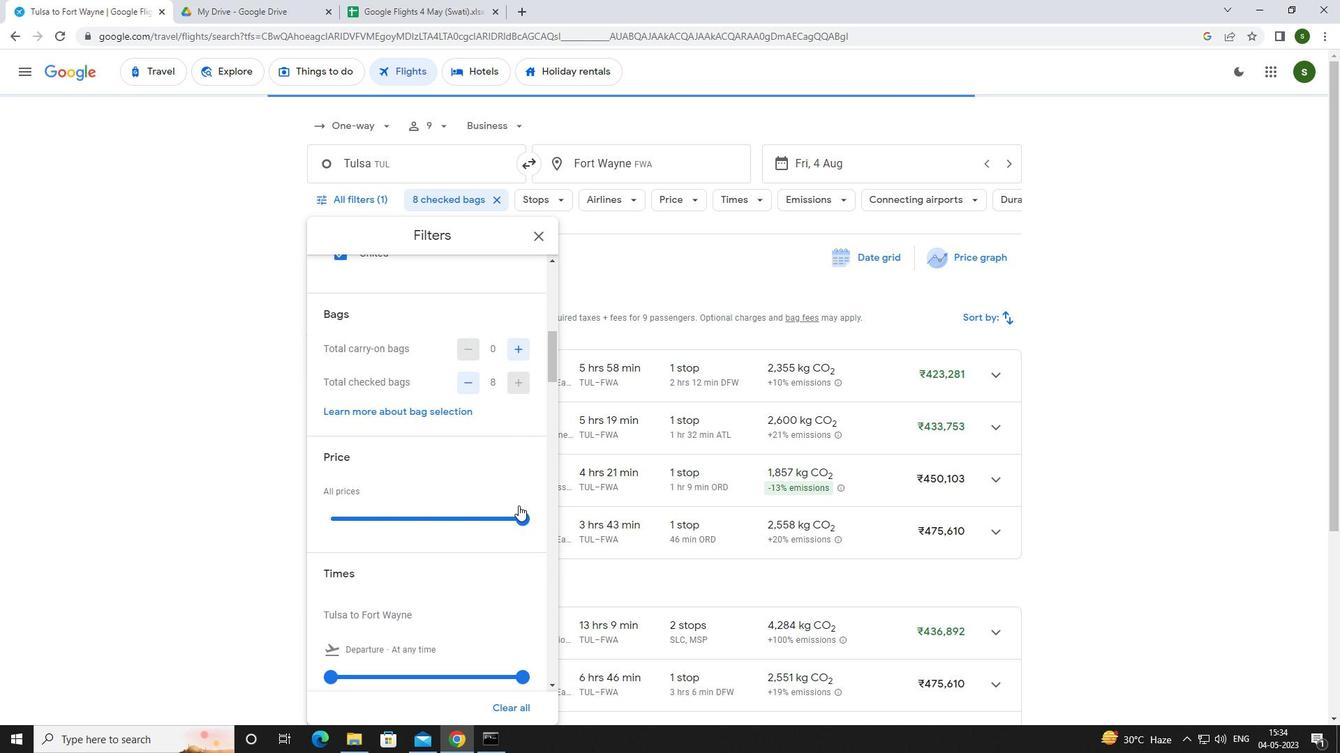 
Action: Mouse pressed left at (518, 517)
Screenshot: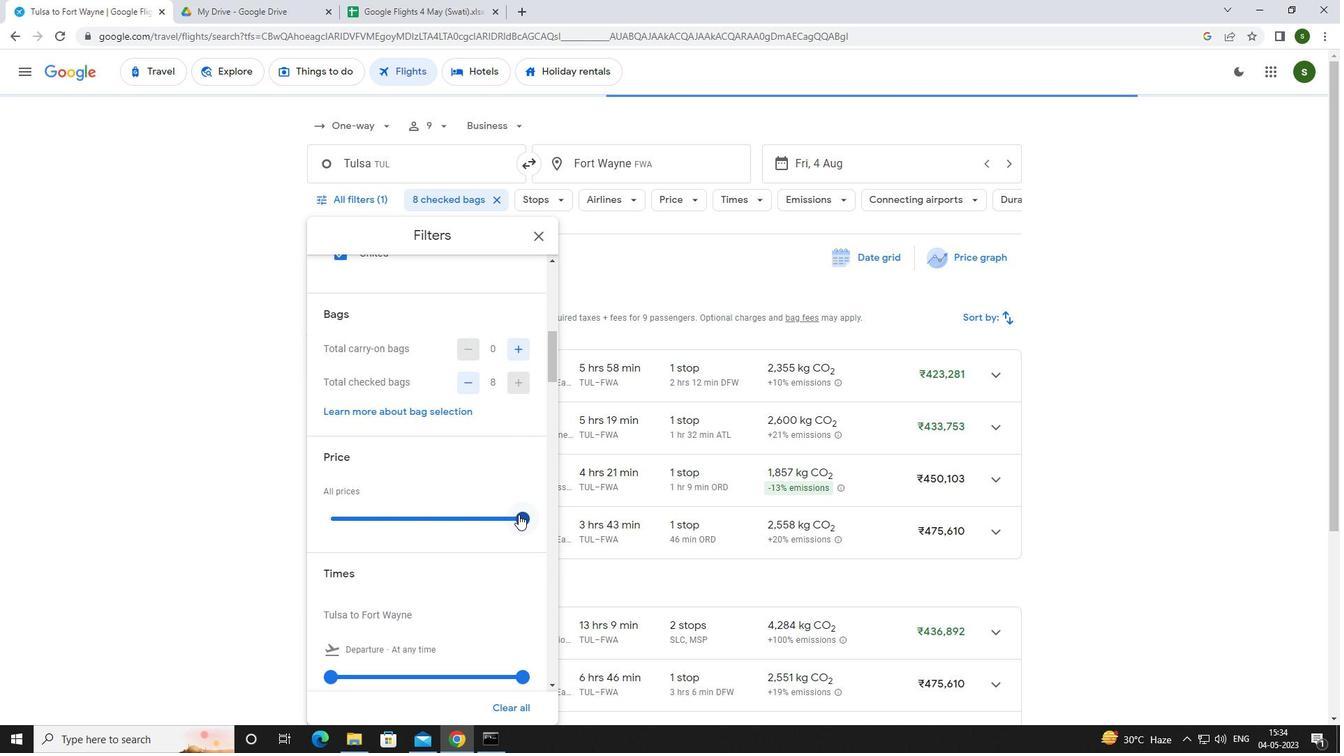 
Action: Mouse moved to (330, 520)
Screenshot: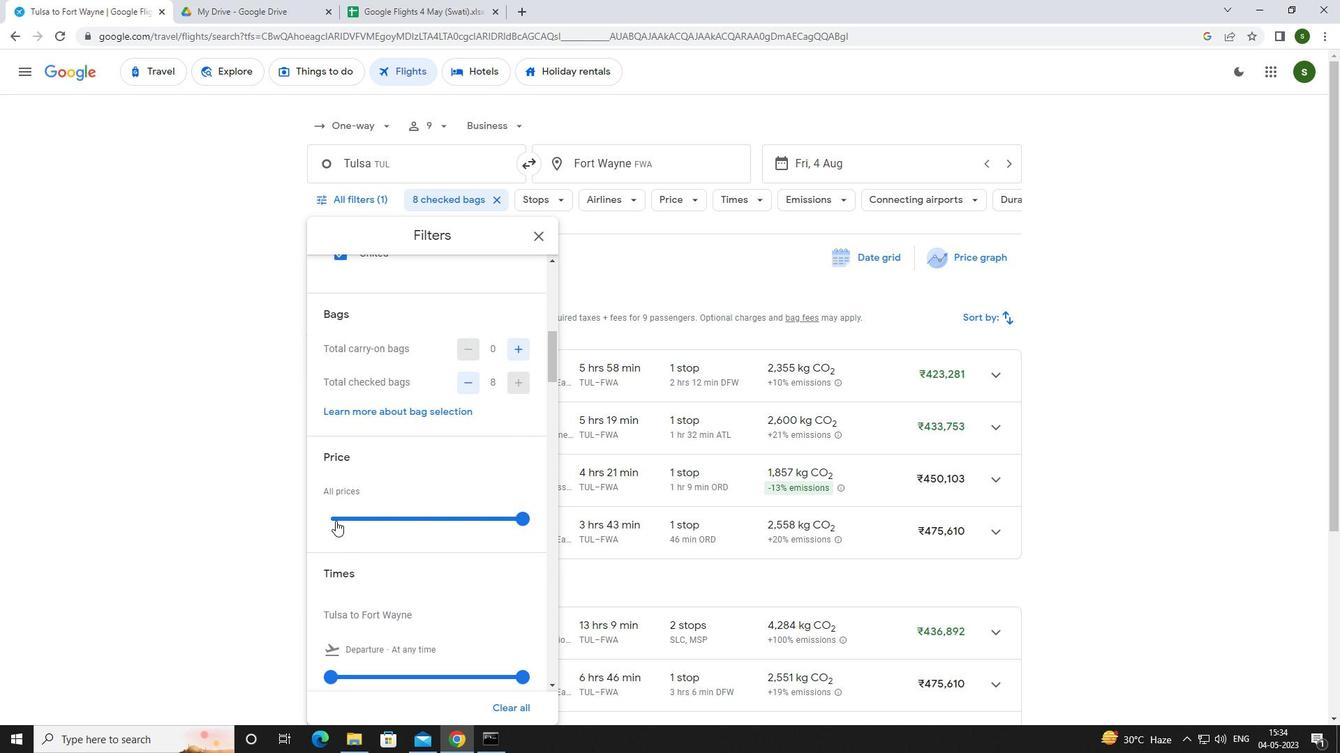 
Action: Mouse pressed left at (330, 520)
Screenshot: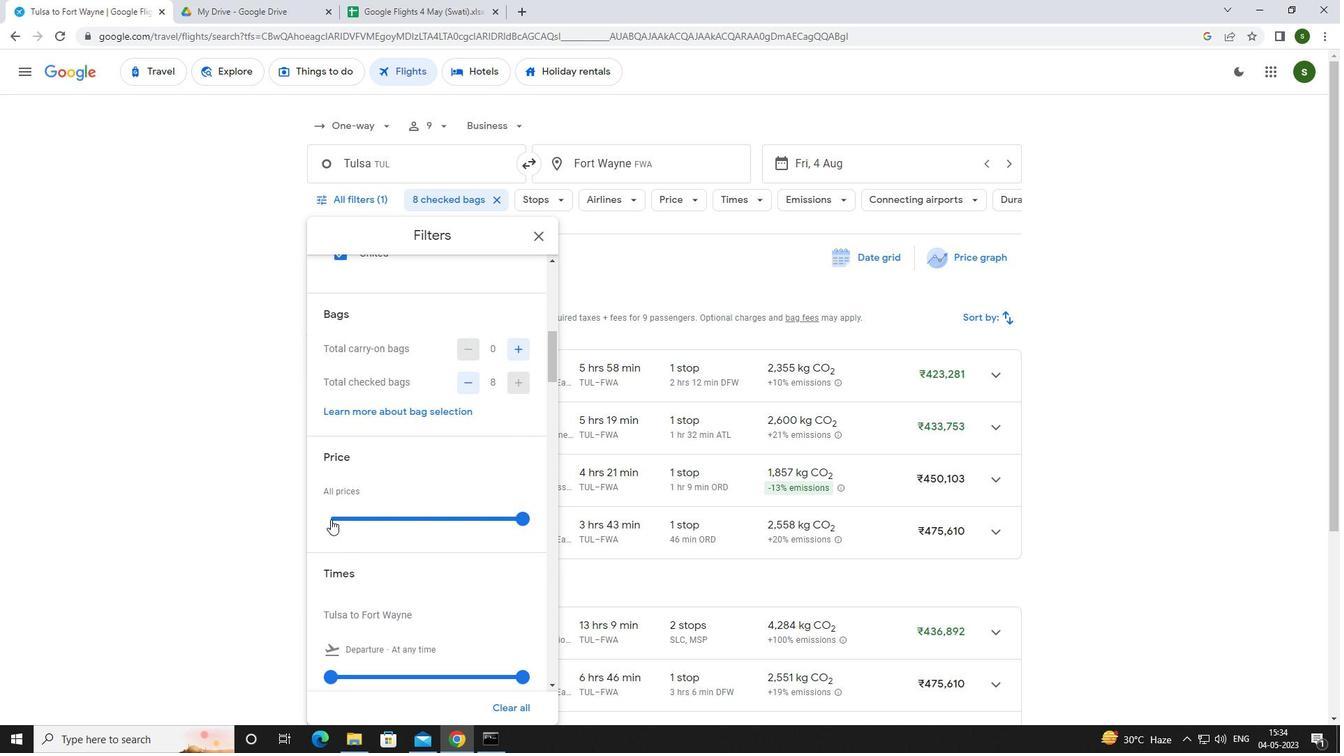 
Action: Mouse scrolled (330, 519) with delta (0, 0)
Screenshot: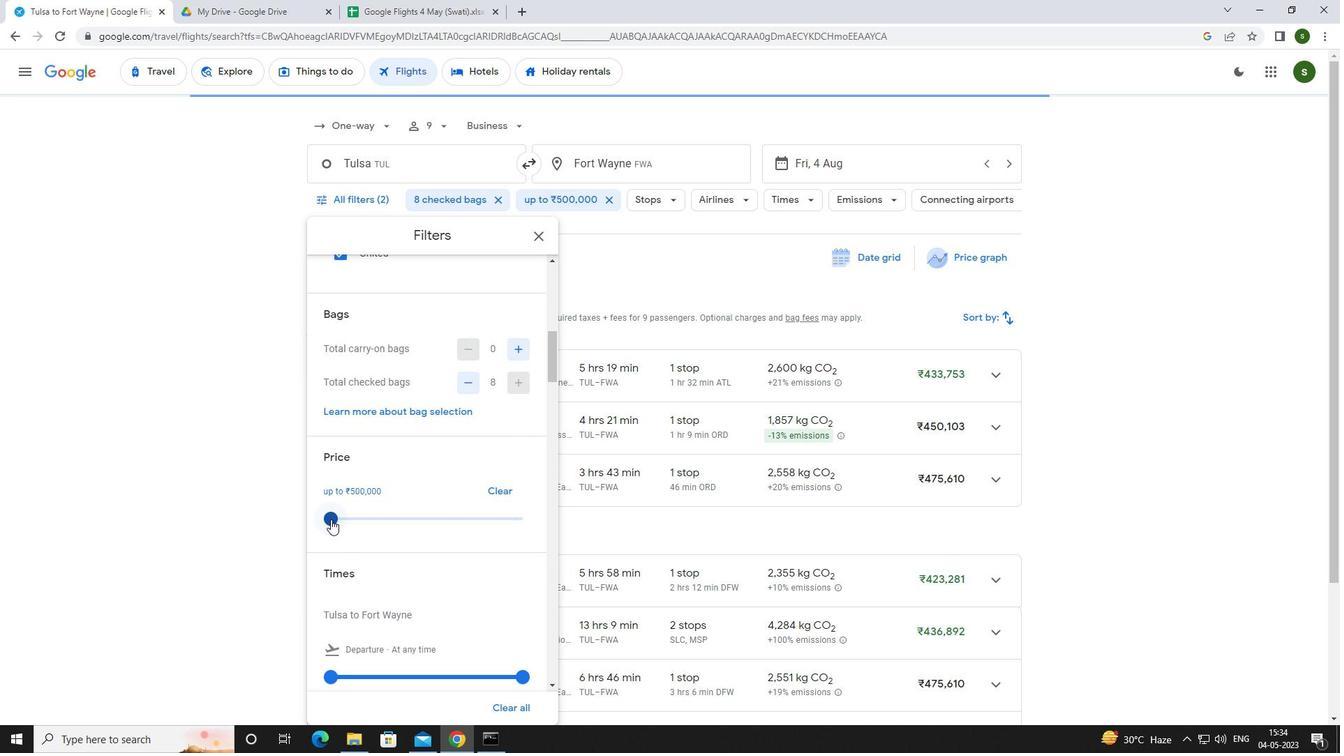 
Action: Mouse scrolled (330, 519) with delta (0, 0)
Screenshot: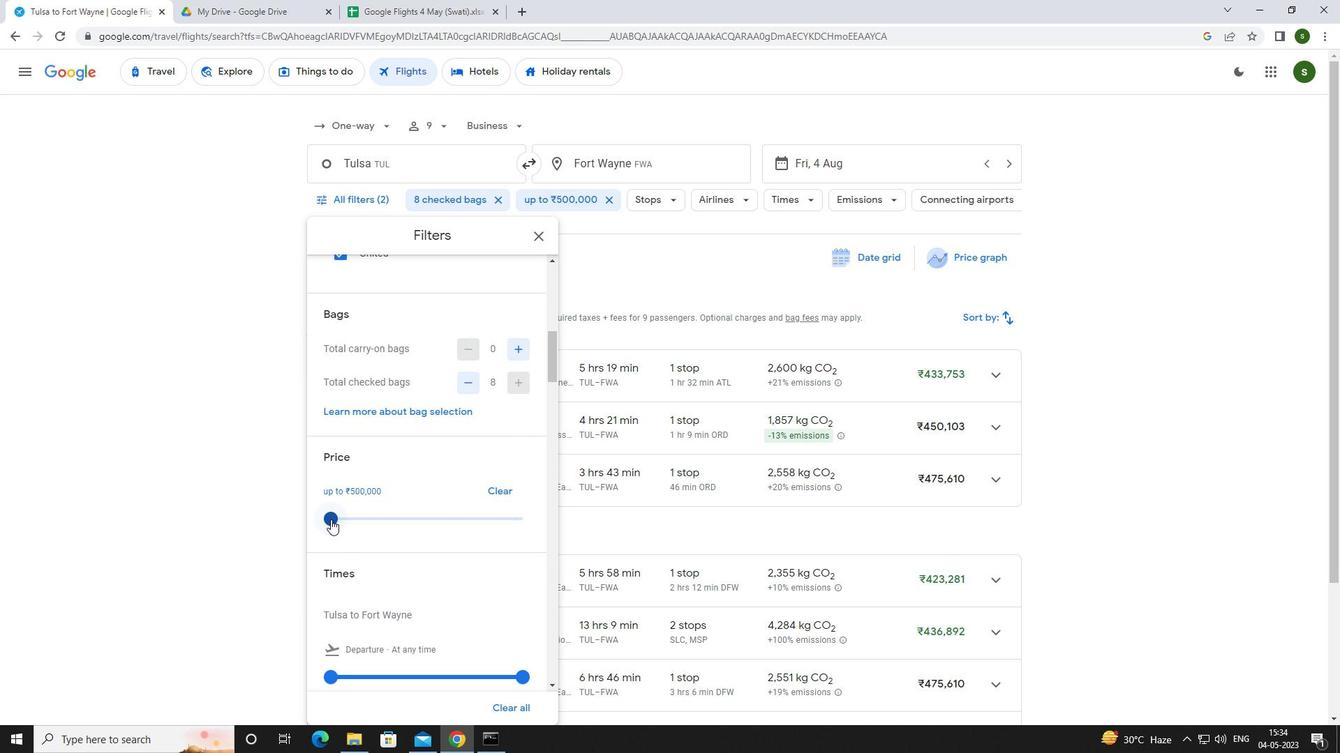 
Action: Mouse moved to (331, 536)
Screenshot: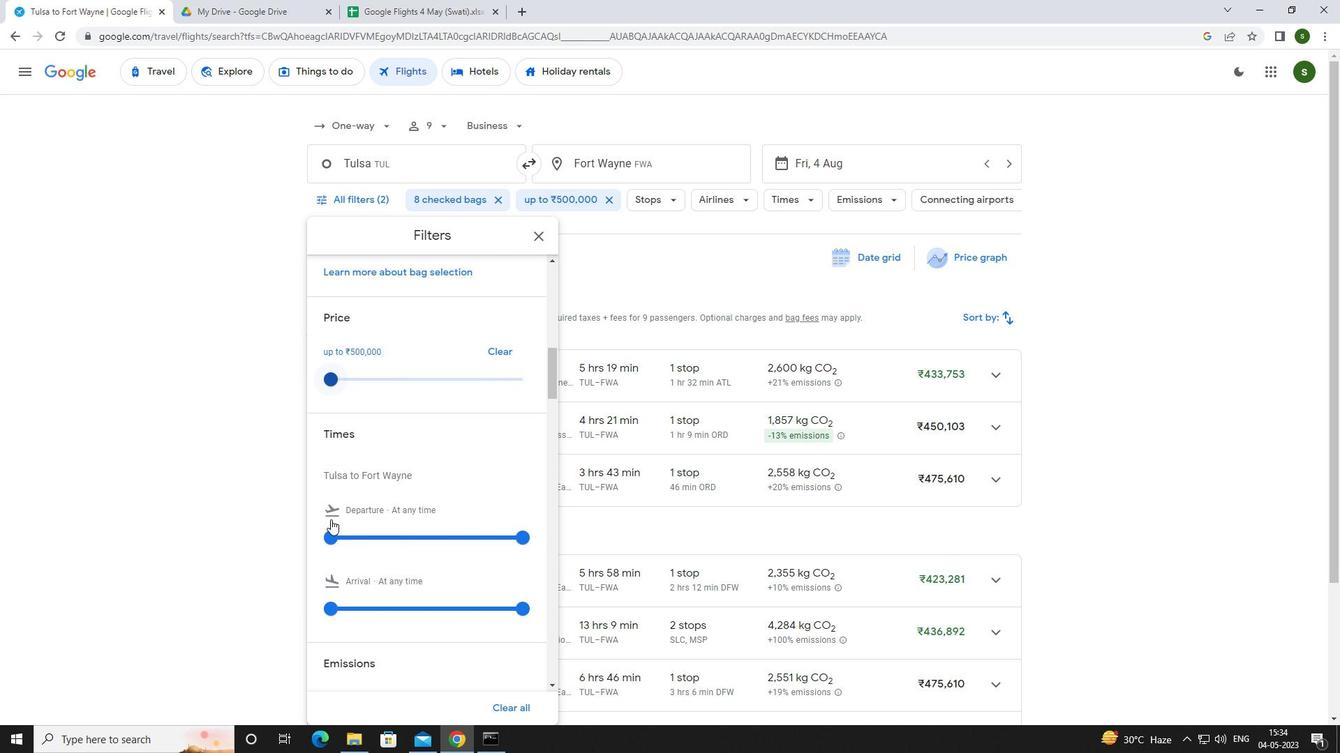 
Action: Mouse pressed left at (331, 536)
Screenshot: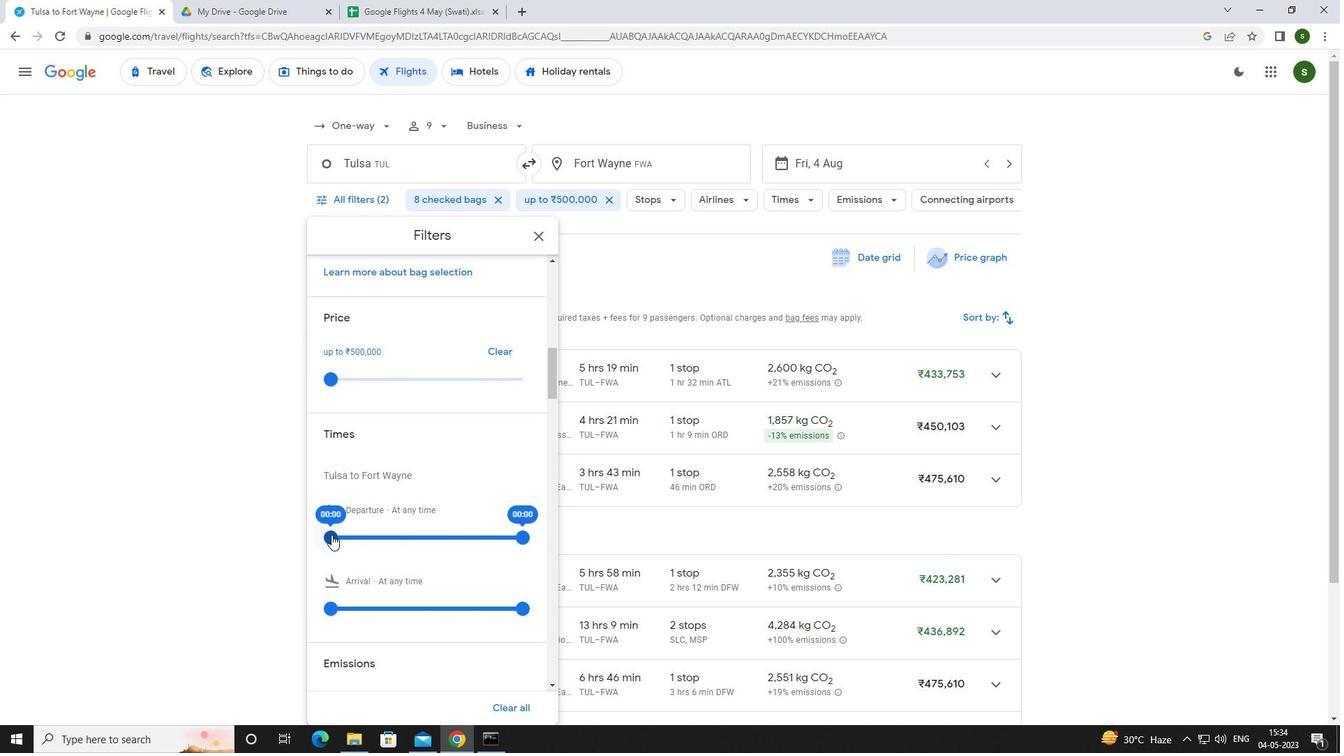 
Action: Mouse moved to (1075, 418)
Screenshot: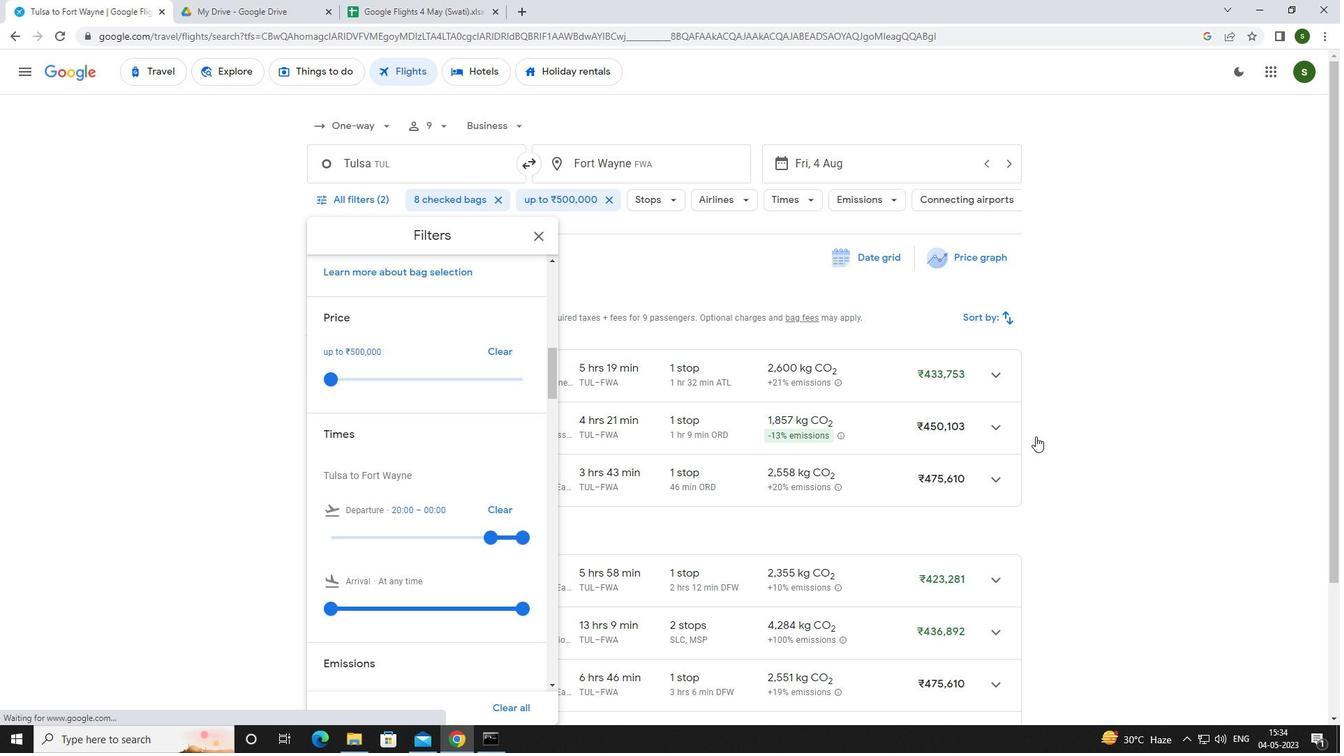 
Action: Mouse pressed left at (1075, 418)
Screenshot: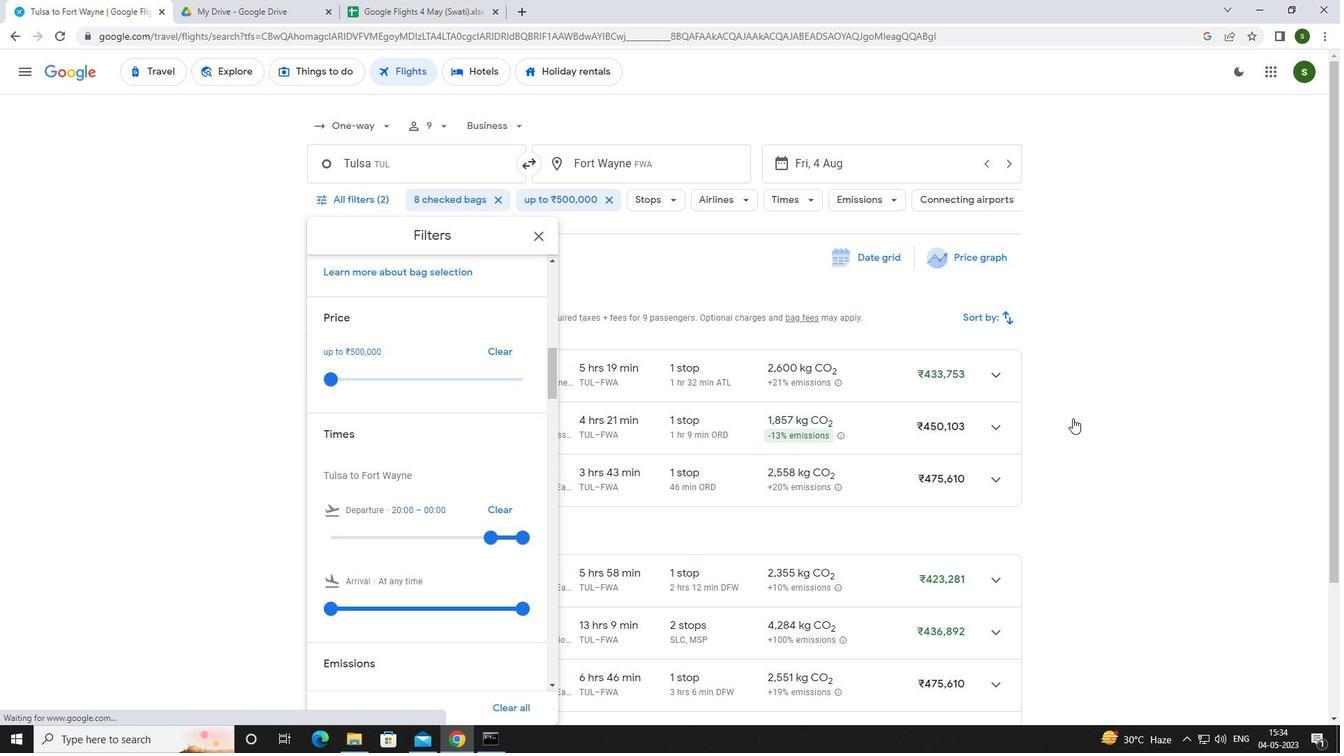 
Action: Mouse moved to (1072, 416)
Screenshot: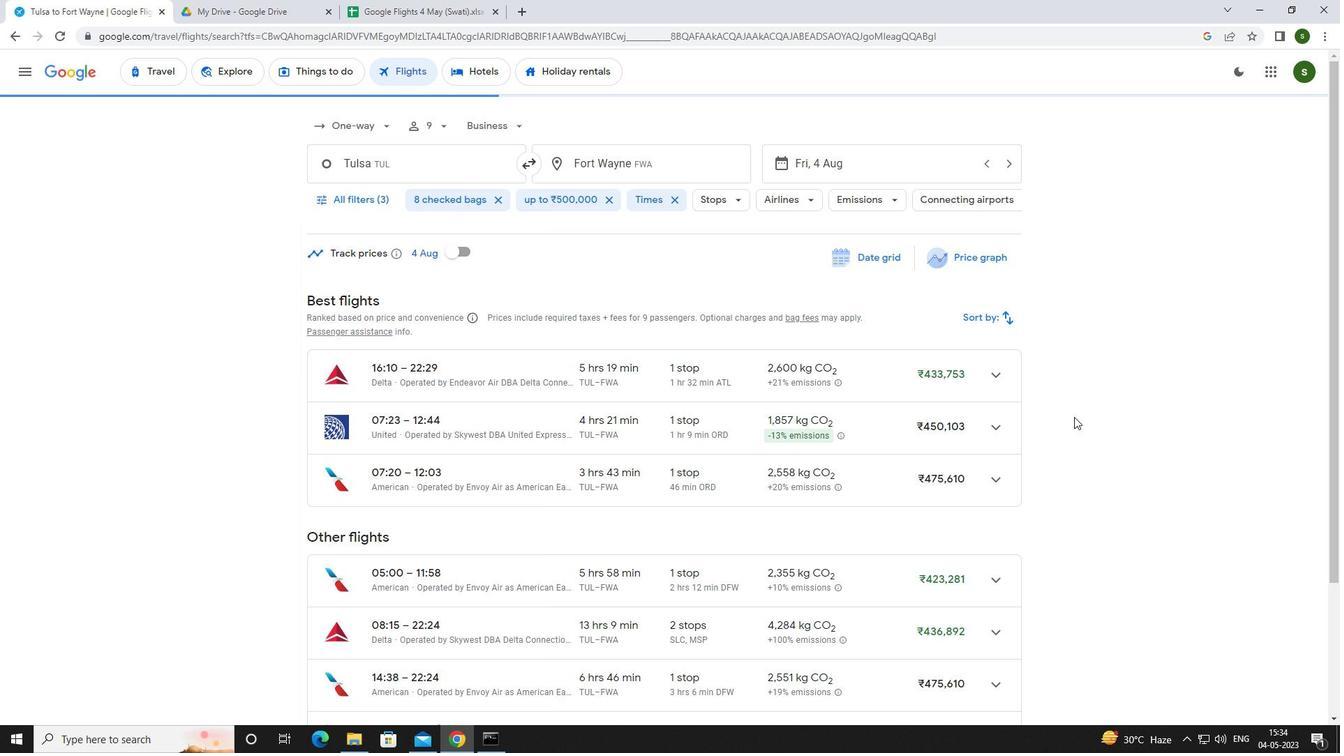 
